 Task: Time Selection Snapping.
Action: Mouse moved to (69, 7)
Screenshot: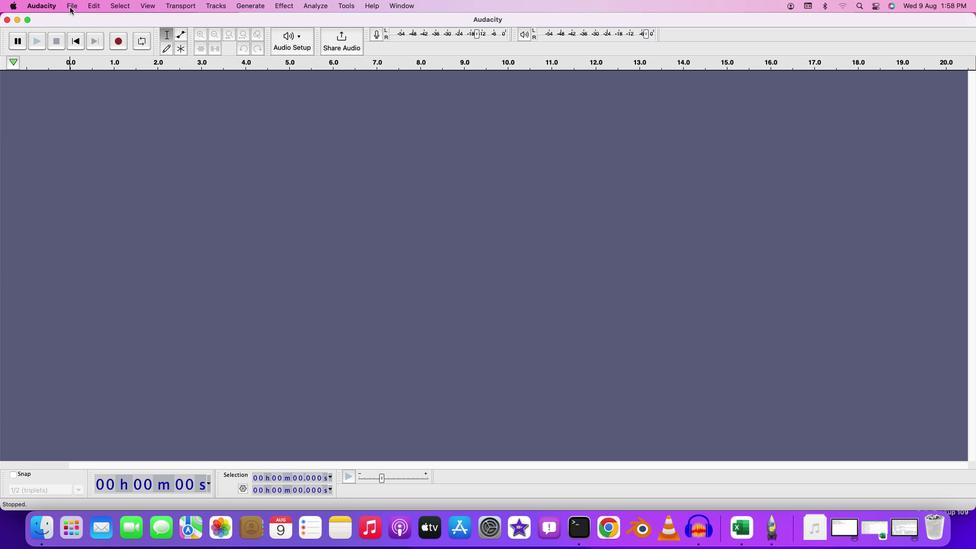 
Action: Mouse pressed left at (69, 7)
Screenshot: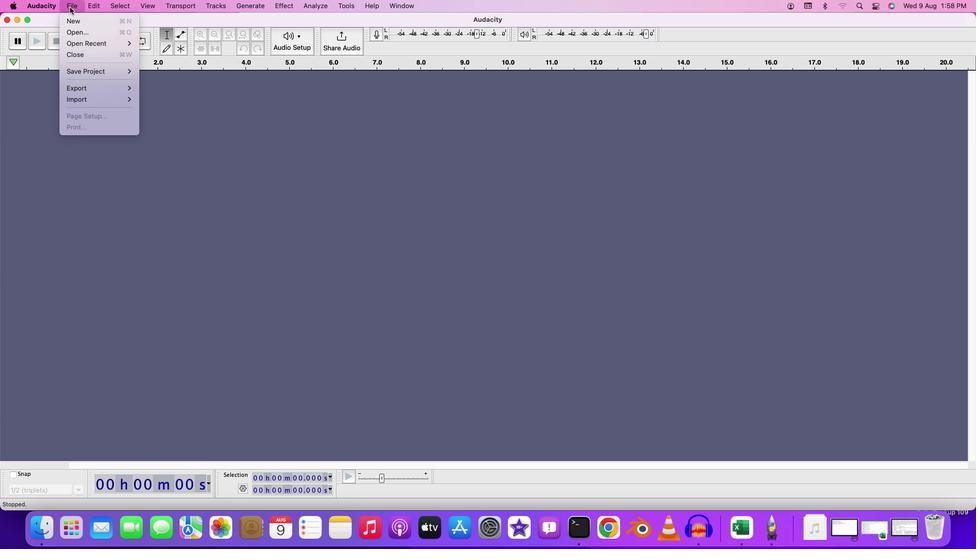 
Action: Mouse moved to (83, 35)
Screenshot: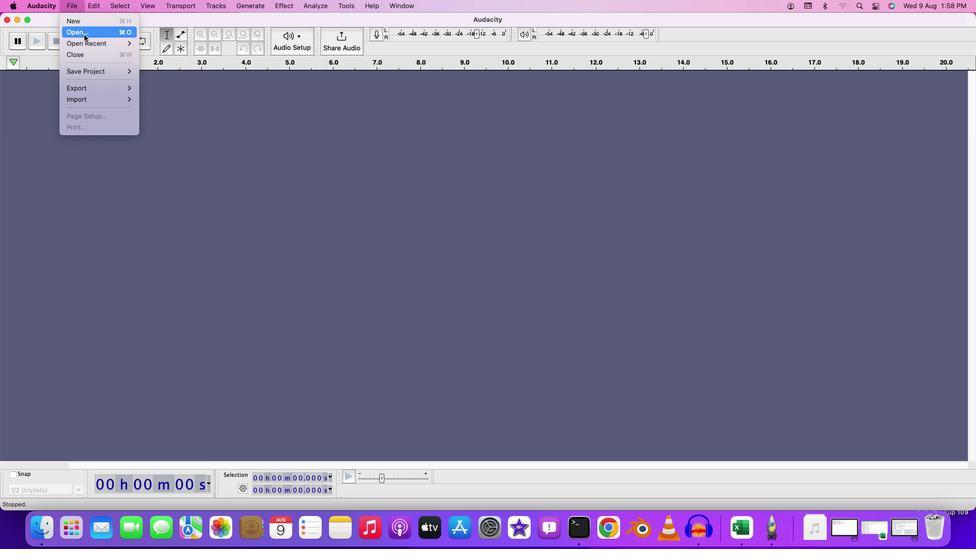 
Action: Mouse pressed left at (83, 35)
Screenshot: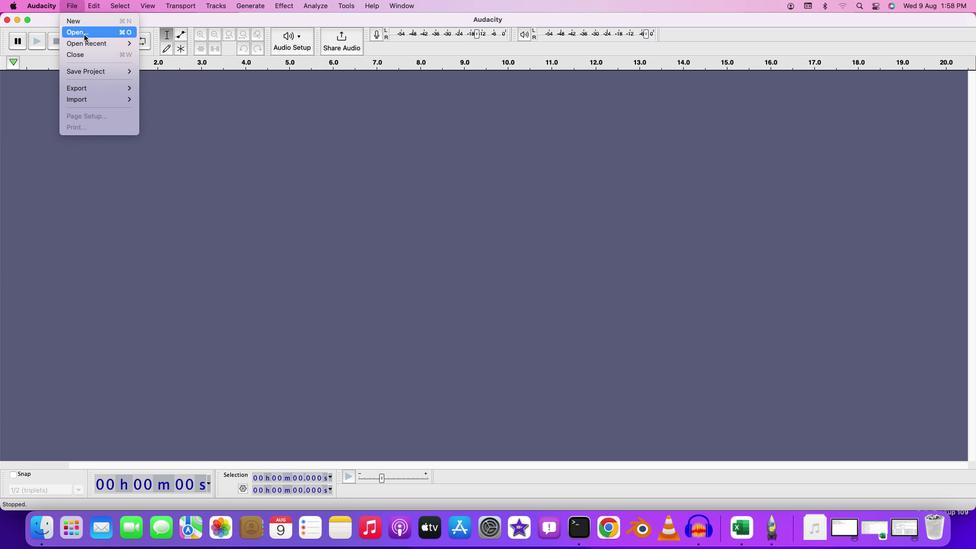 
Action: Mouse moved to (405, 184)
Screenshot: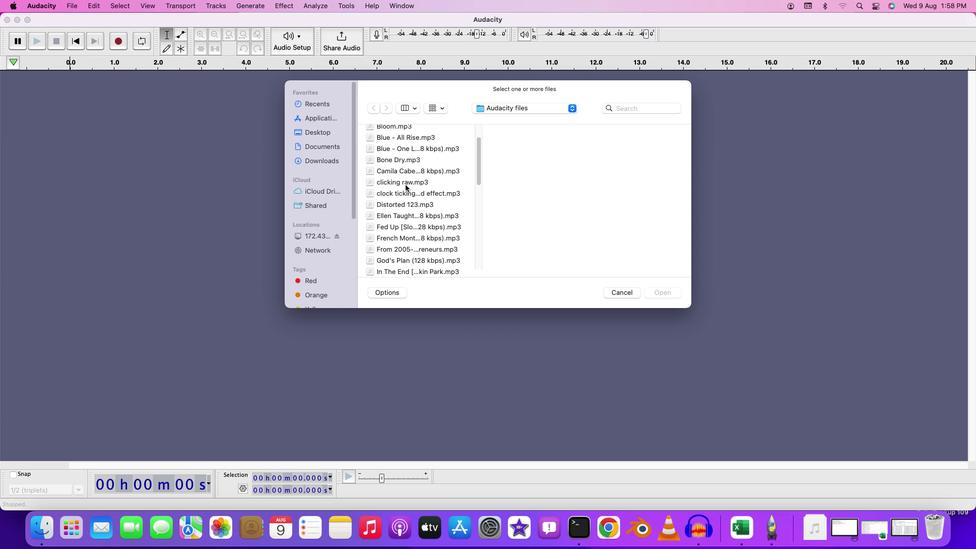 
Action: Mouse scrolled (405, 184) with delta (0, 0)
Screenshot: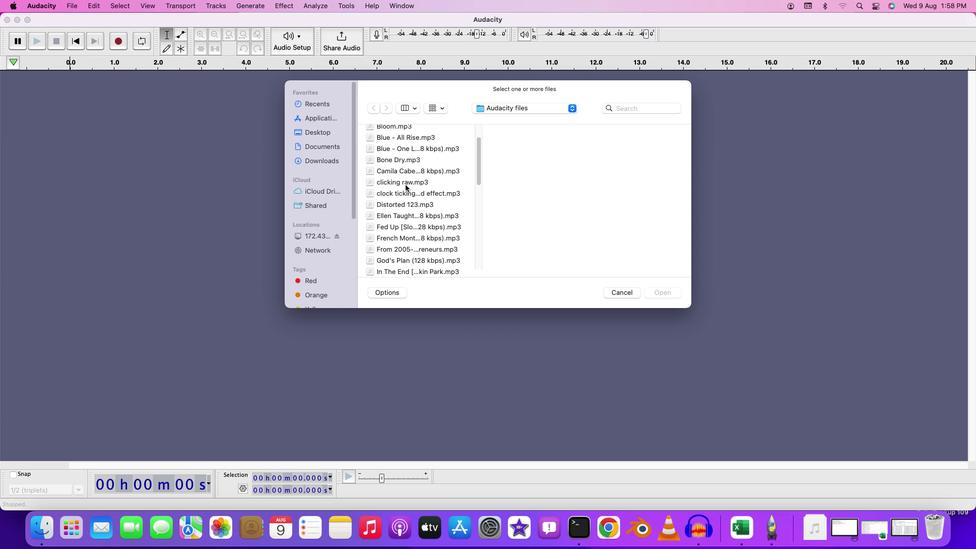 
Action: Mouse moved to (405, 184)
Screenshot: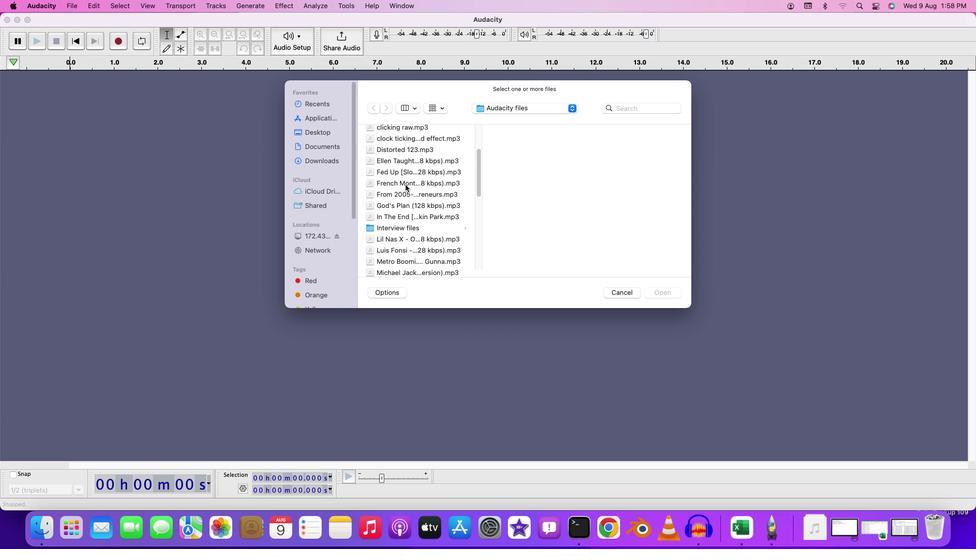 
Action: Mouse scrolled (405, 184) with delta (0, 0)
Screenshot: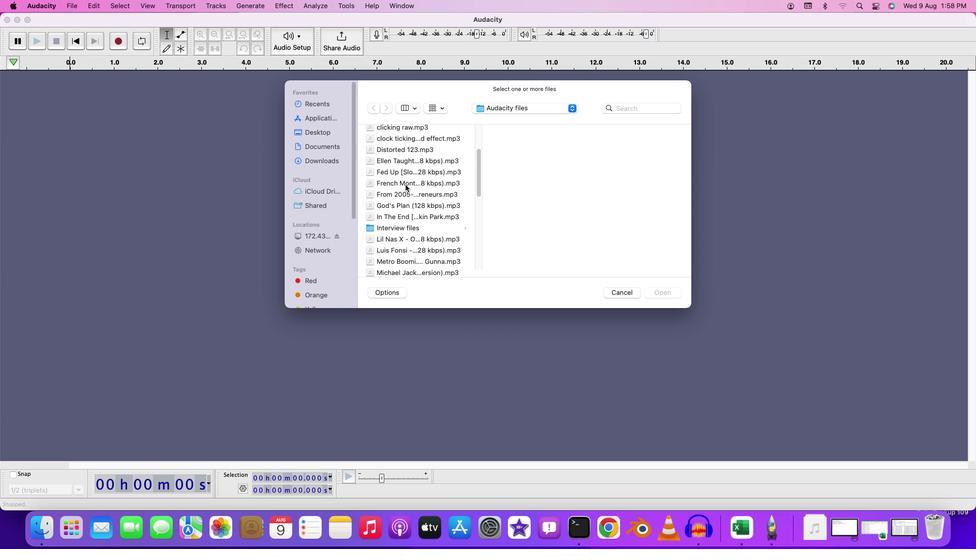 
Action: Mouse moved to (405, 184)
Screenshot: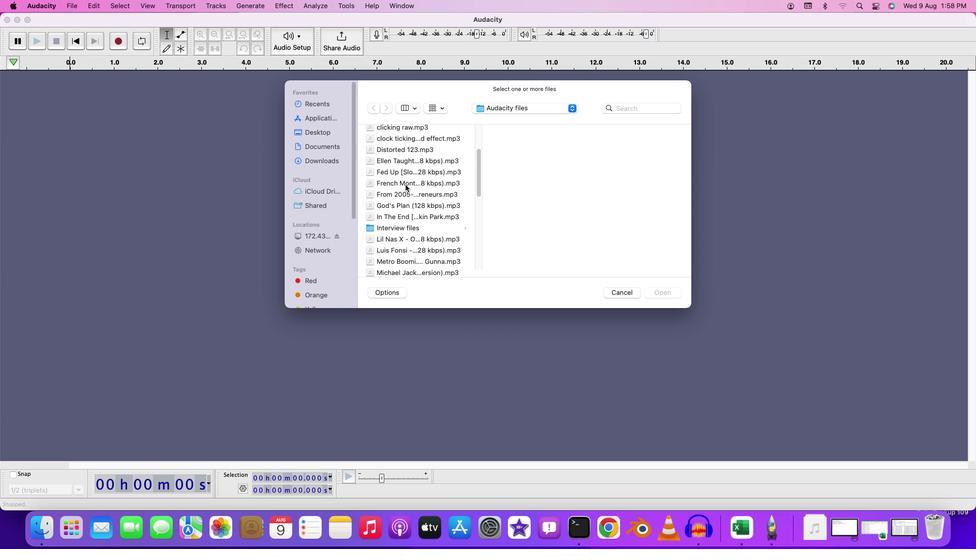 
Action: Mouse scrolled (405, 184) with delta (0, -1)
Screenshot: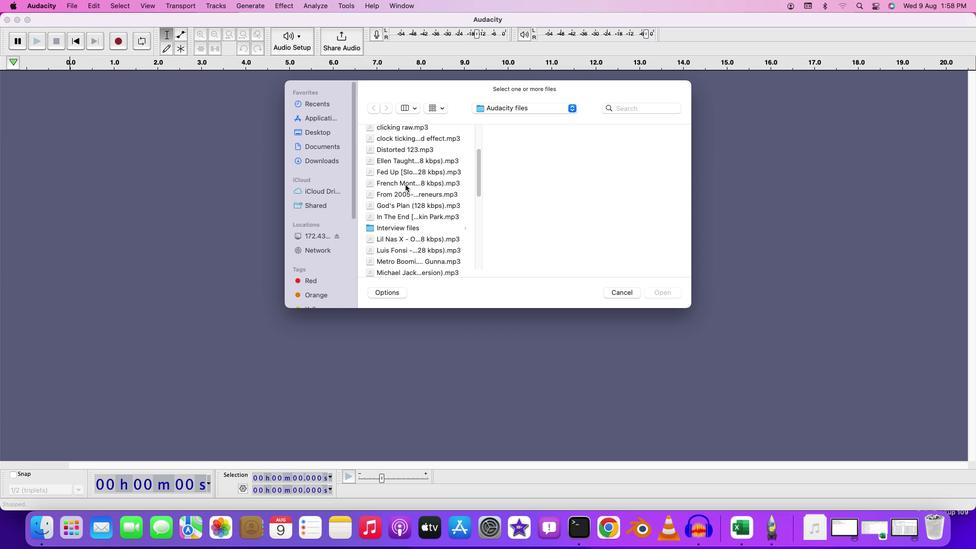 
Action: Mouse moved to (405, 184)
Screenshot: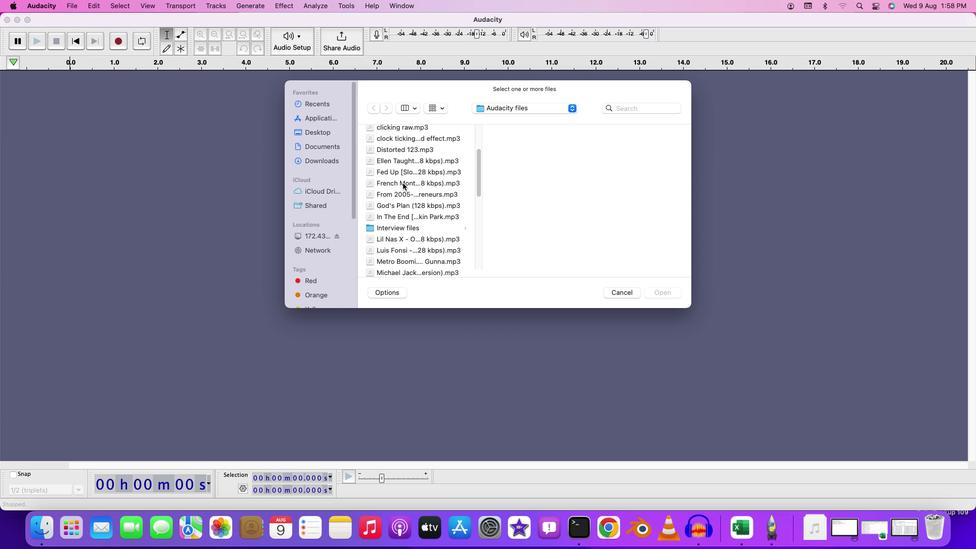 
Action: Mouse scrolled (405, 184) with delta (0, -2)
Screenshot: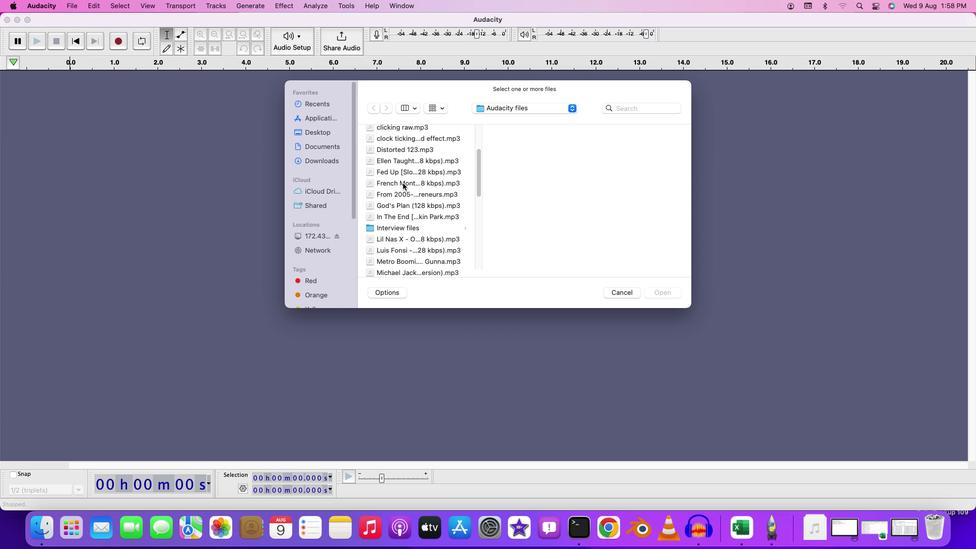 
Action: Mouse moved to (422, 195)
Screenshot: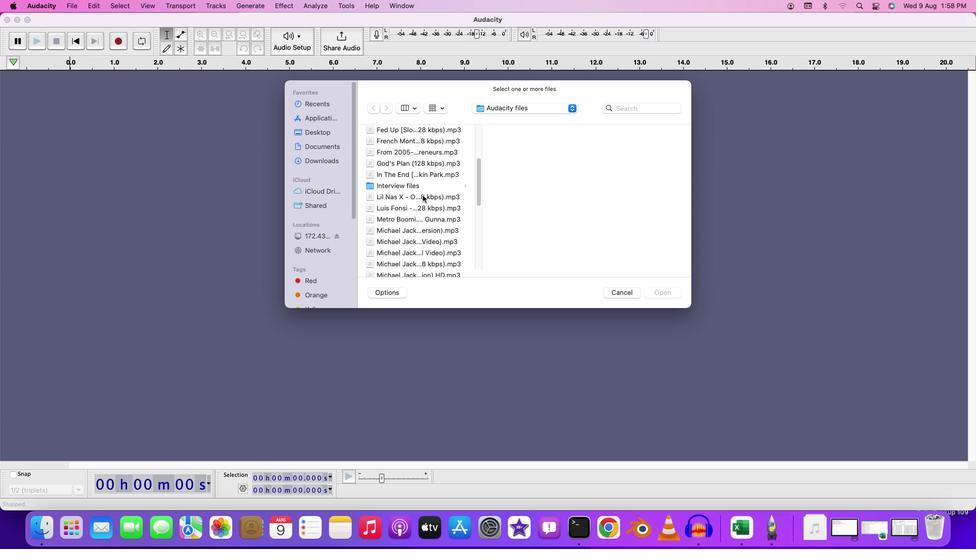 
Action: Mouse scrolled (422, 195) with delta (0, 0)
Screenshot: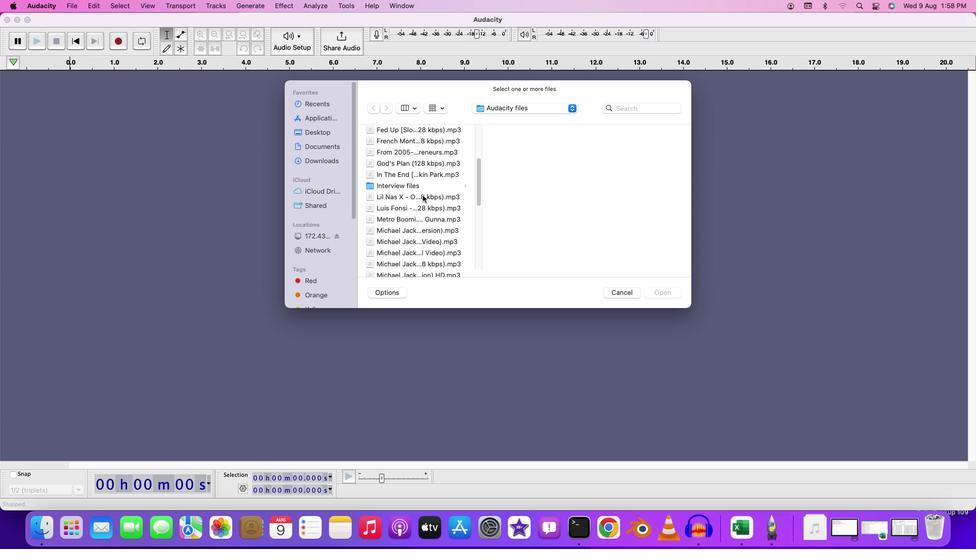 
Action: Mouse moved to (422, 195)
Screenshot: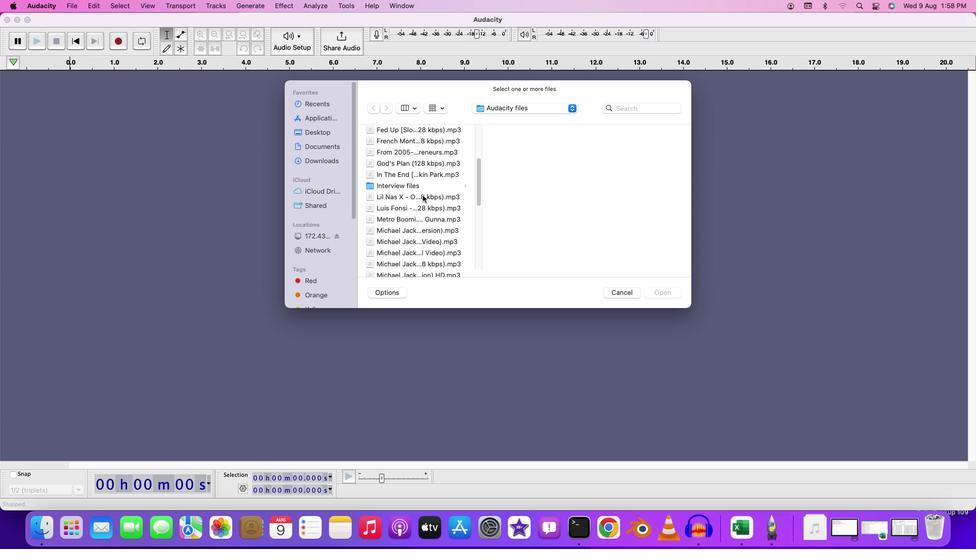 
Action: Mouse scrolled (422, 195) with delta (0, 0)
Screenshot: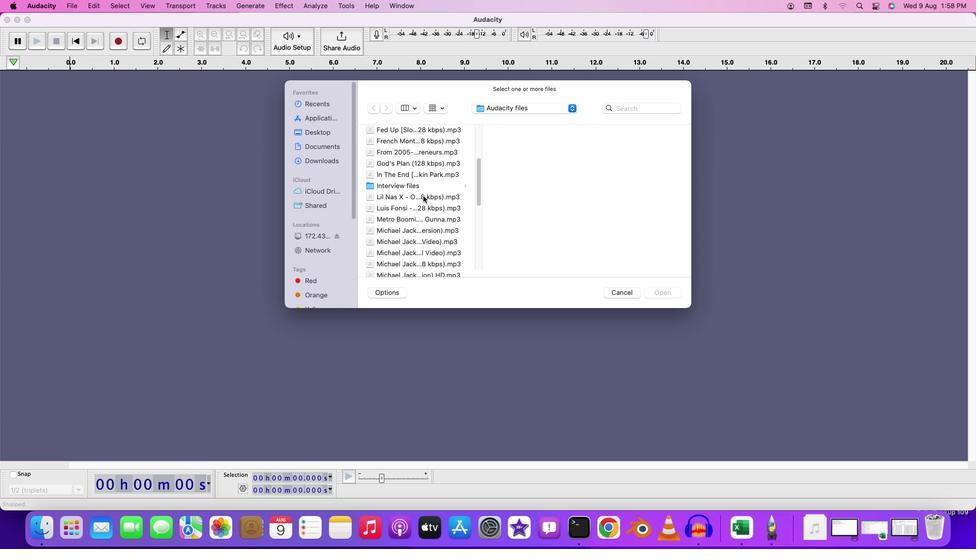 
Action: Mouse moved to (422, 195)
Screenshot: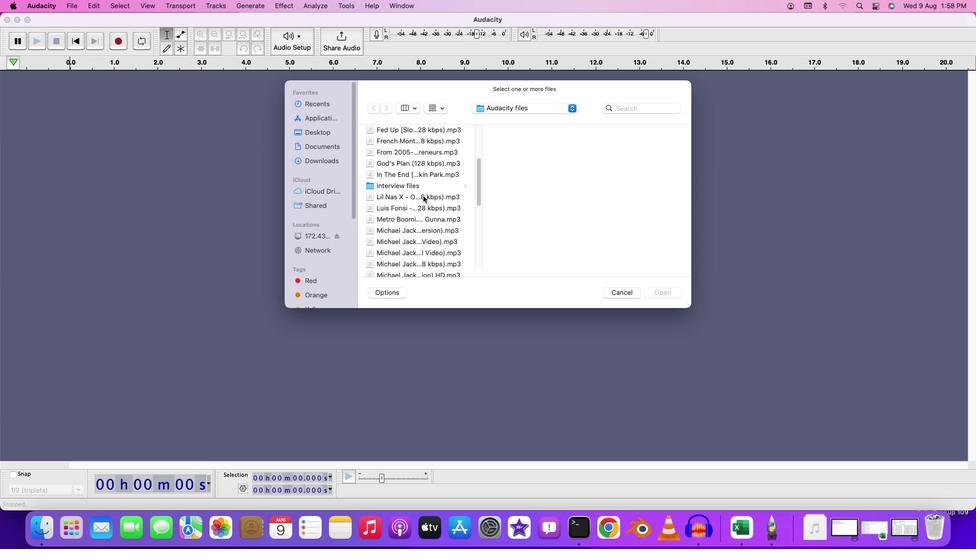 
Action: Mouse scrolled (422, 195) with delta (0, -1)
Screenshot: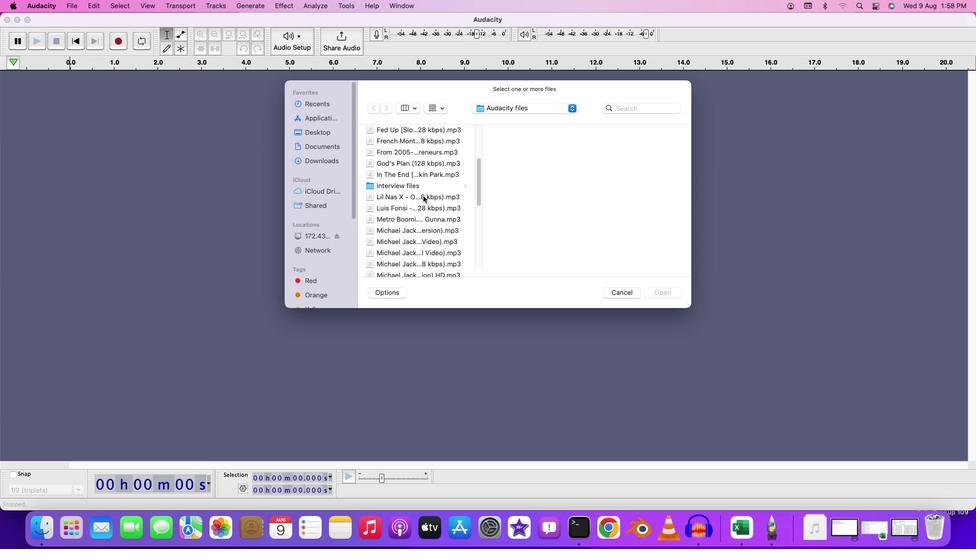 
Action: Mouse moved to (430, 209)
Screenshot: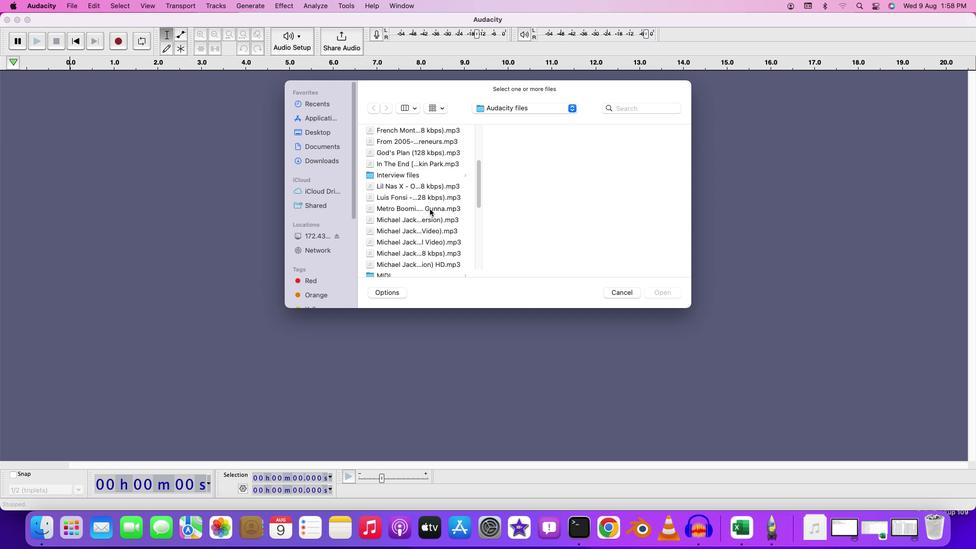 
Action: Mouse scrolled (430, 209) with delta (0, 0)
Screenshot: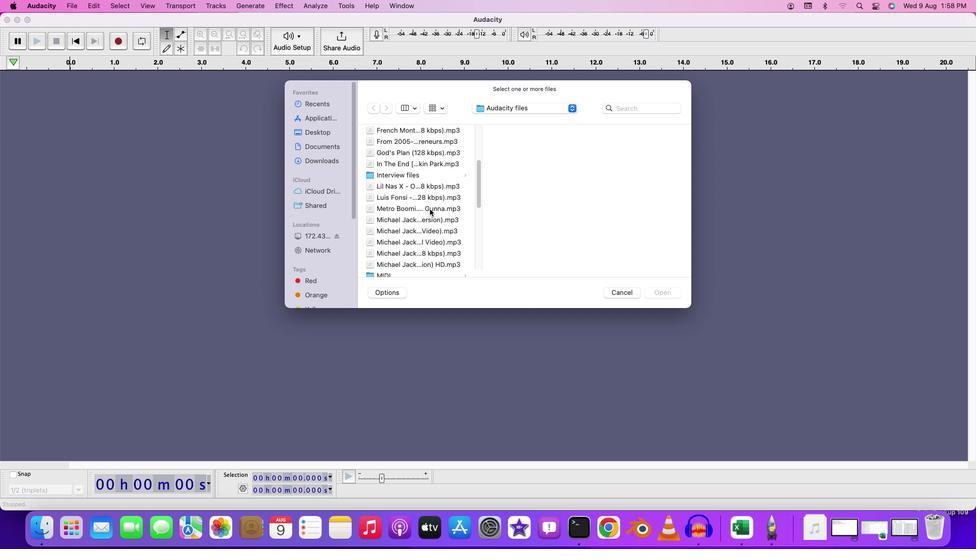
Action: Mouse moved to (430, 209)
Screenshot: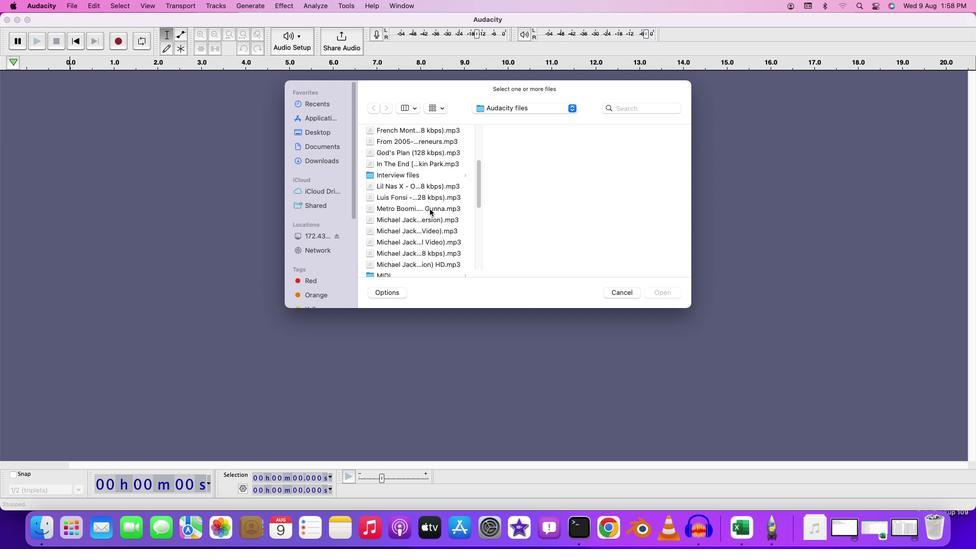 
Action: Mouse scrolled (430, 209) with delta (0, 0)
Screenshot: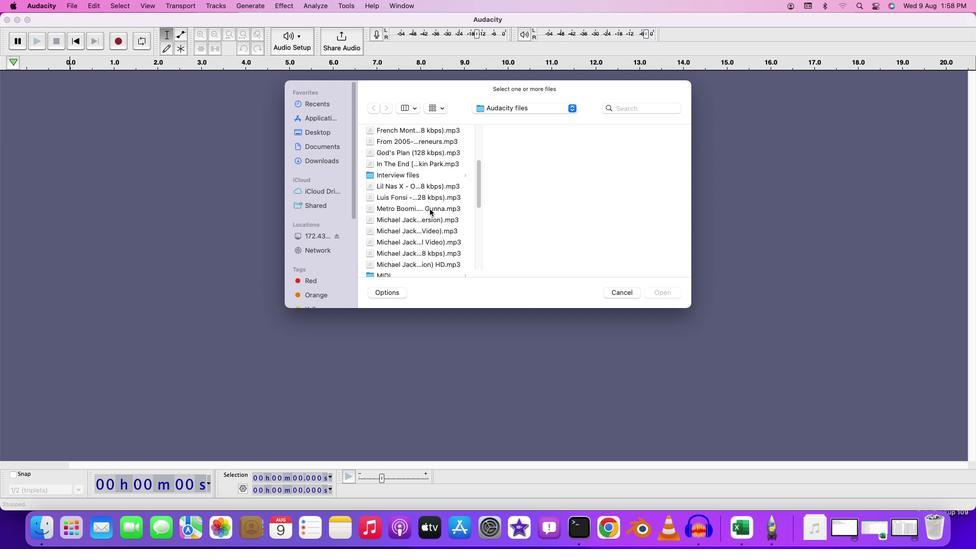 
Action: Mouse scrolled (430, 209) with delta (0, -1)
Screenshot: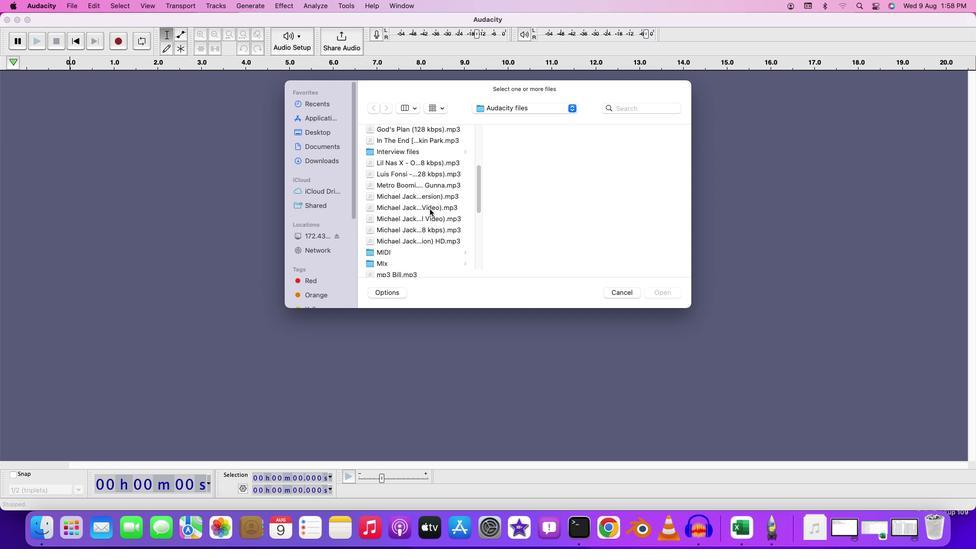 
Action: Mouse moved to (430, 209)
Screenshot: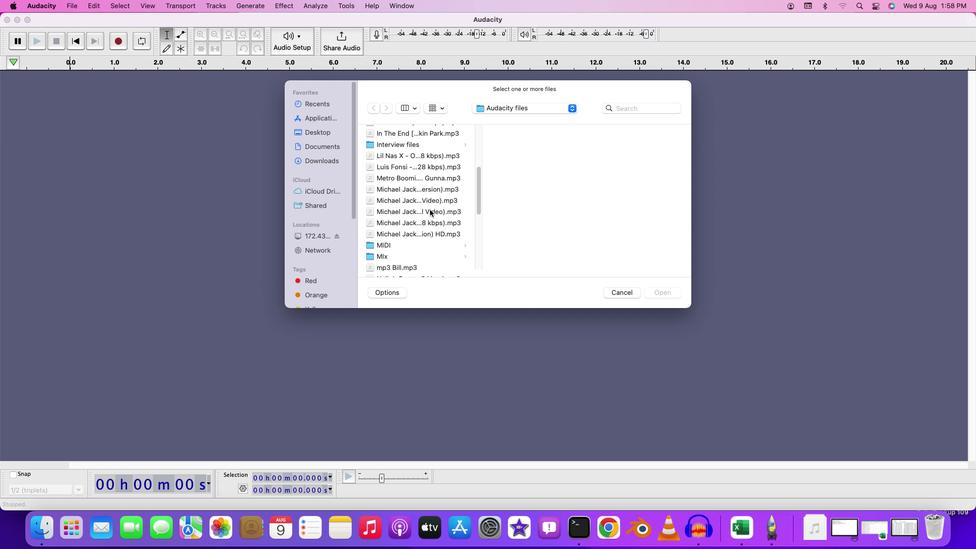 
Action: Mouse scrolled (430, 209) with delta (0, 0)
Screenshot: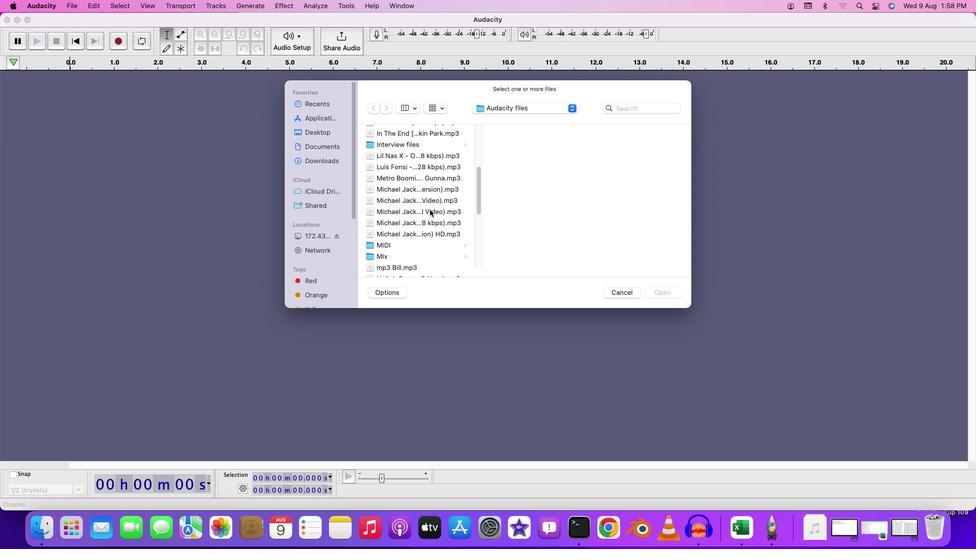 
Action: Mouse scrolled (430, 209) with delta (0, 0)
Screenshot: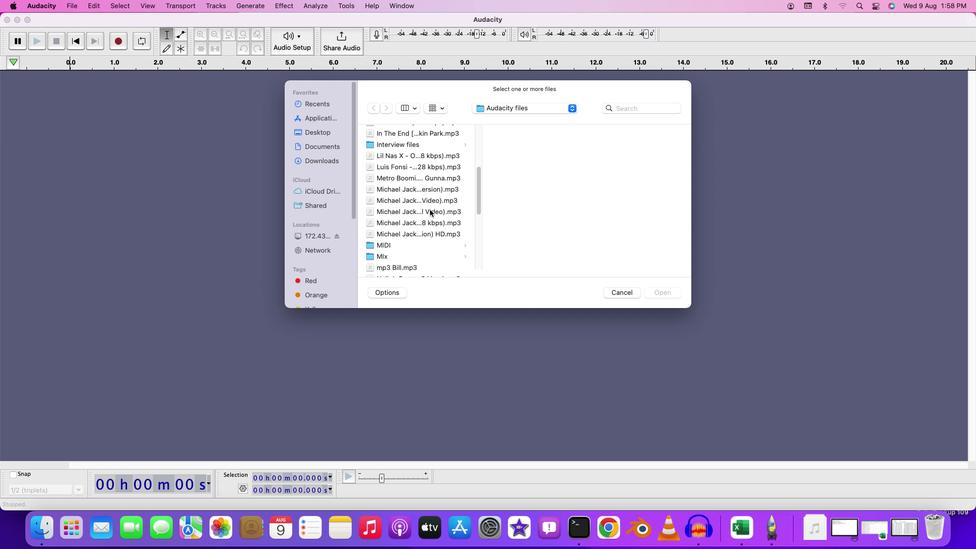 
Action: Mouse moved to (428, 210)
Screenshot: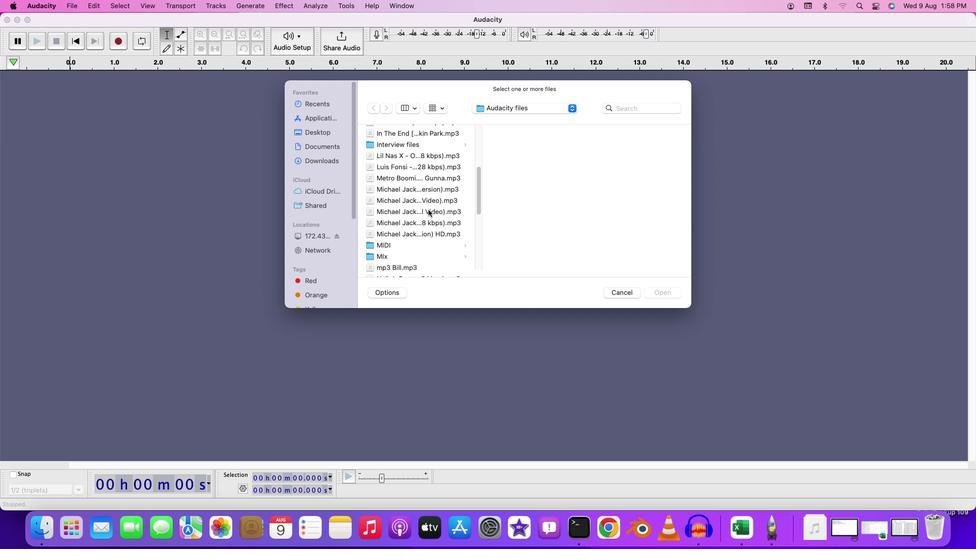 
Action: Mouse scrolled (428, 210) with delta (0, 0)
Screenshot: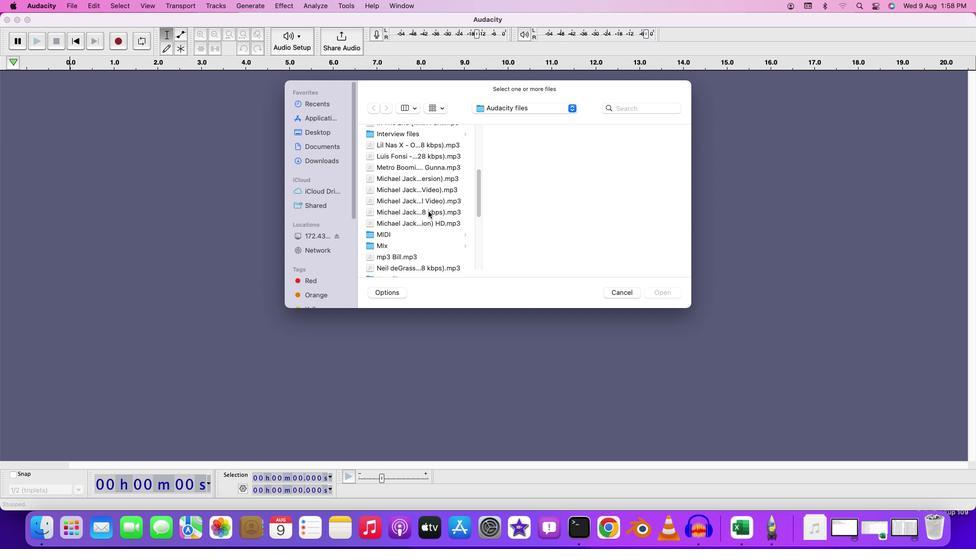 
Action: Mouse moved to (428, 210)
Screenshot: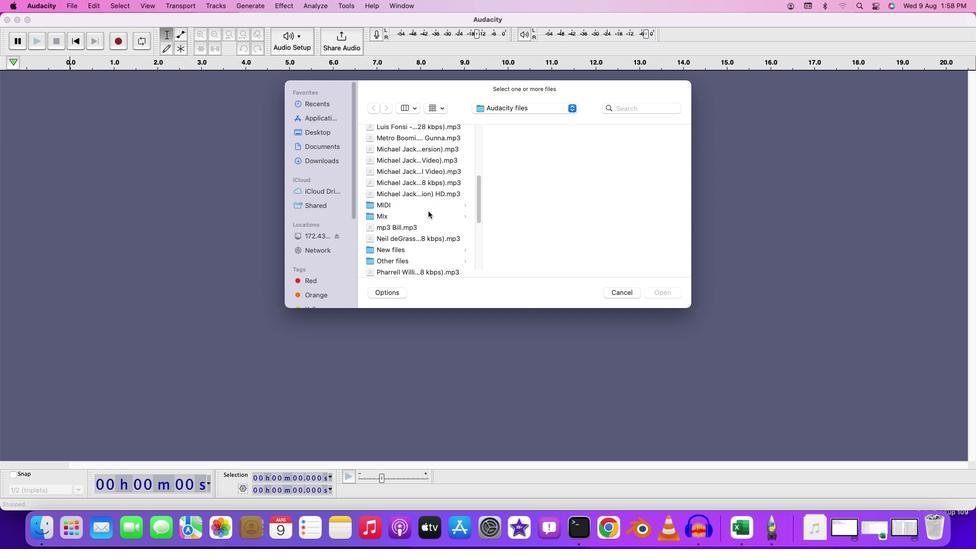 
Action: Mouse scrolled (428, 210) with delta (0, 0)
Screenshot: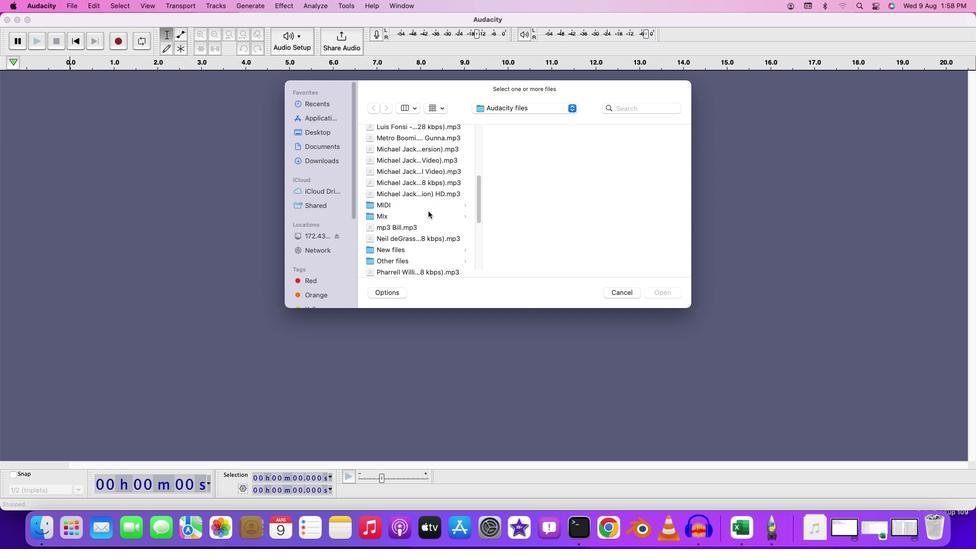 
Action: Mouse moved to (428, 211)
Screenshot: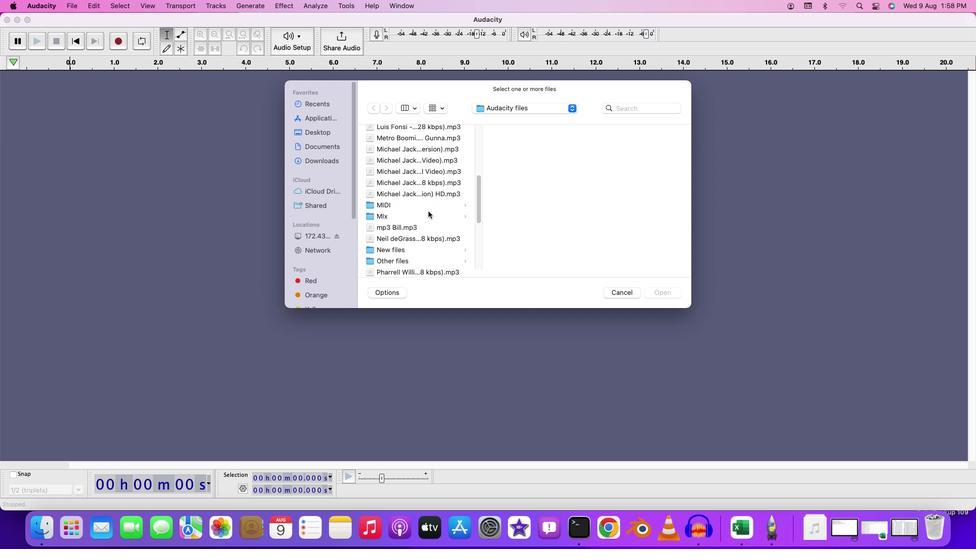 
Action: Mouse scrolled (428, 211) with delta (0, -1)
Screenshot: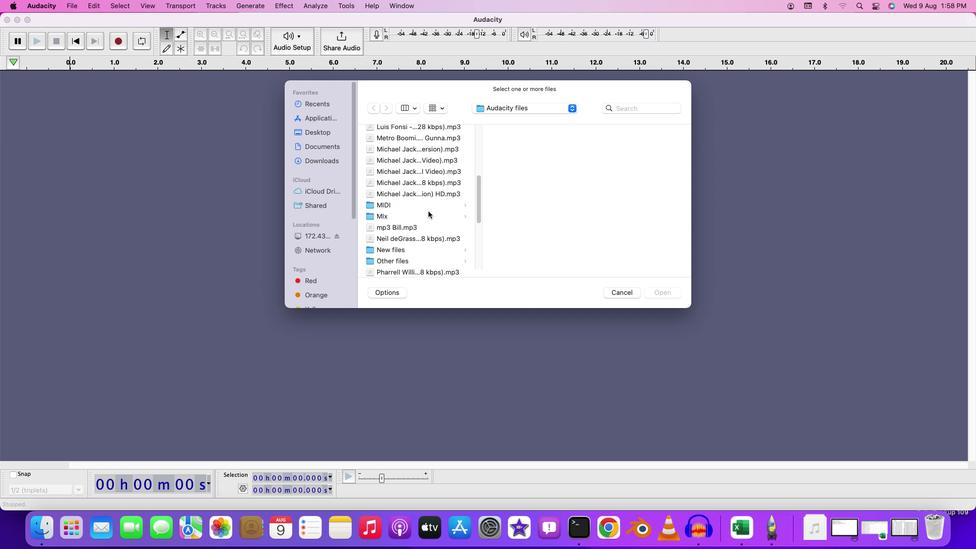 
Action: Mouse moved to (429, 213)
Screenshot: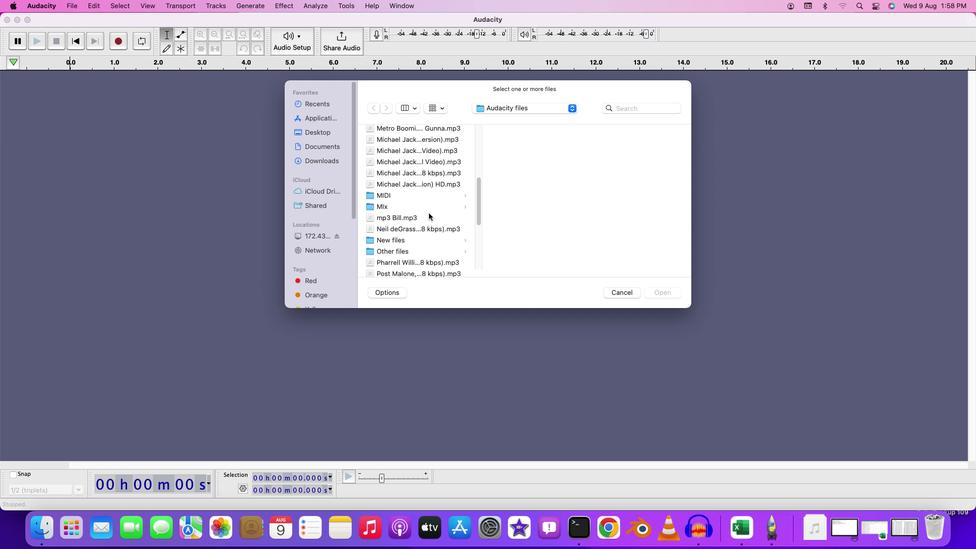 
Action: Mouse scrolled (429, 213) with delta (0, 0)
Screenshot: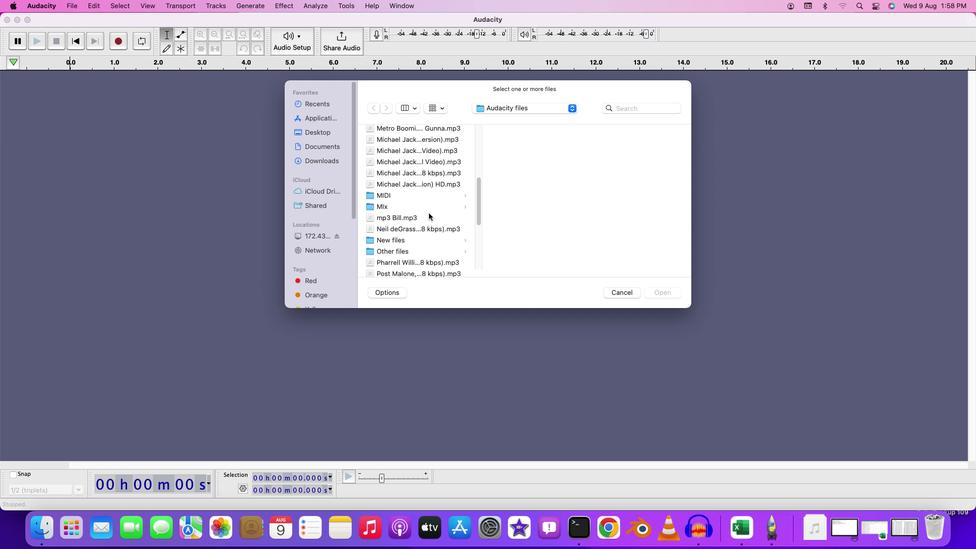 
Action: Mouse moved to (429, 213)
Screenshot: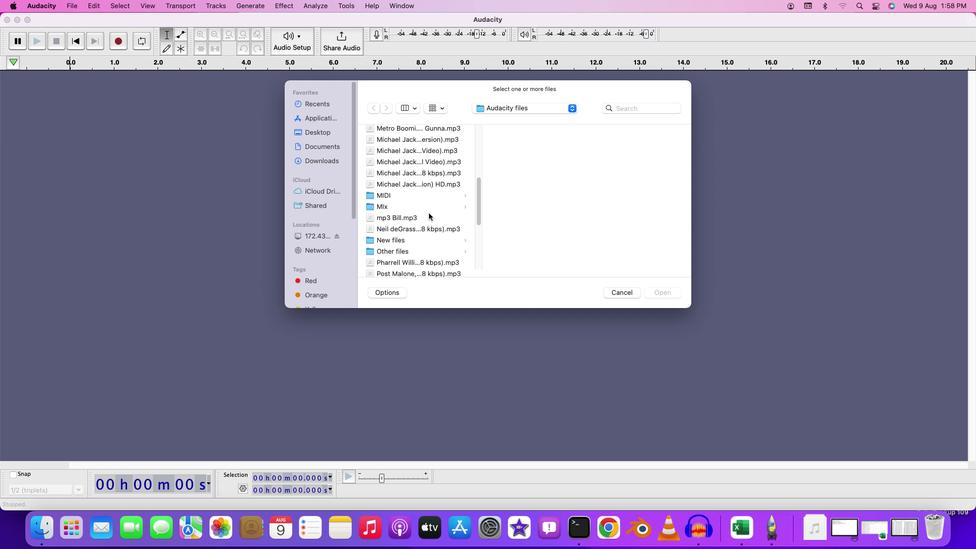 
Action: Mouse scrolled (429, 213) with delta (0, 0)
Screenshot: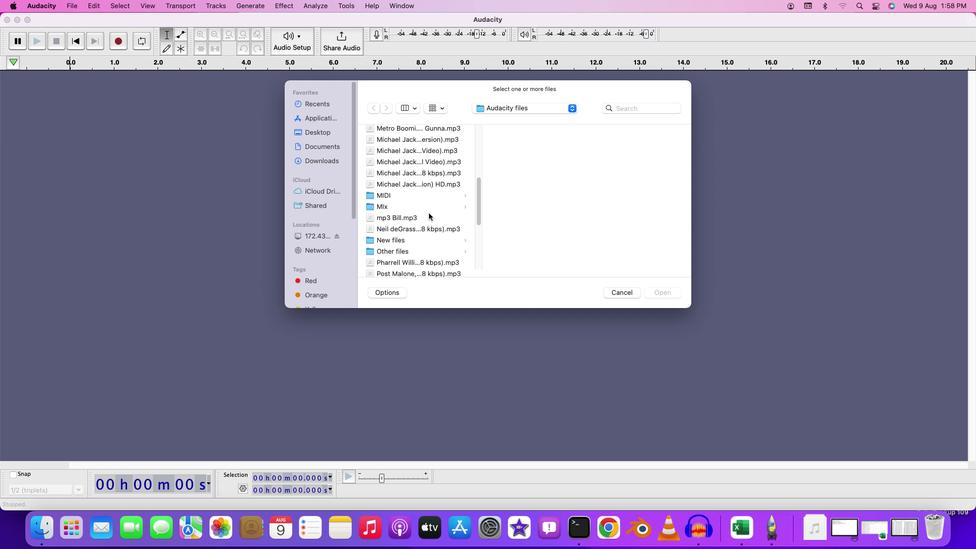 
Action: Mouse moved to (429, 214)
Screenshot: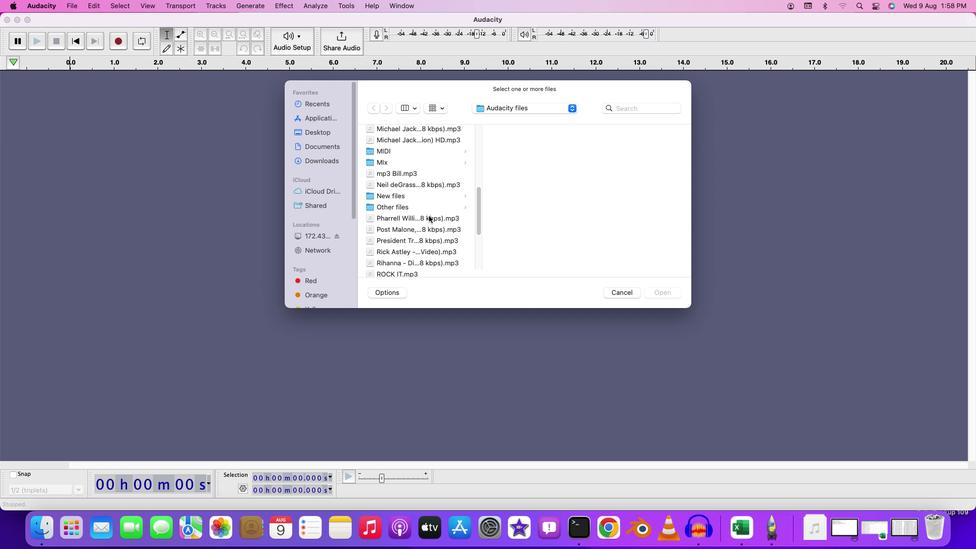 
Action: Mouse scrolled (429, 214) with delta (0, 0)
Screenshot: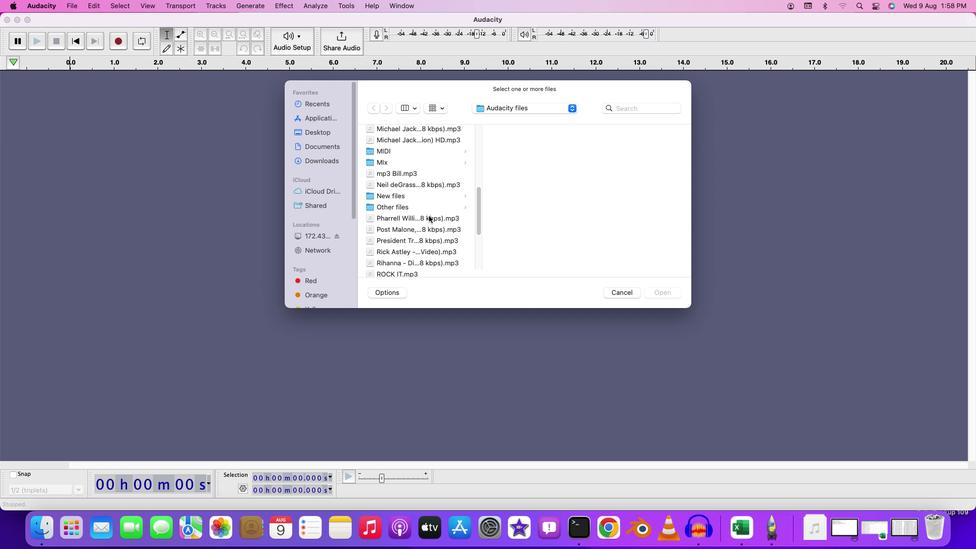 
Action: Mouse moved to (429, 215)
Screenshot: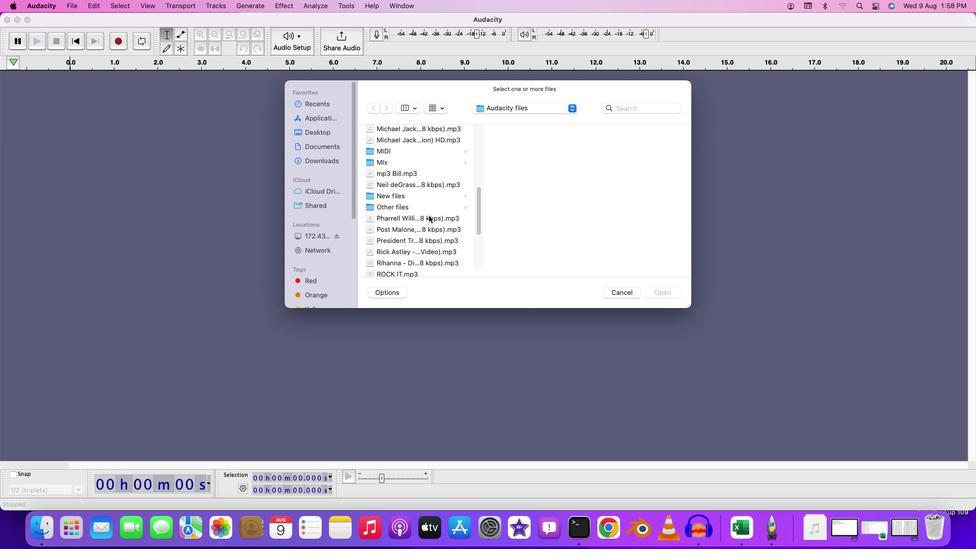 
Action: Mouse scrolled (429, 215) with delta (0, 0)
Screenshot: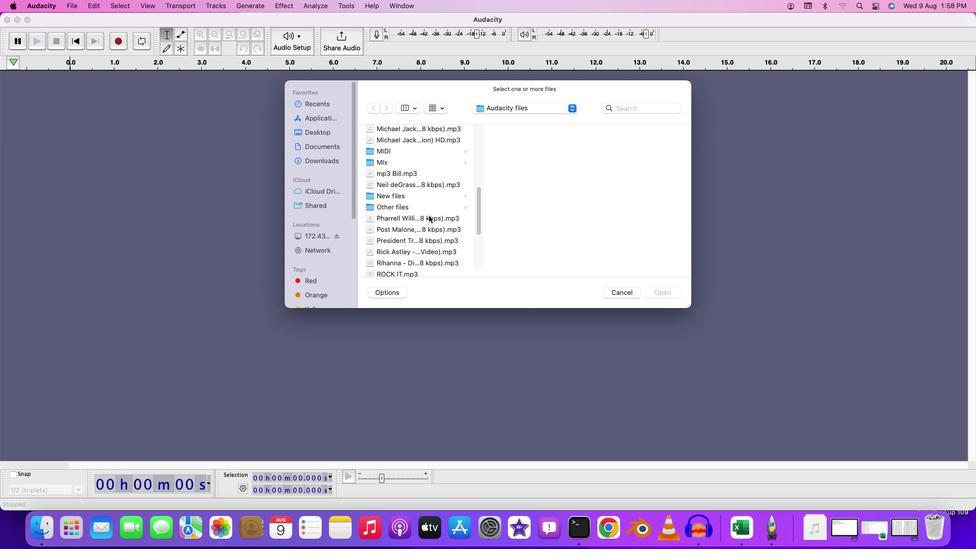 
Action: Mouse moved to (429, 215)
Screenshot: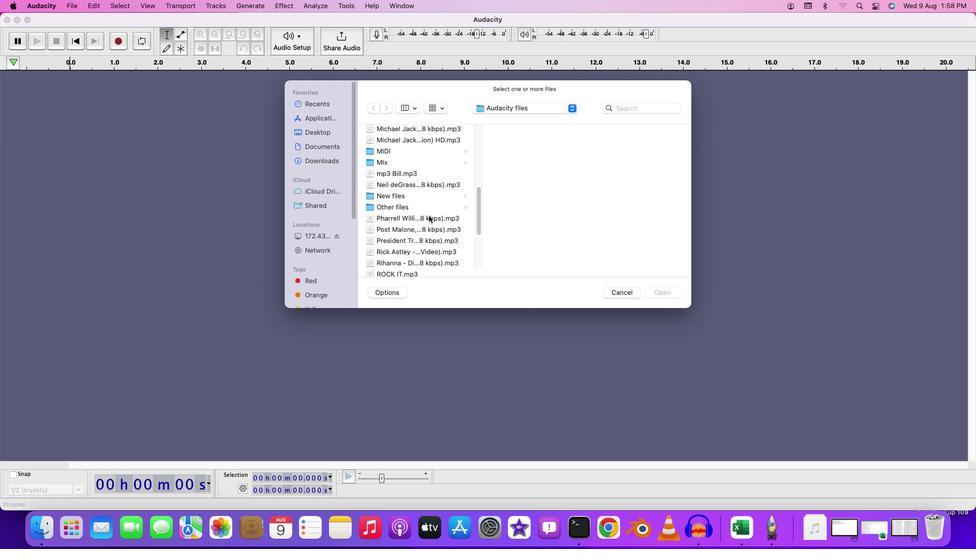
Action: Mouse scrolled (429, 215) with delta (0, -1)
Screenshot: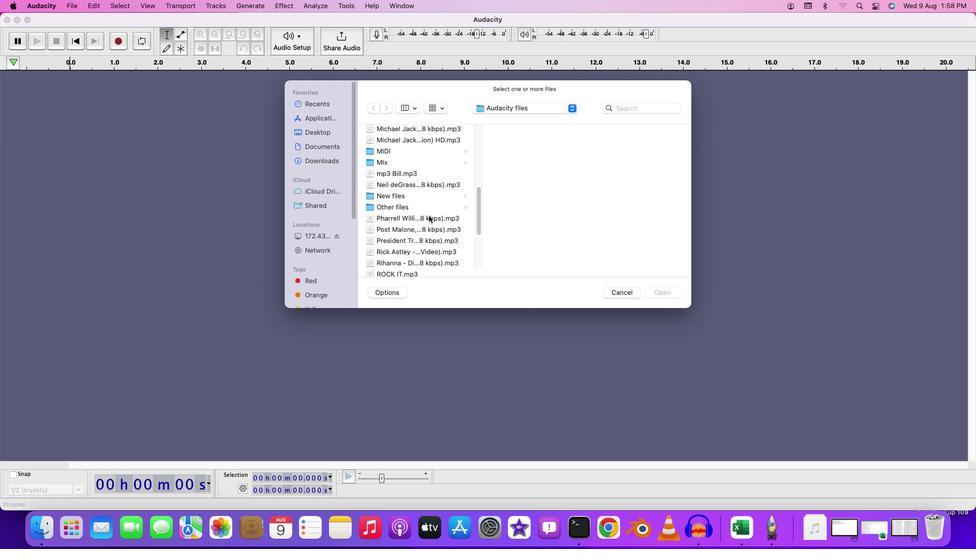 
Action: Mouse moved to (400, 196)
Screenshot: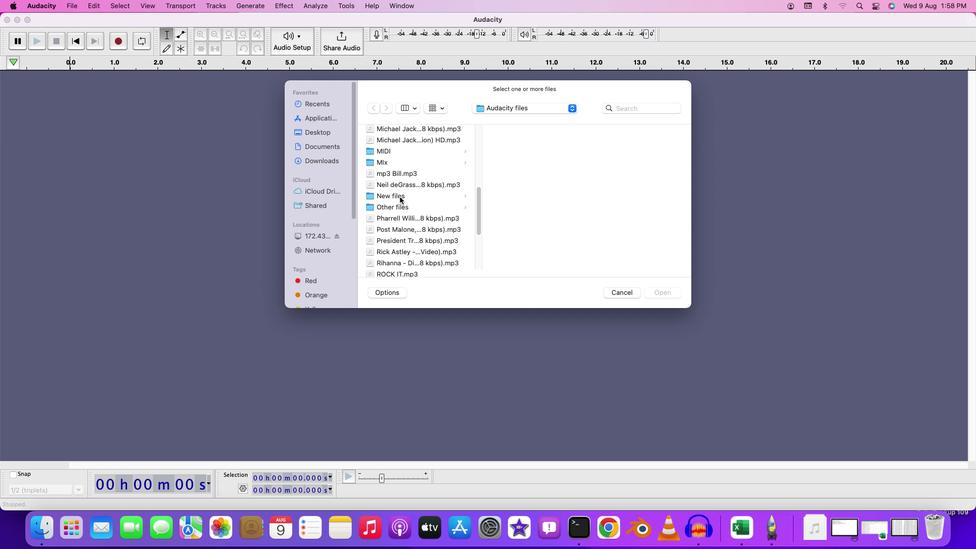 
Action: Mouse pressed left at (400, 196)
Screenshot: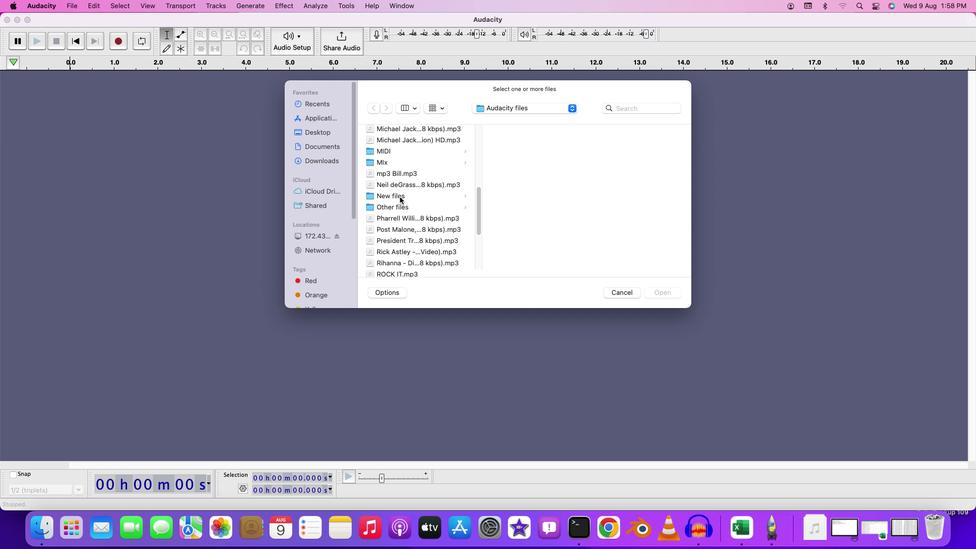 
Action: Mouse pressed left at (400, 196)
Screenshot: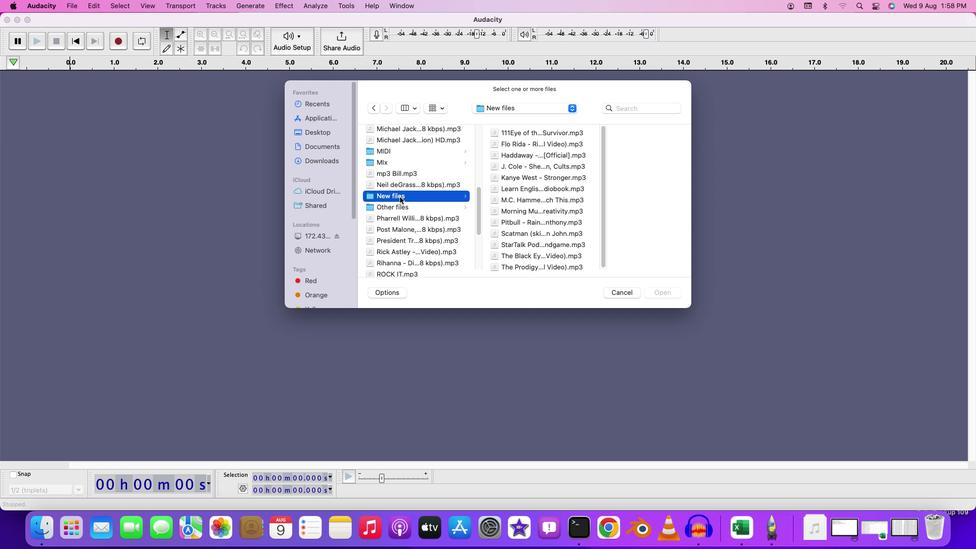 
Action: Mouse moved to (546, 201)
Screenshot: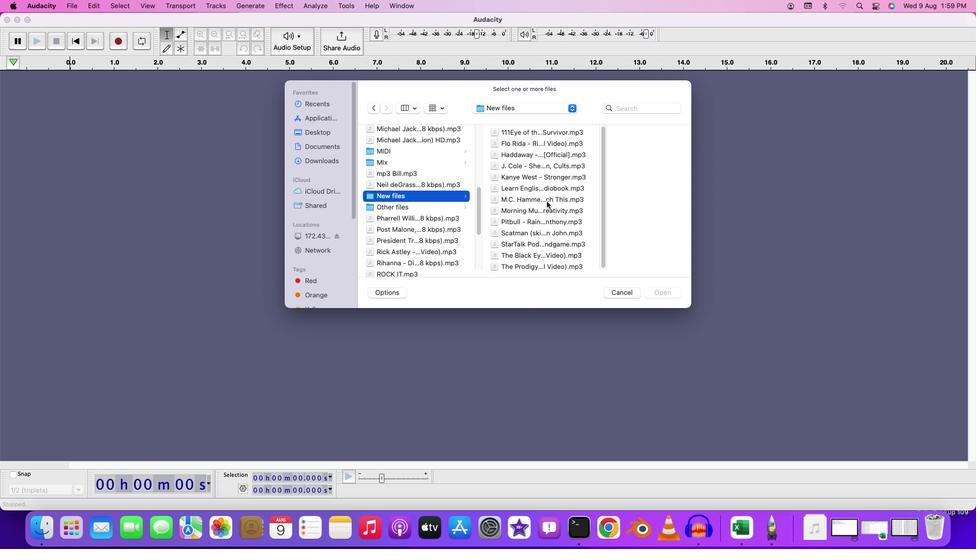 
Action: Mouse scrolled (546, 201) with delta (0, 0)
Screenshot: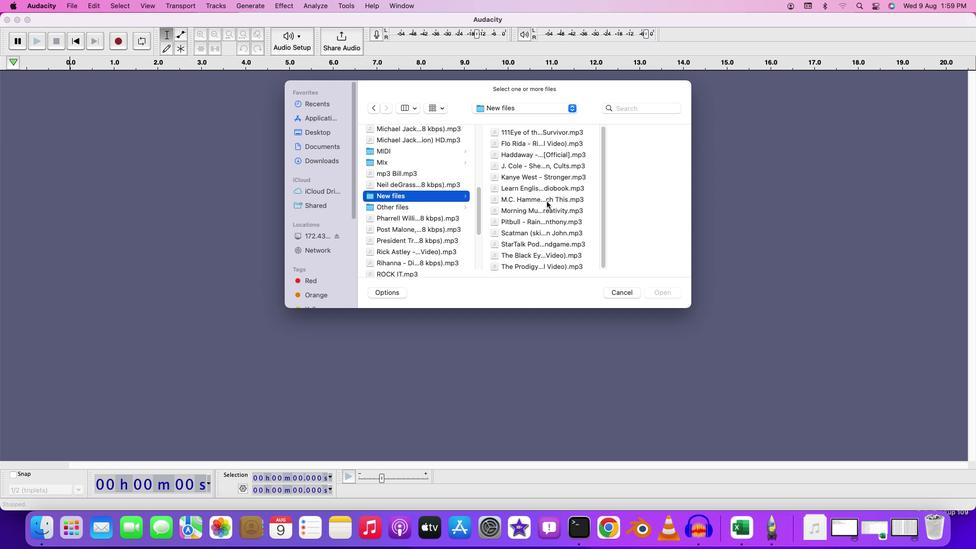 
Action: Mouse moved to (546, 201)
Screenshot: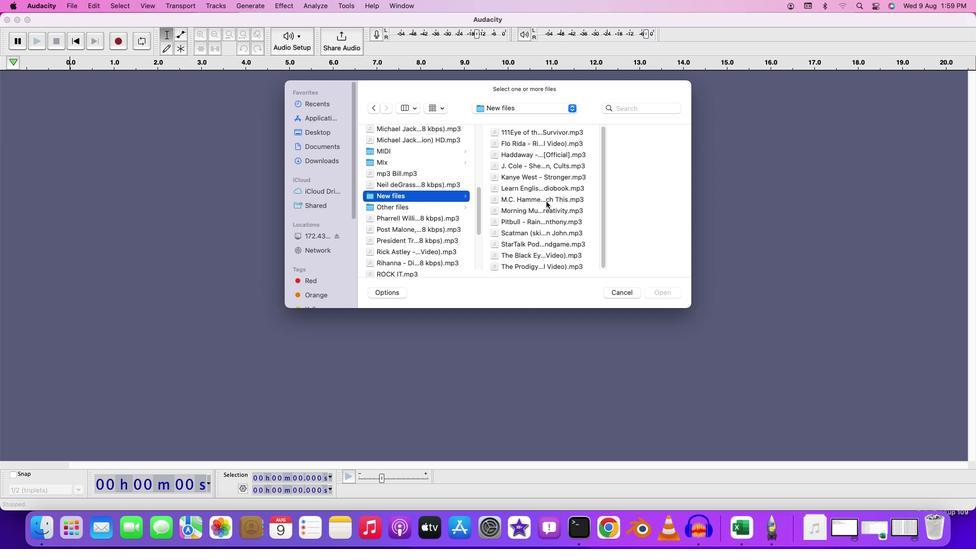 
Action: Mouse scrolled (546, 201) with delta (0, 0)
Screenshot: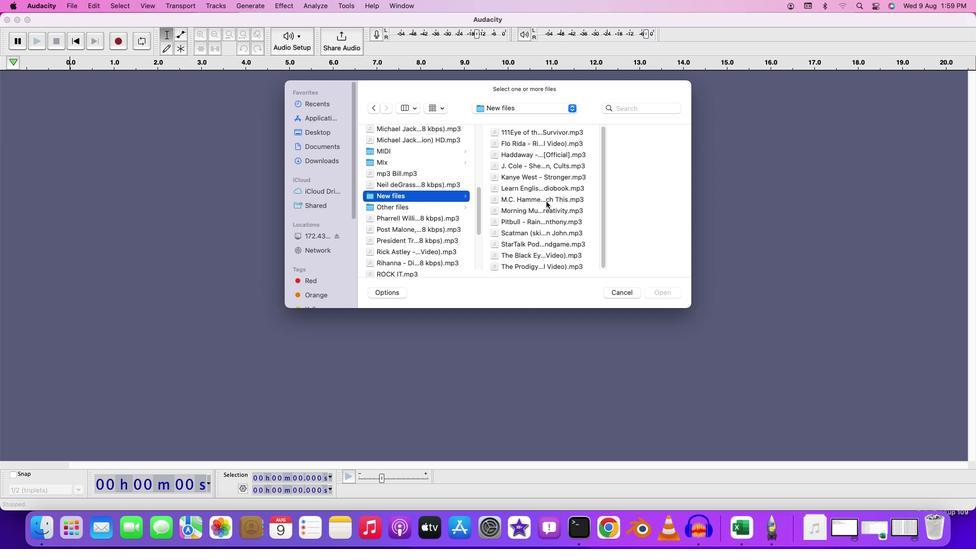 
Action: Mouse moved to (546, 206)
Screenshot: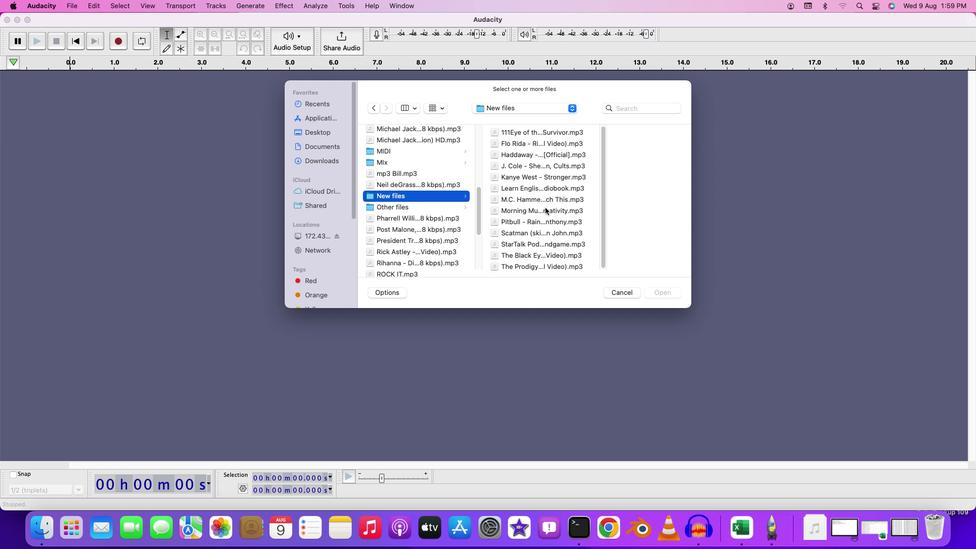 
Action: Mouse scrolled (546, 206) with delta (0, 0)
Screenshot: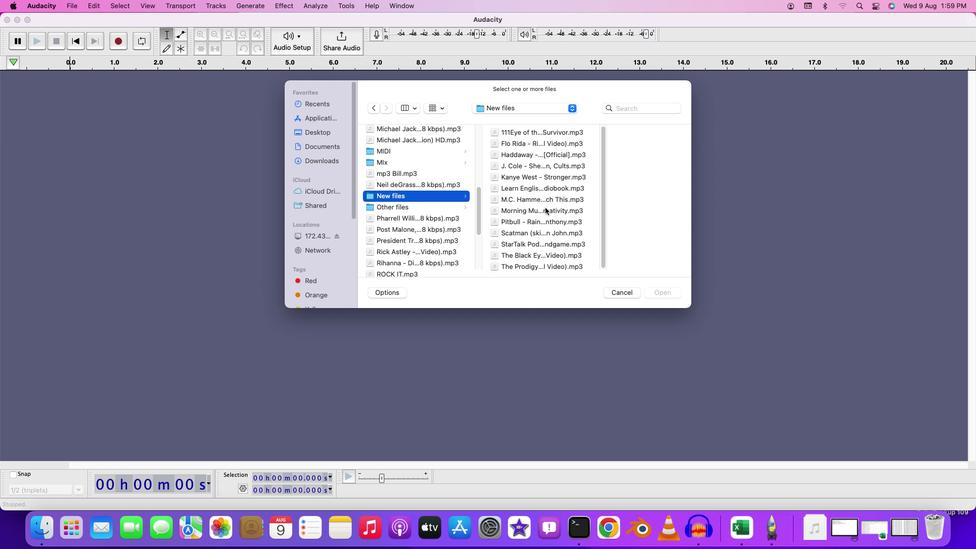 
Action: Mouse moved to (542, 223)
Screenshot: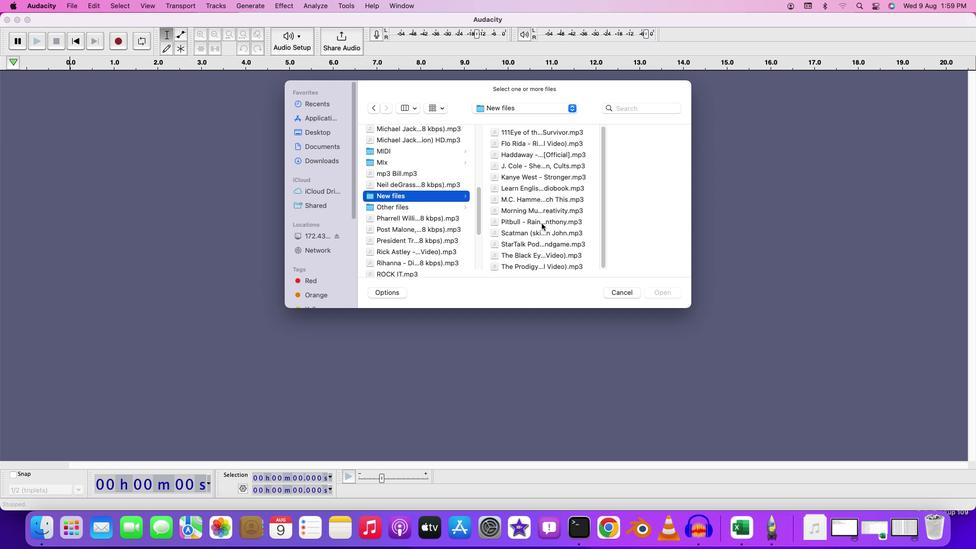 
Action: Mouse pressed left at (542, 223)
Screenshot: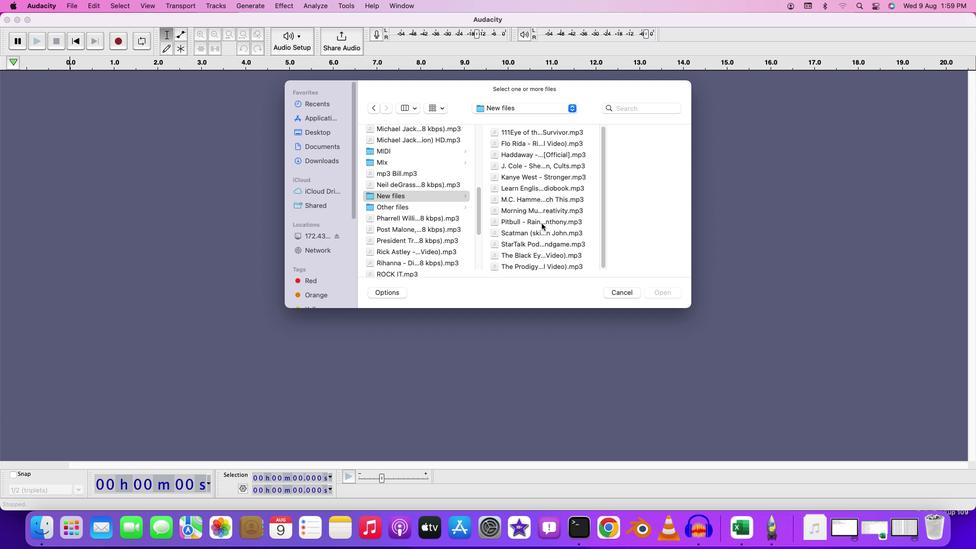 
Action: Mouse pressed left at (542, 223)
Screenshot: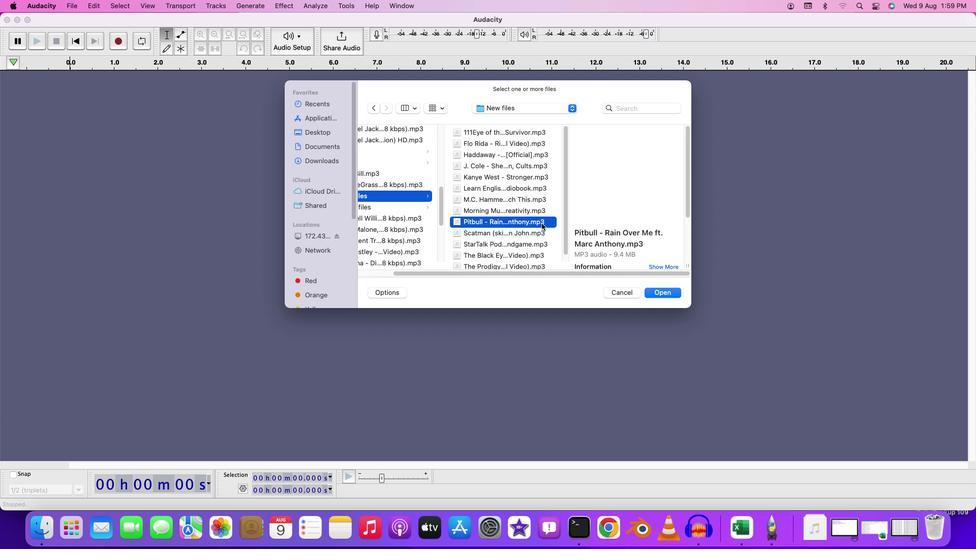 
Action: Mouse moved to (78, 92)
Screenshot: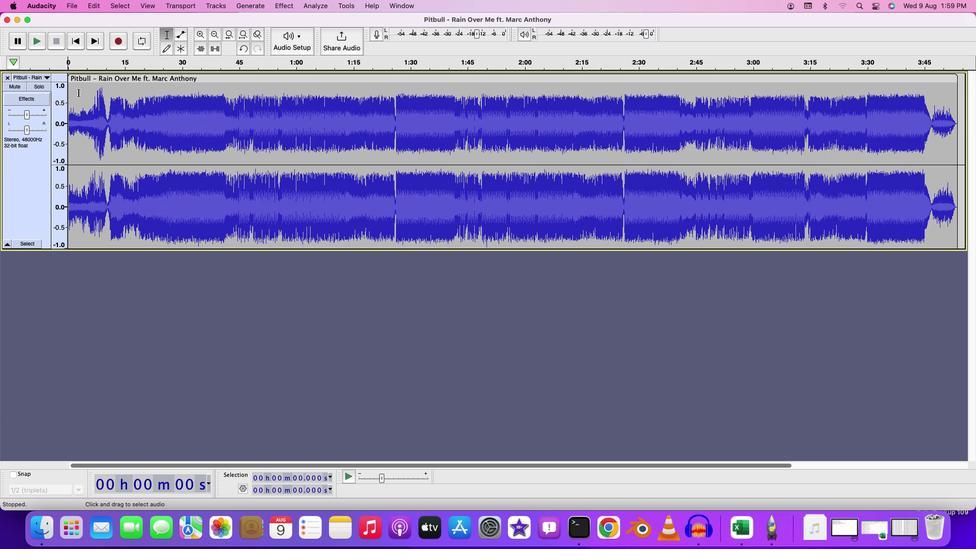 
Action: Mouse pressed left at (78, 92)
Screenshot: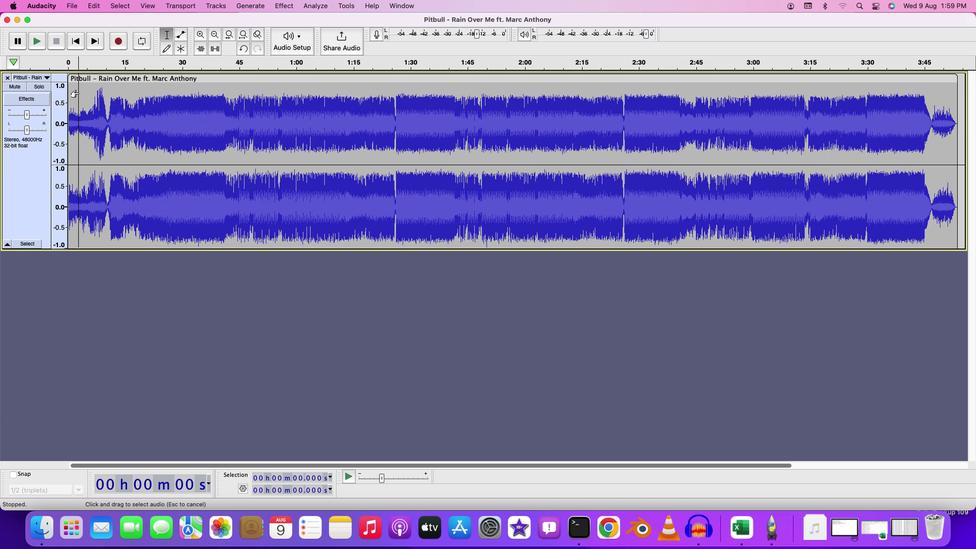 
Action: Key pressed Key.space
Screenshot: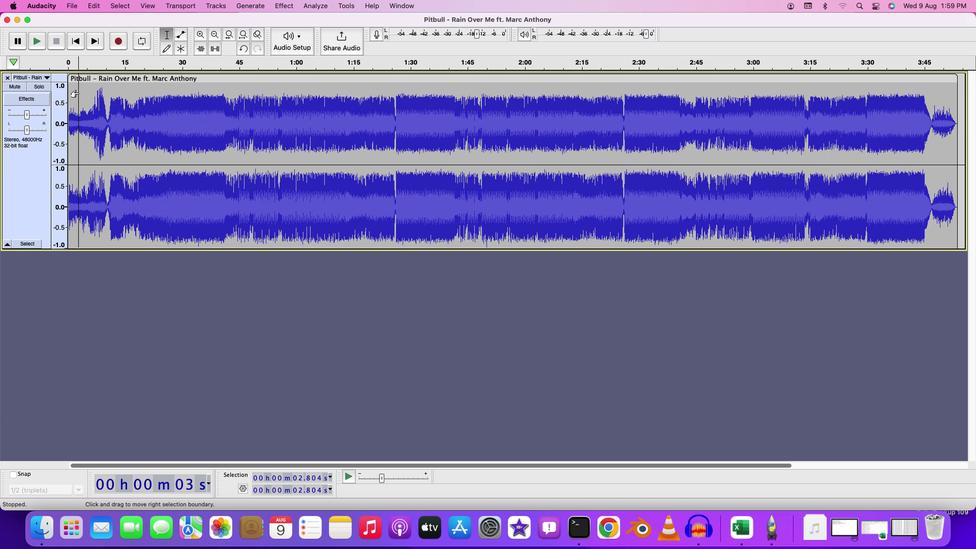 
Action: Mouse moved to (107, 104)
Screenshot: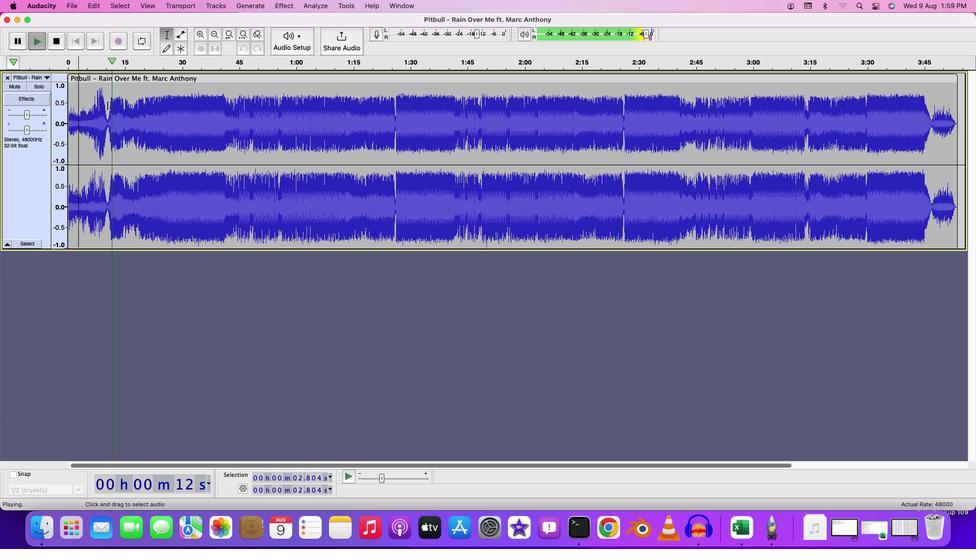 
Action: Key pressed Key.space
Screenshot: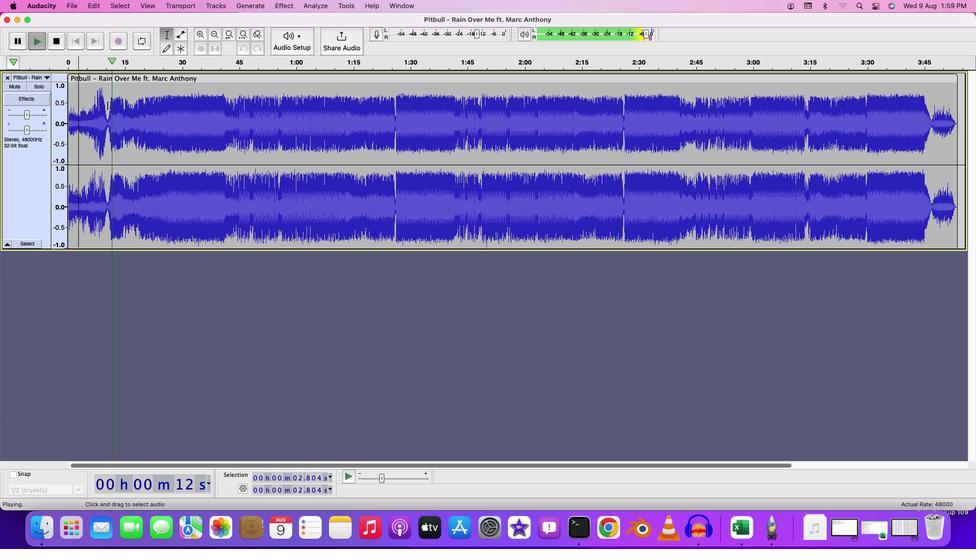 
Action: Mouse moved to (107, 105)
Screenshot: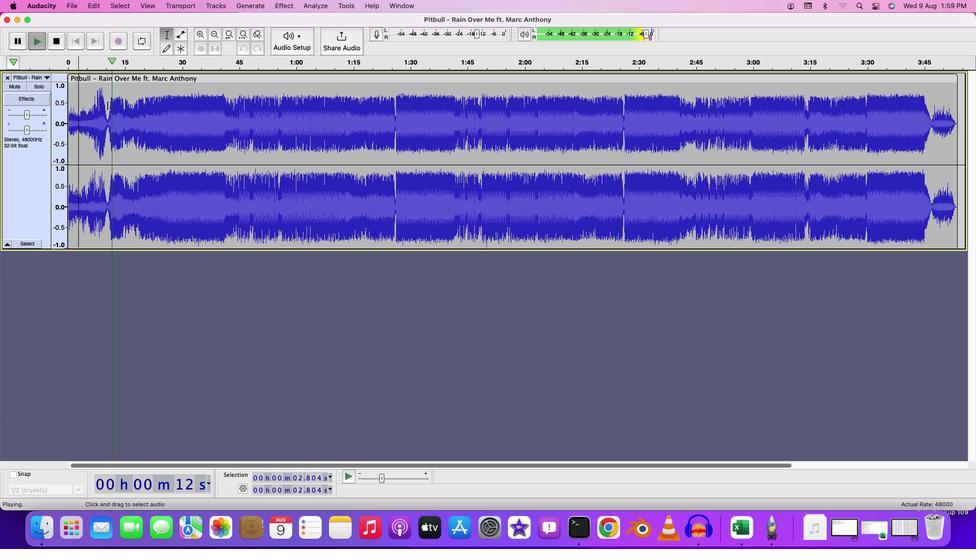 
Action: Mouse pressed left at (107, 105)
Screenshot: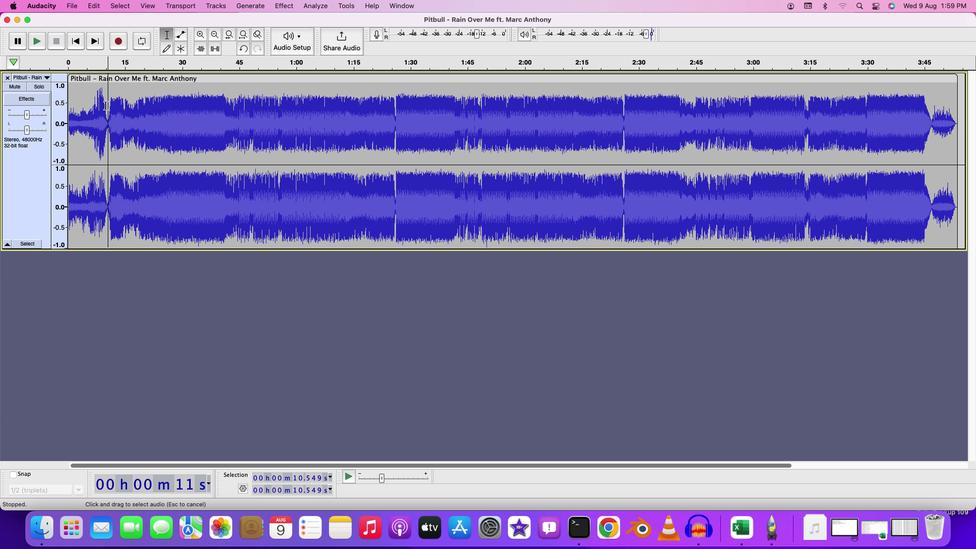 
Action: Mouse moved to (67, 107)
Screenshot: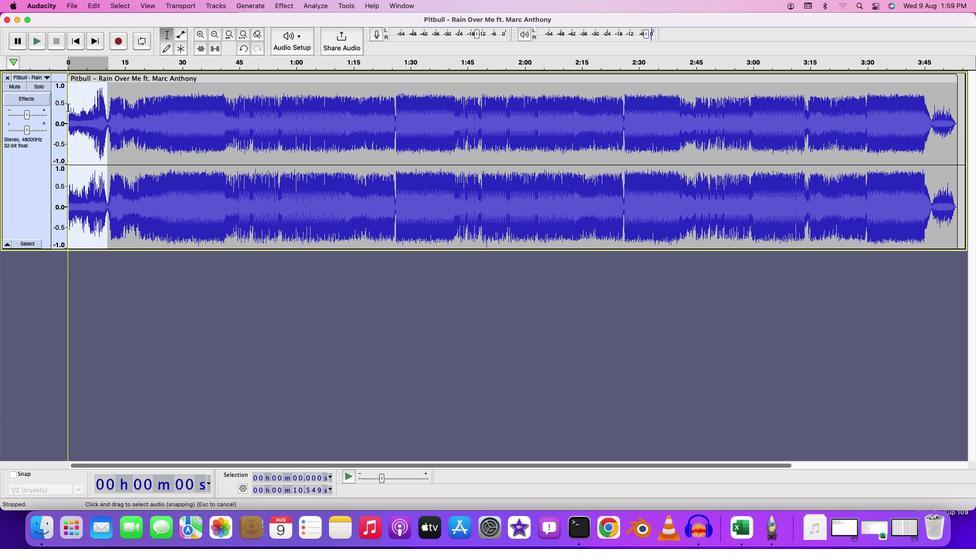 
Action: Key pressed Key.delete
Screenshot: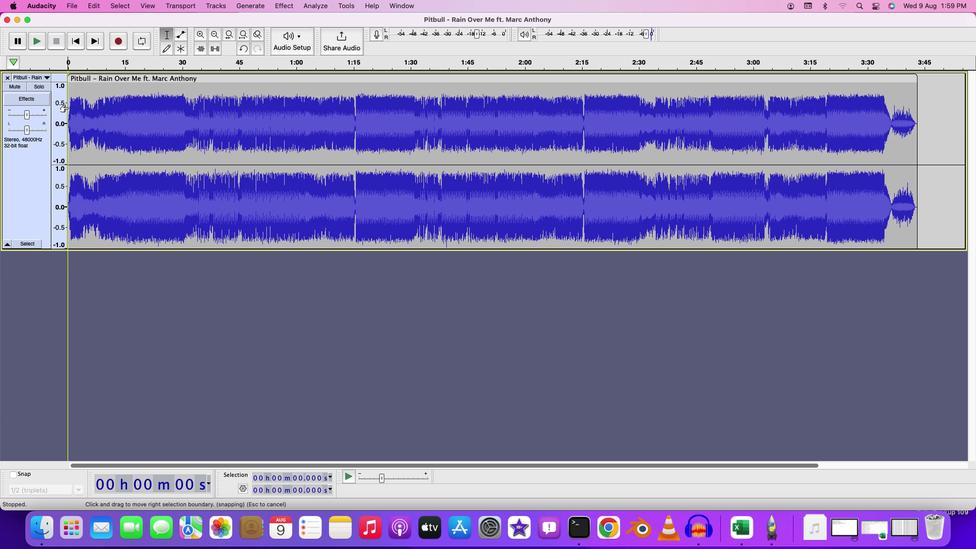 
Action: Mouse moved to (74, 91)
Screenshot: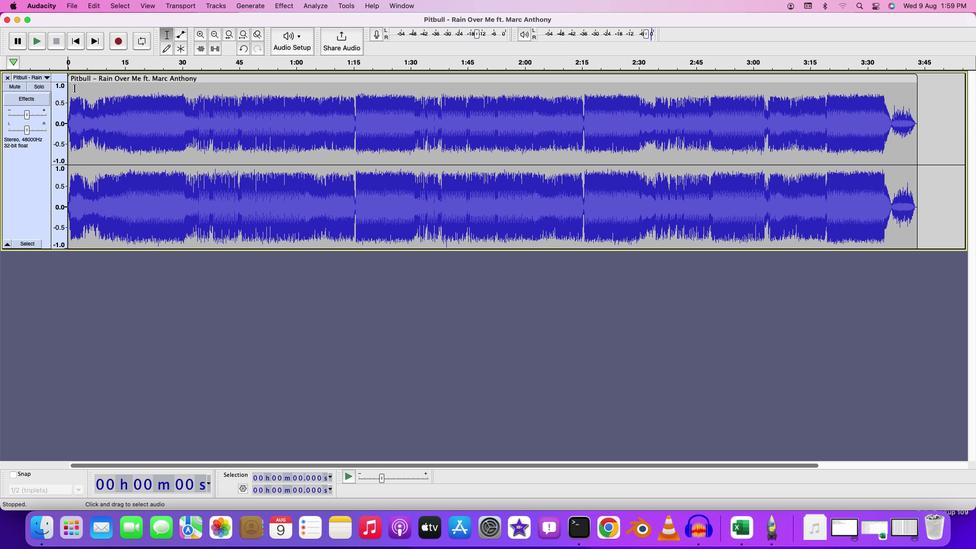 
Action: Key pressed Key.space
Screenshot: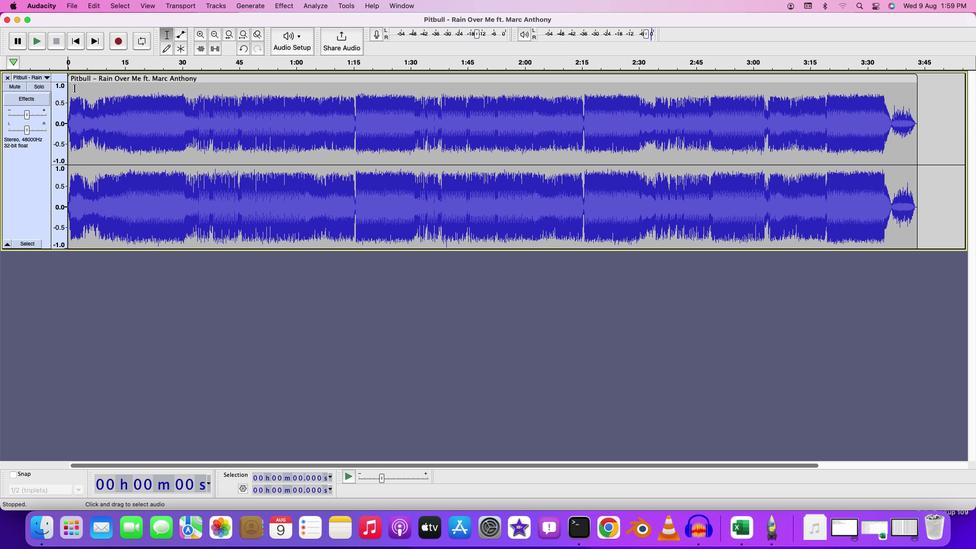 
Action: Mouse moved to (187, 61)
Screenshot: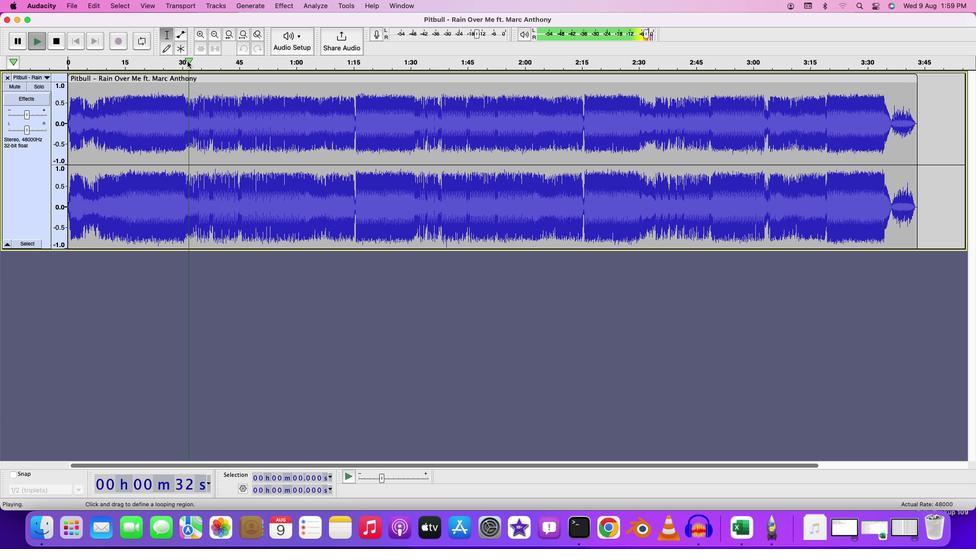 
Action: Mouse pressed left at (187, 61)
Screenshot: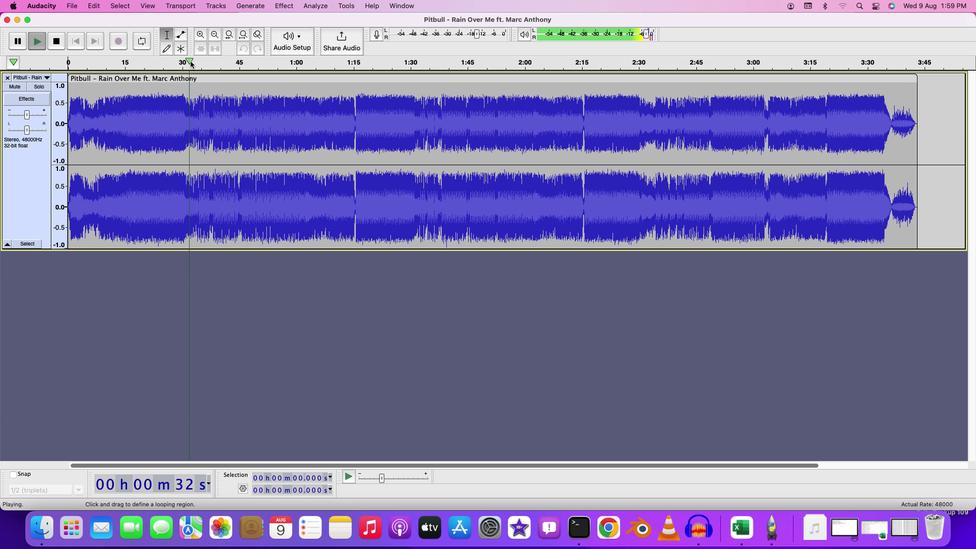 
Action: Mouse moved to (230, 67)
Screenshot: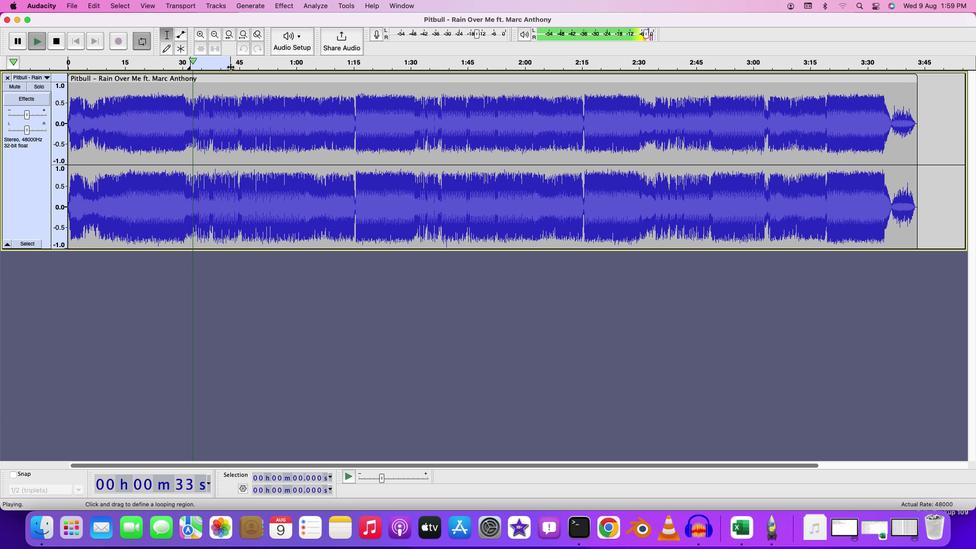 
Action: Mouse pressed left at (230, 67)
Screenshot: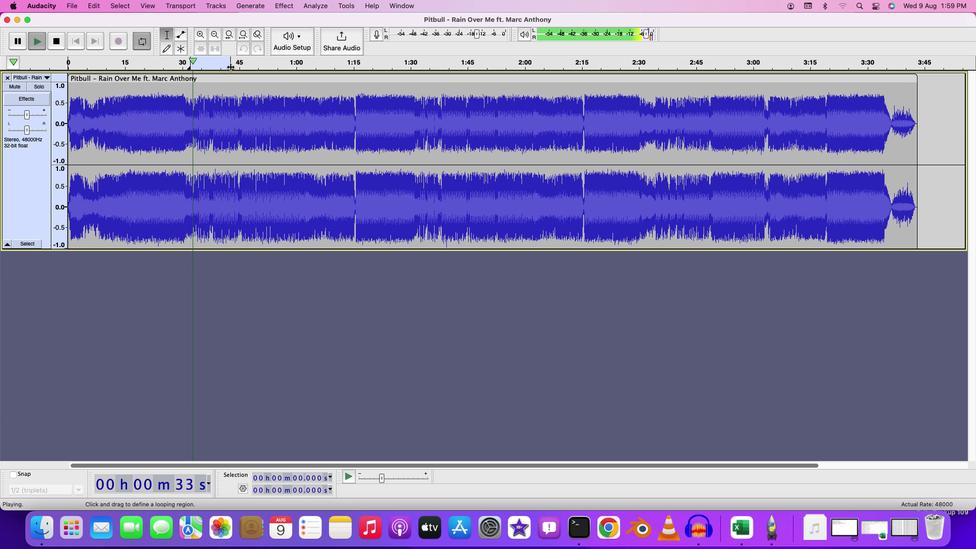 
Action: Mouse moved to (223, 63)
Screenshot: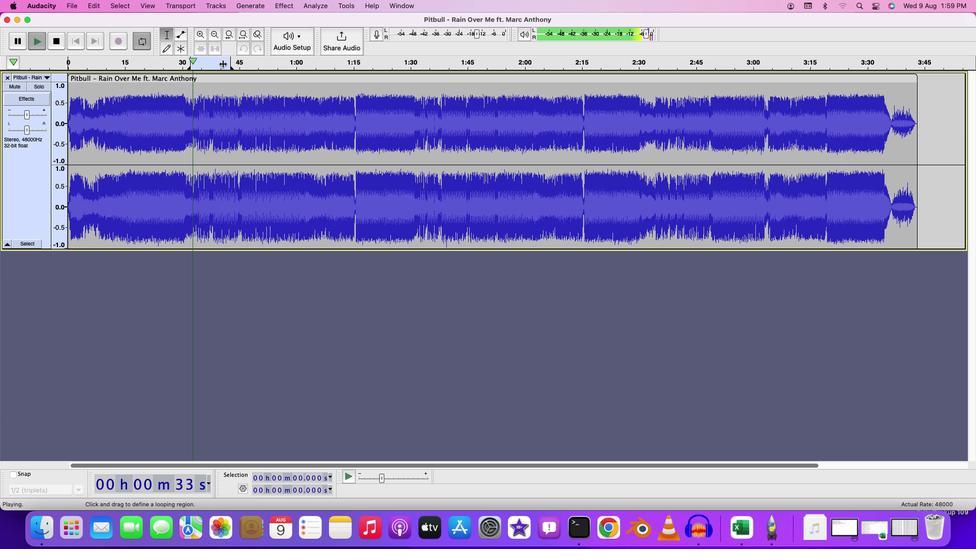 
Action: Mouse pressed left at (223, 63)
Screenshot: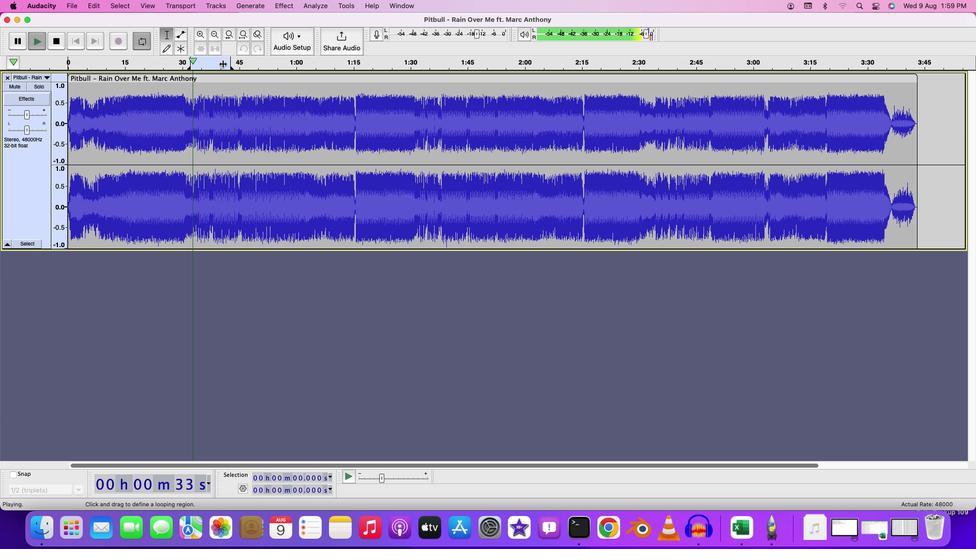 
Action: Mouse moved to (306, 72)
Screenshot: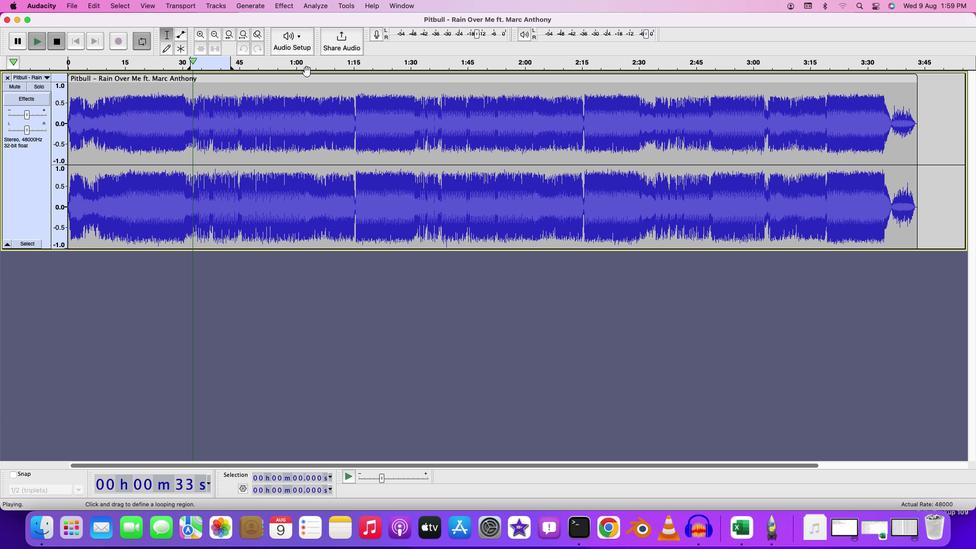 
Action: Mouse pressed left at (306, 72)
Screenshot: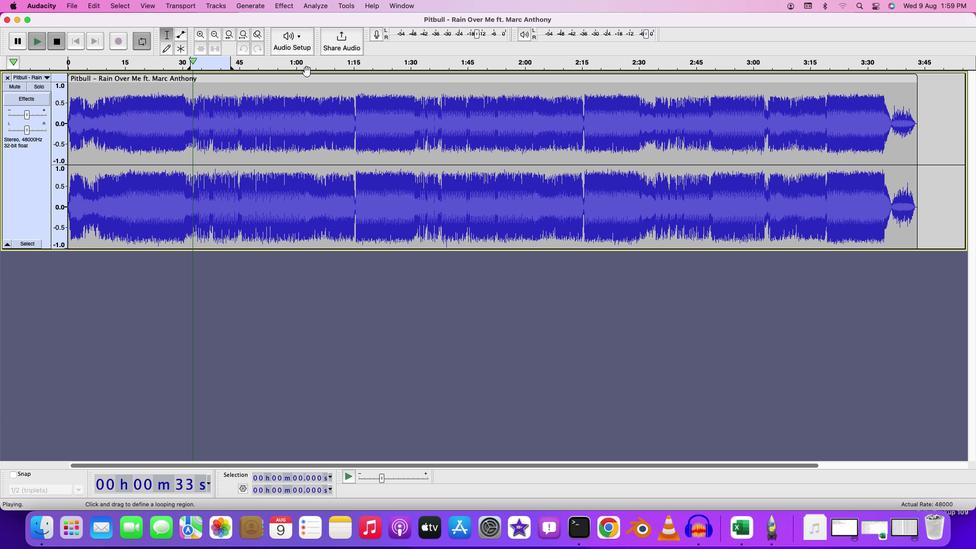 
Action: Mouse moved to (230, 69)
Screenshot: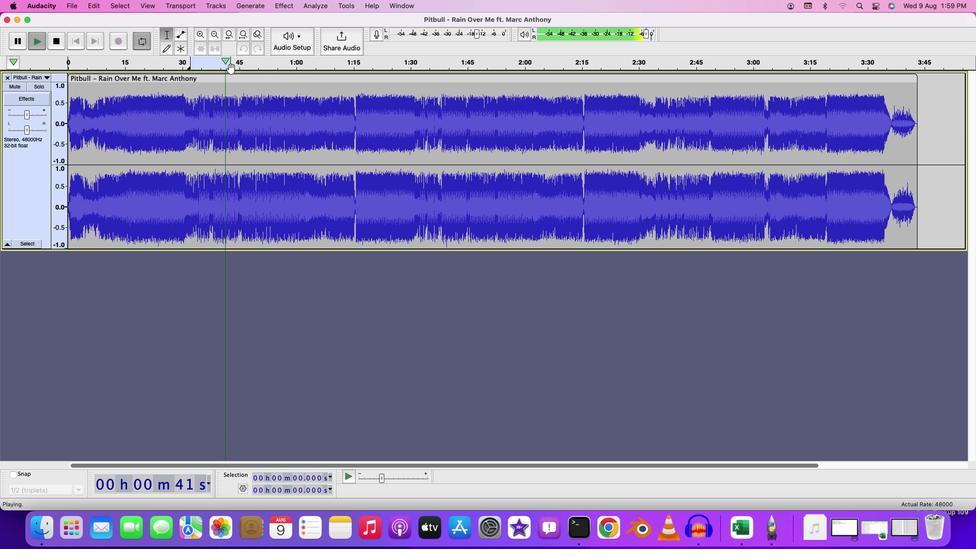 
Action: Key pressed Key.space
Screenshot: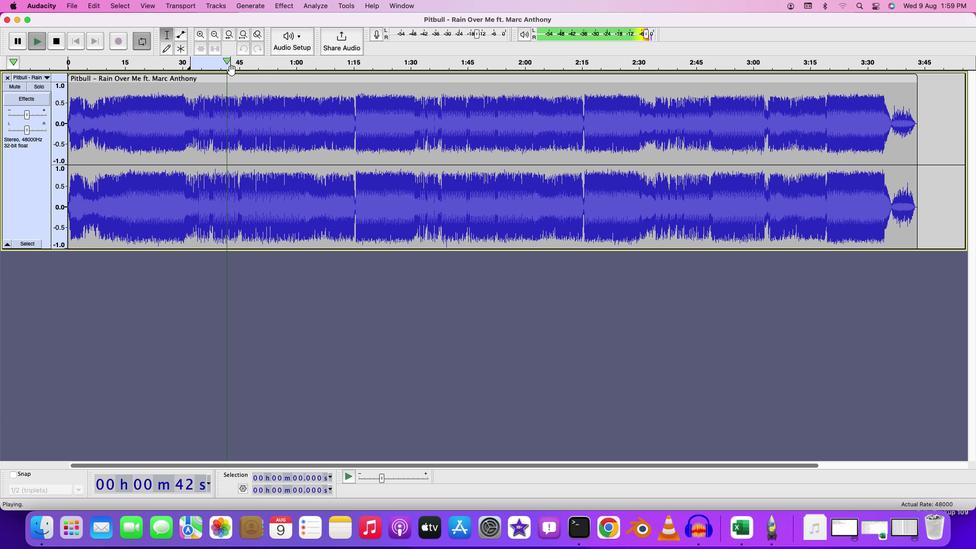 
Action: Mouse moved to (230, 69)
Screenshot: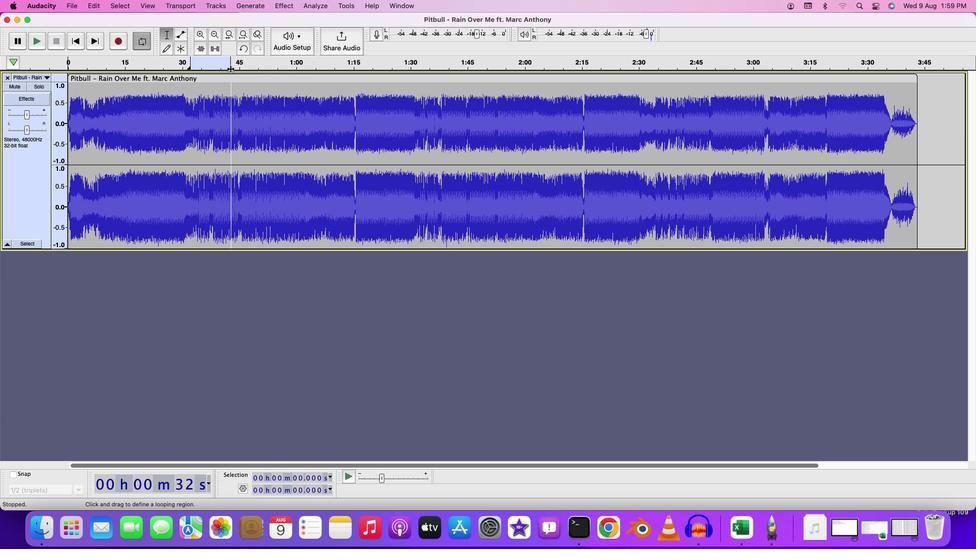 
Action: Mouse pressed left at (230, 69)
Screenshot: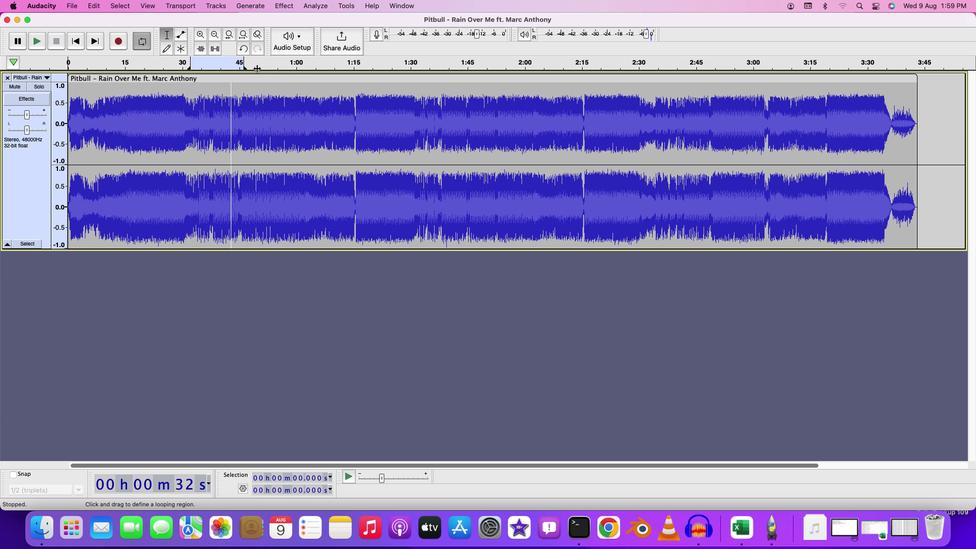 
Action: Mouse moved to (190, 65)
Screenshot: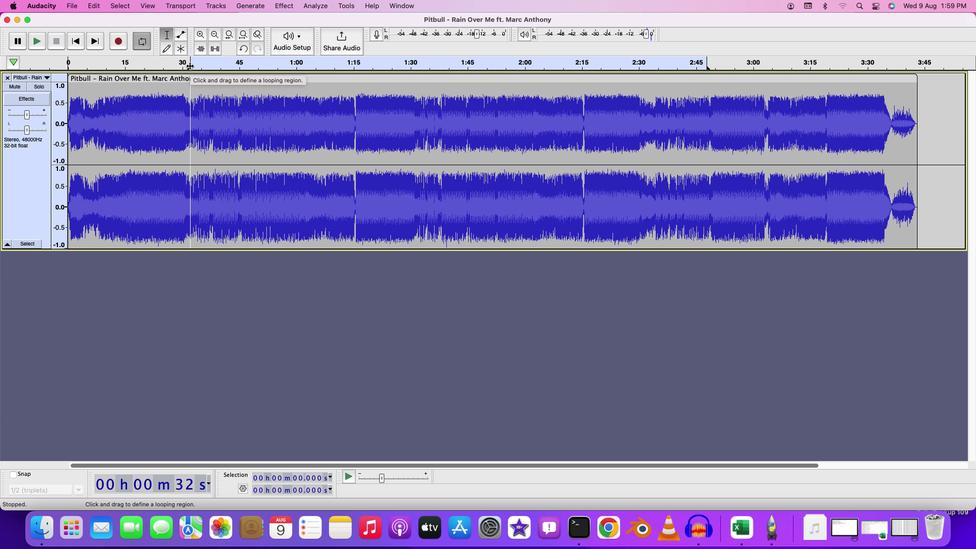 
Action: Mouse pressed left at (190, 65)
Screenshot: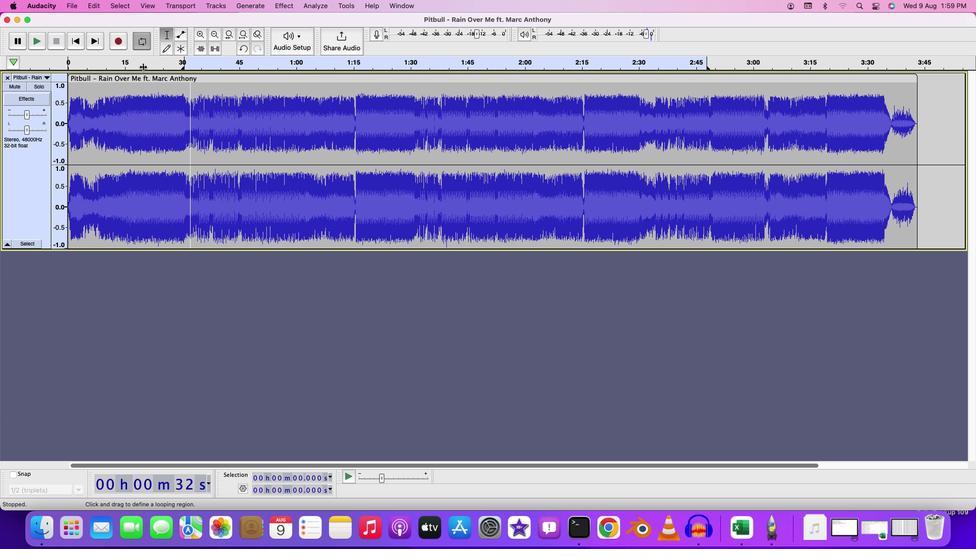 
Action: Mouse moved to (707, 68)
Screenshot: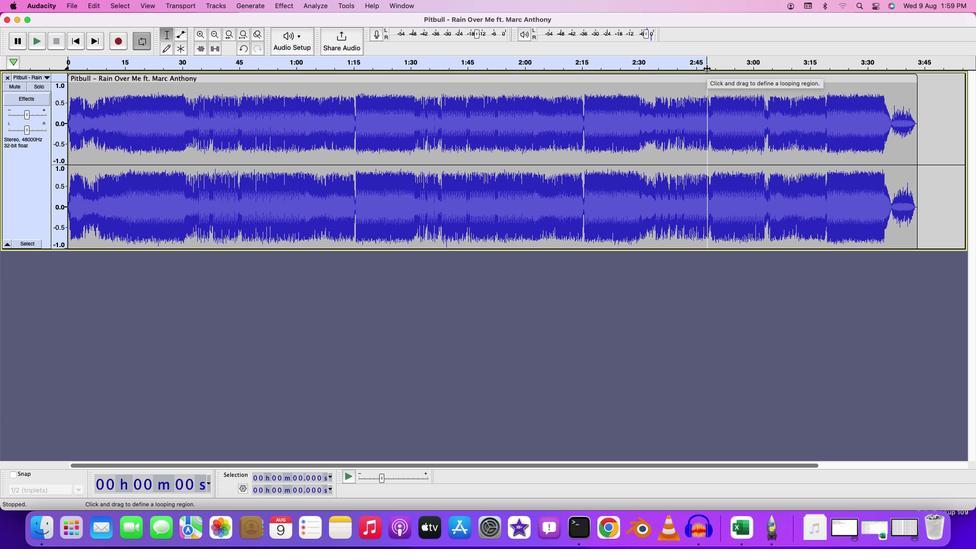 
Action: Mouse pressed left at (707, 68)
Screenshot: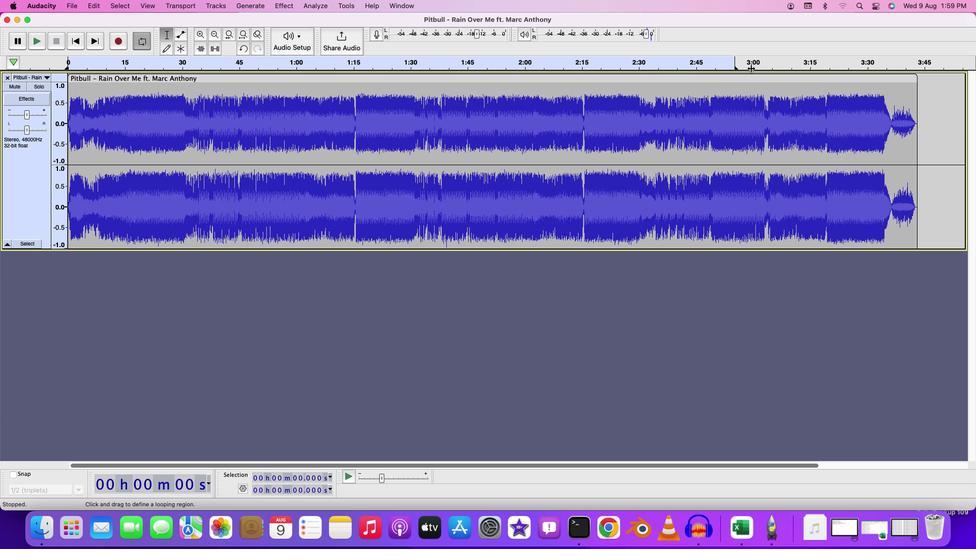 
Action: Mouse moved to (552, 101)
Screenshot: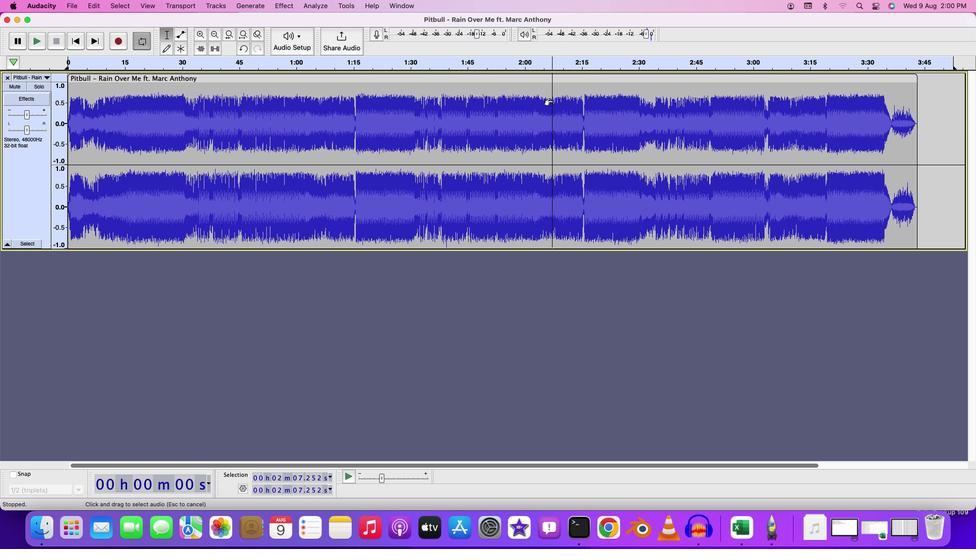 
Action: Mouse pressed left at (552, 101)
Screenshot: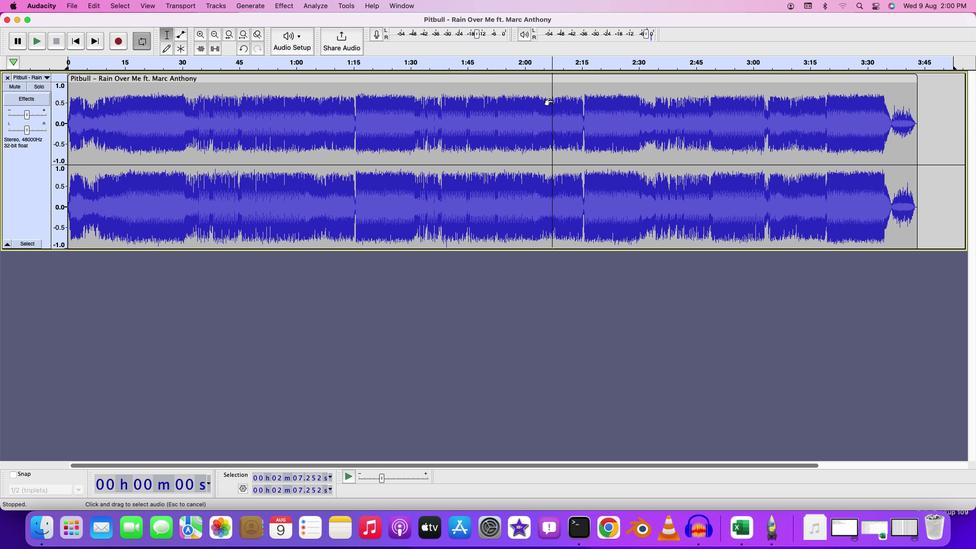 
Action: Key pressed Key.space
Screenshot: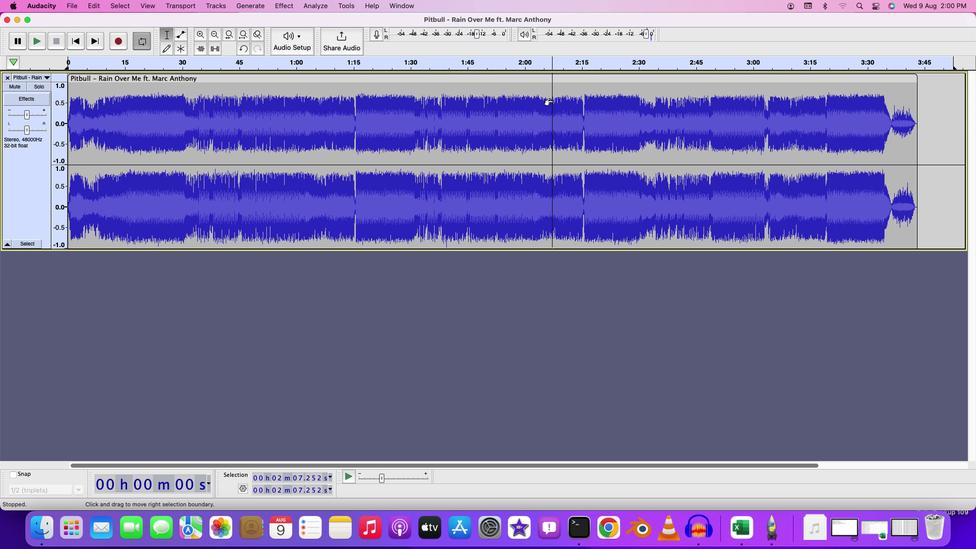 
Action: Mouse moved to (336, 88)
Screenshot: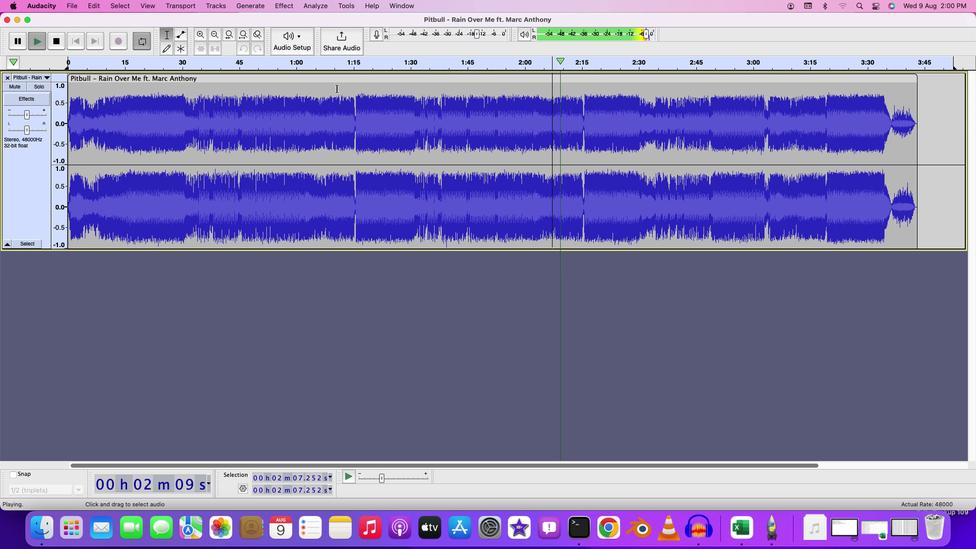 
Action: Mouse pressed left at (336, 88)
Screenshot: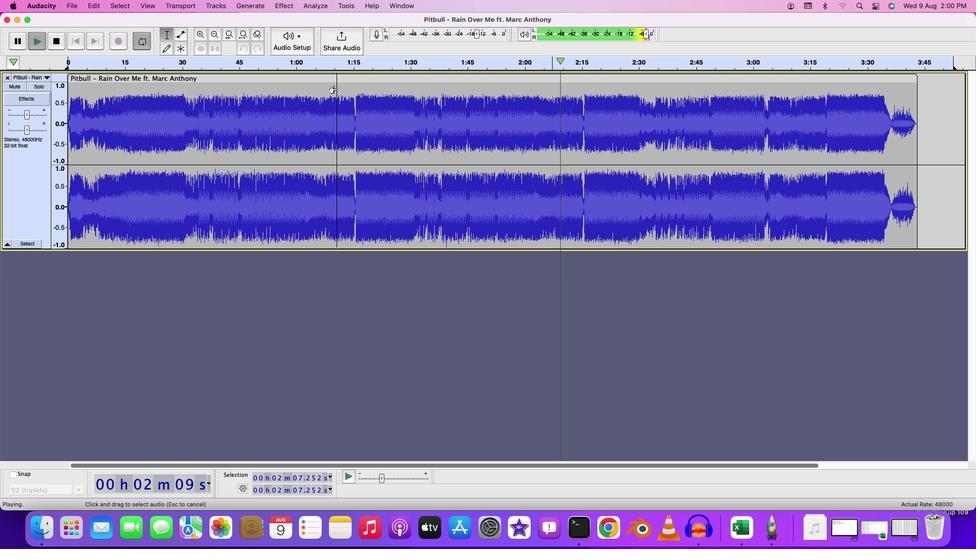 
Action: Key pressed Key.space
Screenshot: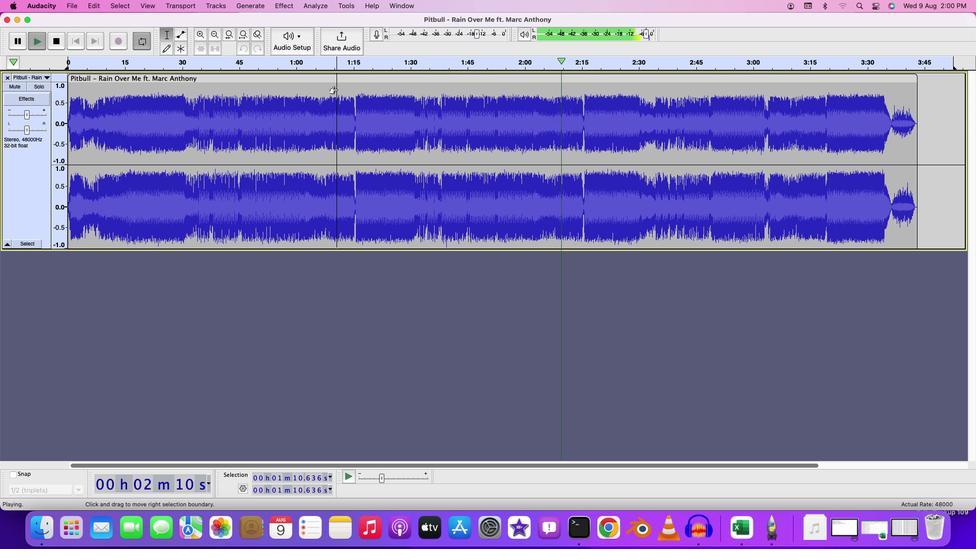
Action: Mouse moved to (337, 89)
Screenshot: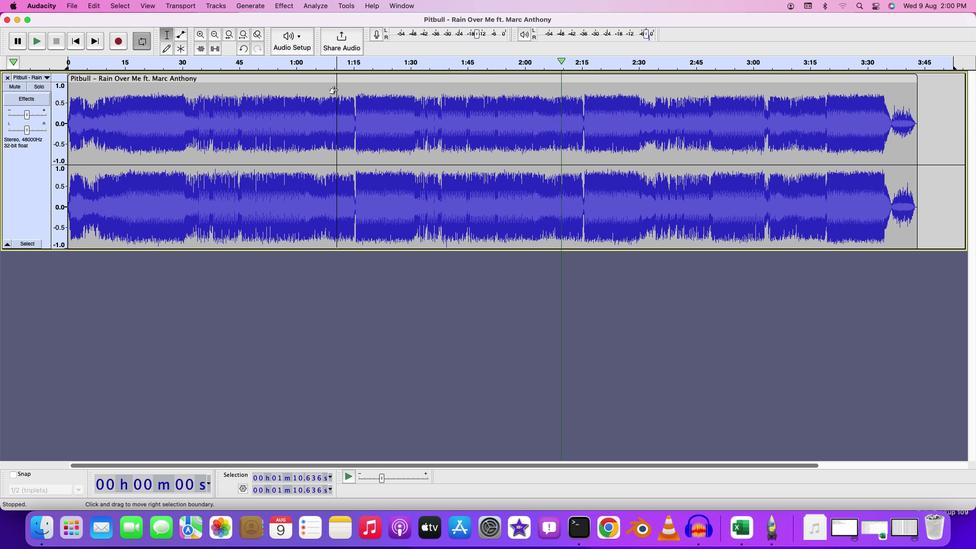 
Action: Key pressed Key.space
Screenshot: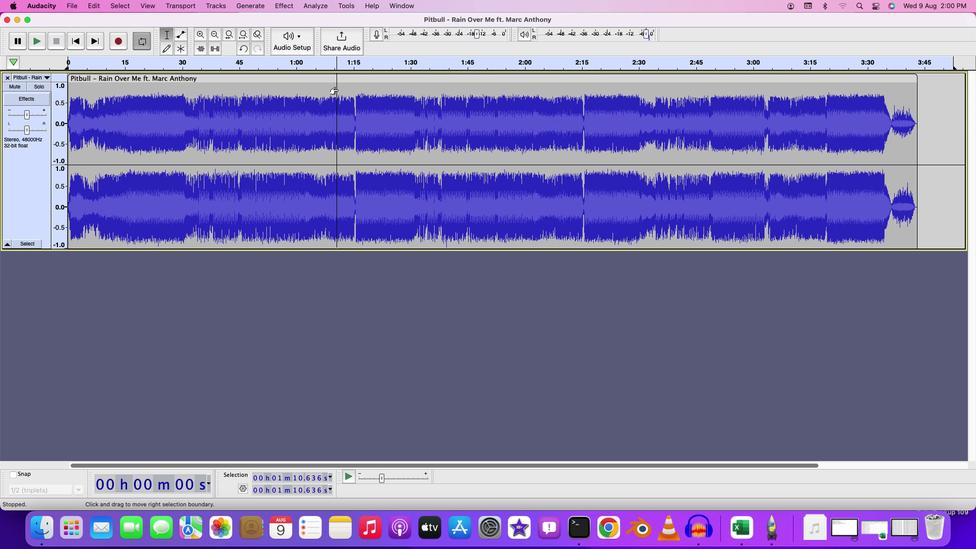 
Action: Mouse moved to (180, 86)
Screenshot: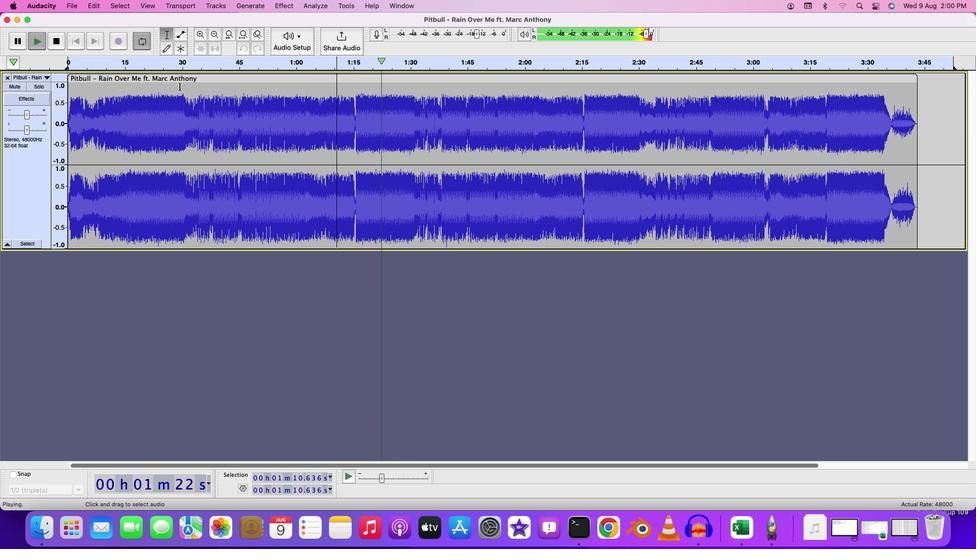 
Action: Mouse pressed left at (180, 86)
Screenshot: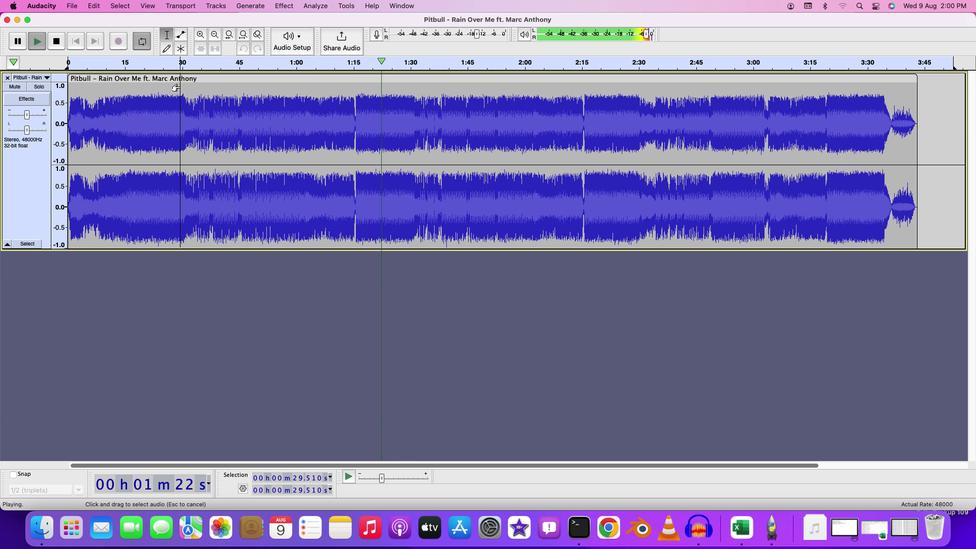 
Action: Mouse moved to (191, 92)
Screenshot: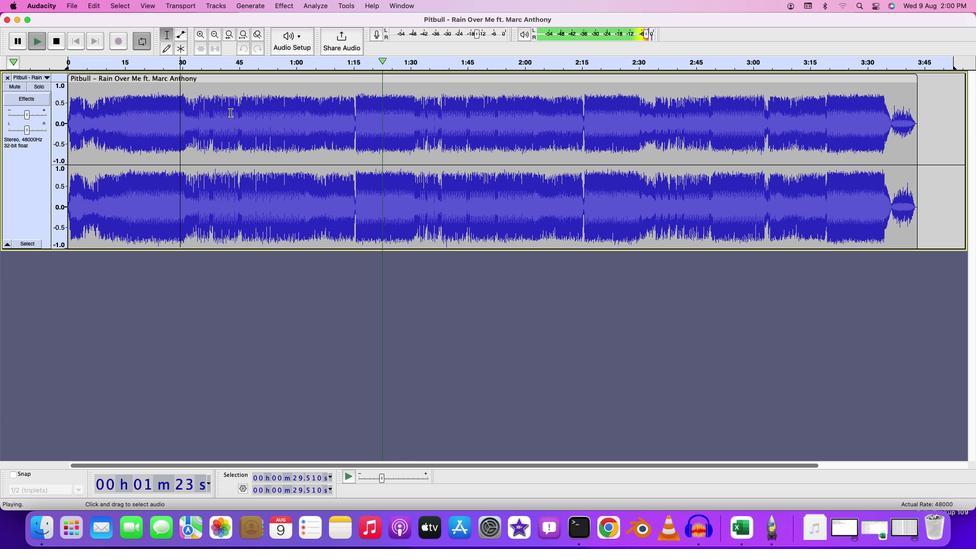 
Action: Key pressed Key.space
Screenshot: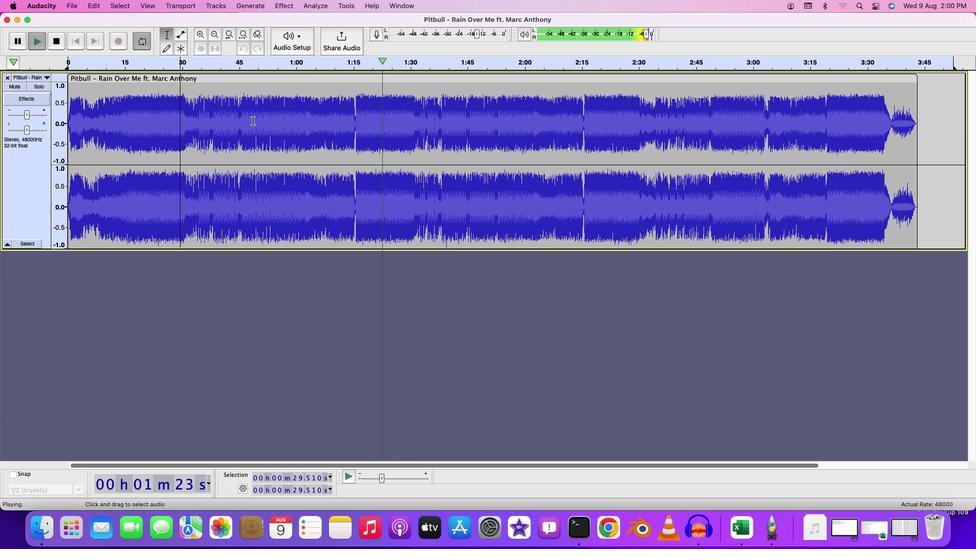
Action: Mouse moved to (305, 136)
Screenshot: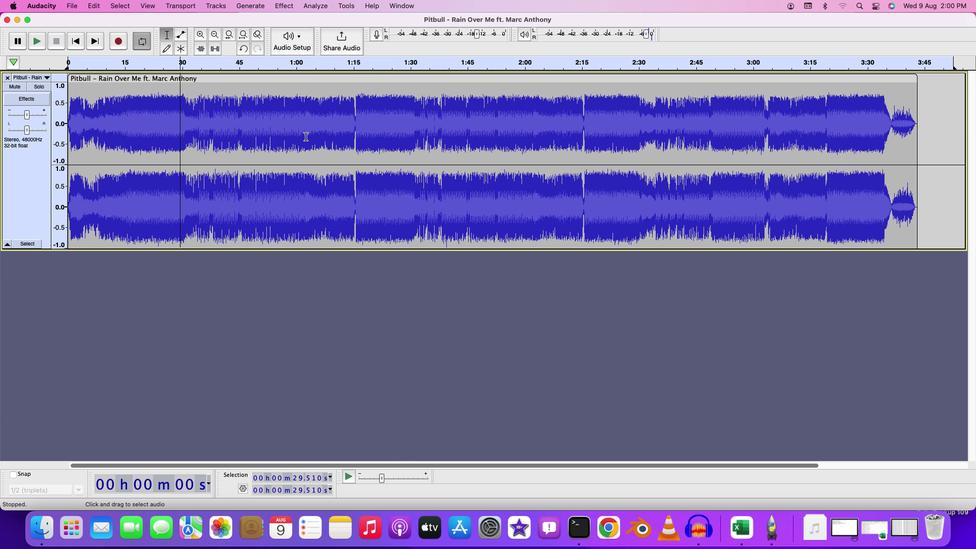 
Action: Key pressed Key.space
Screenshot: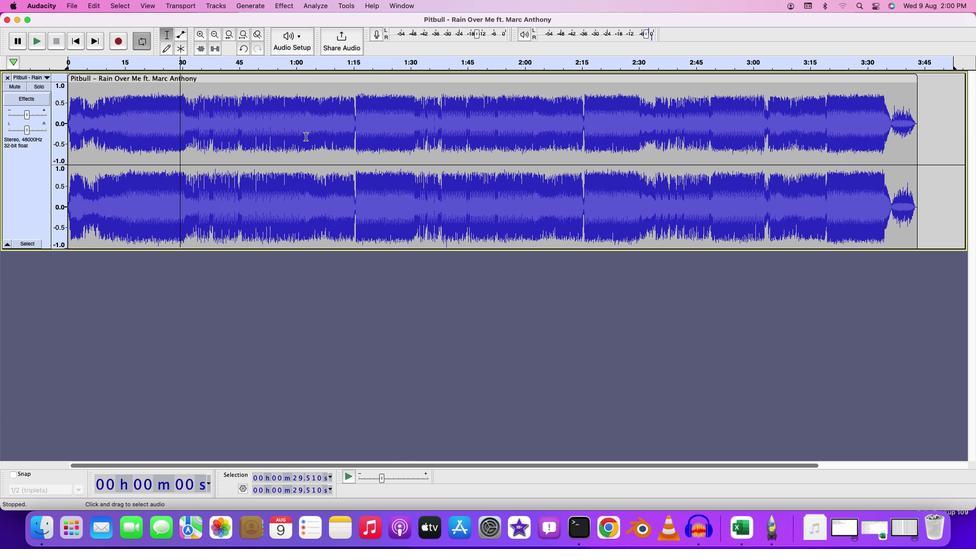 
Action: Mouse moved to (208, 95)
Screenshot: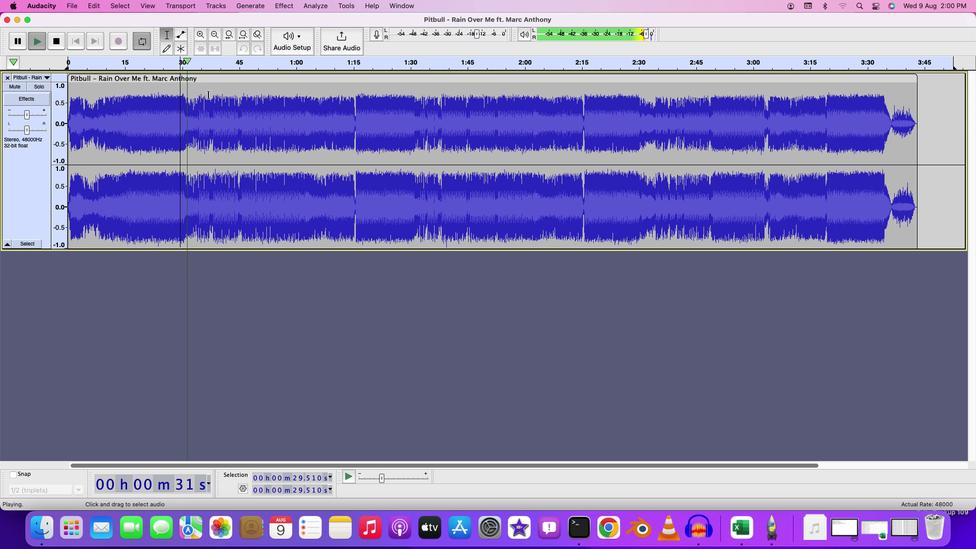 
Action: Mouse pressed left at (208, 95)
Screenshot: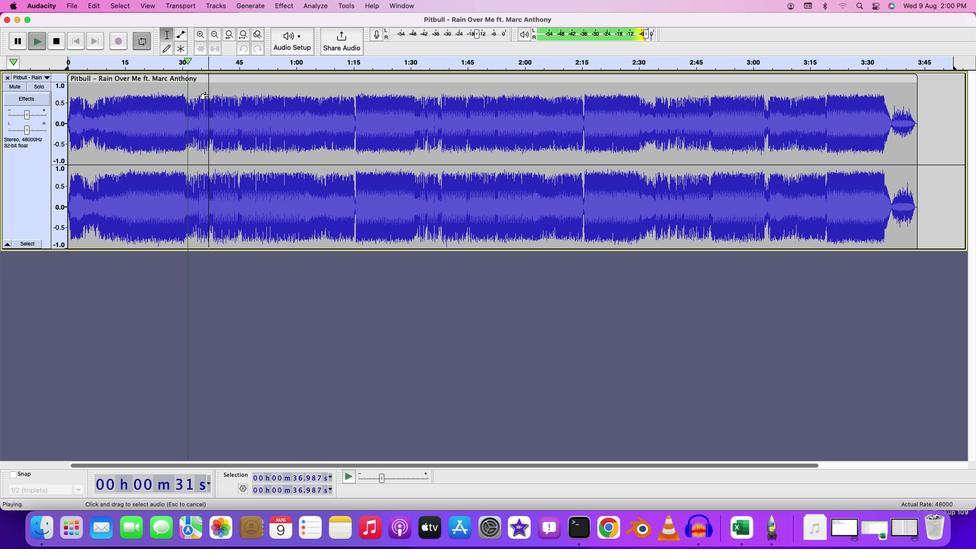 
Action: Key pressed Key.spaceKey.space
Screenshot: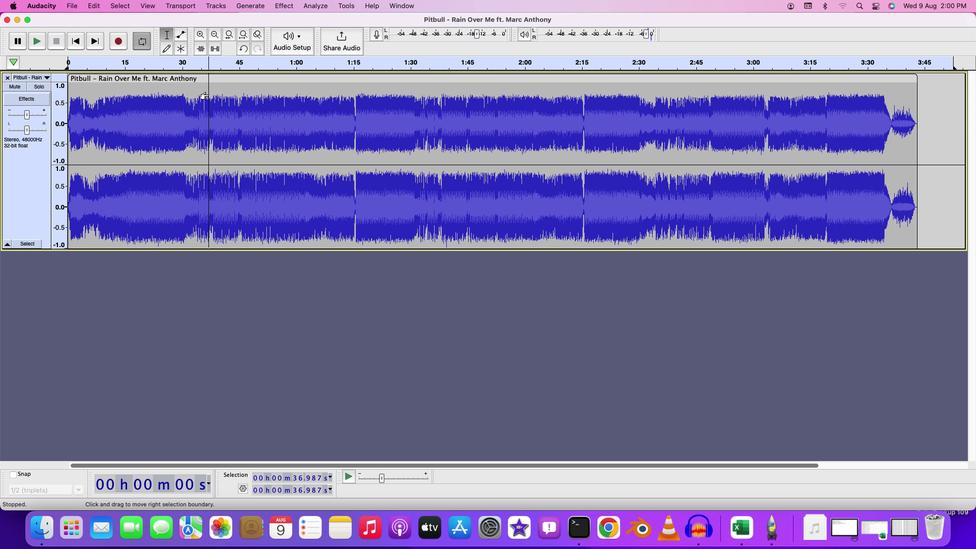 
Action: Mouse moved to (345, 98)
Screenshot: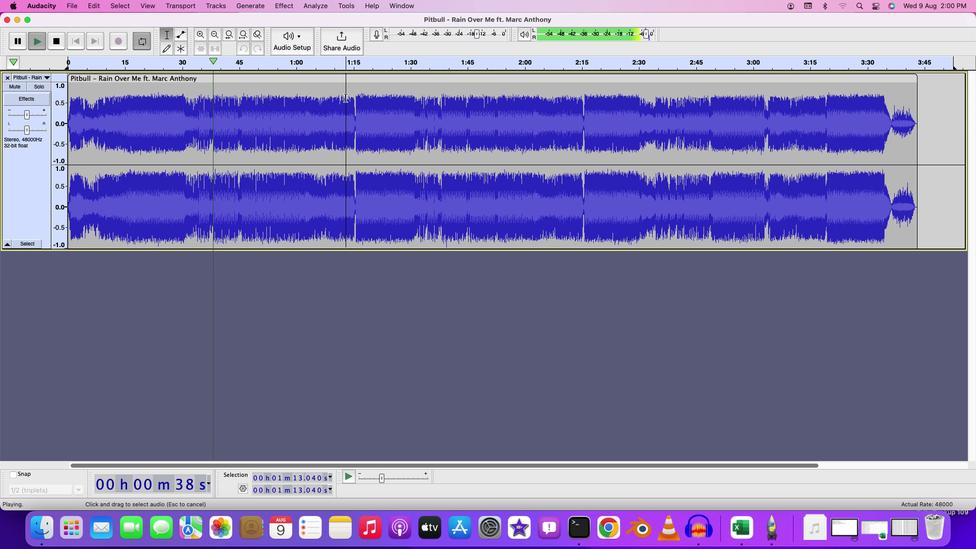 
Action: Mouse pressed left at (345, 98)
Screenshot: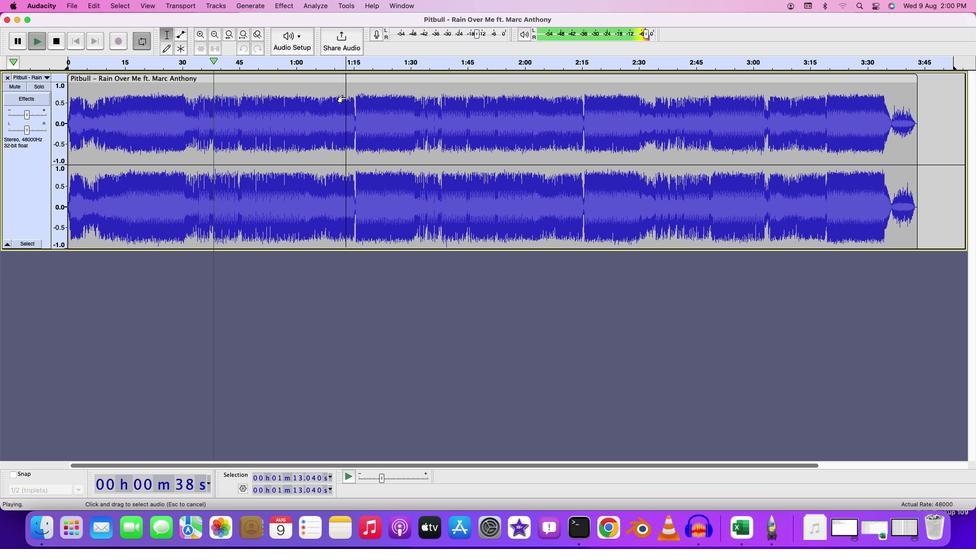 
Action: Key pressed Key.spaceKey.space
Screenshot: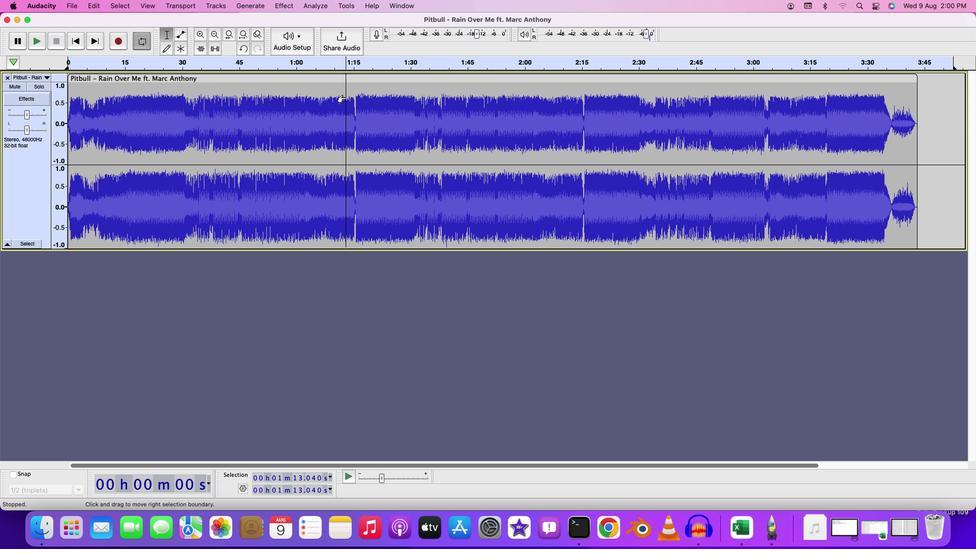 
Action: Mouse moved to (363, 115)
Screenshot: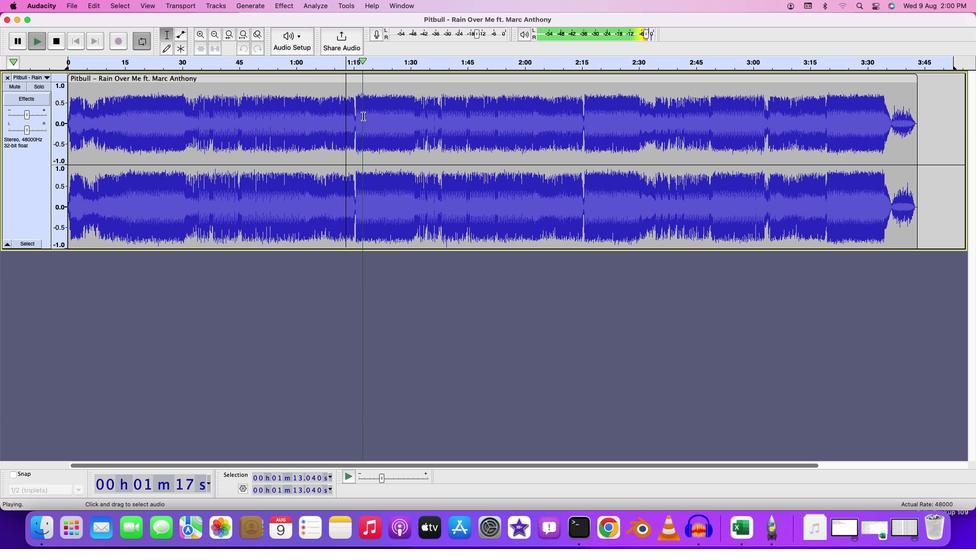 
Action: Key pressed Key.space
Screenshot: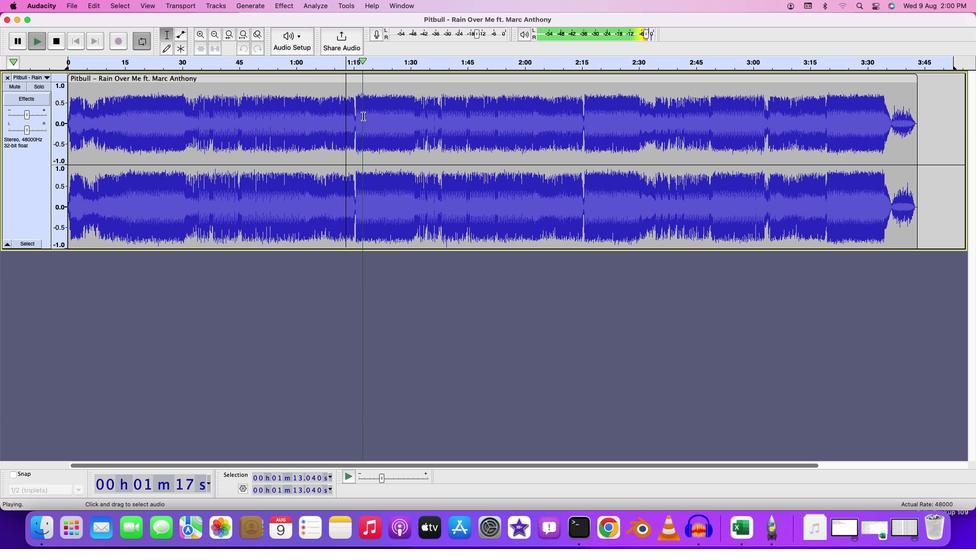 
Action: Mouse moved to (355, 108)
Screenshot: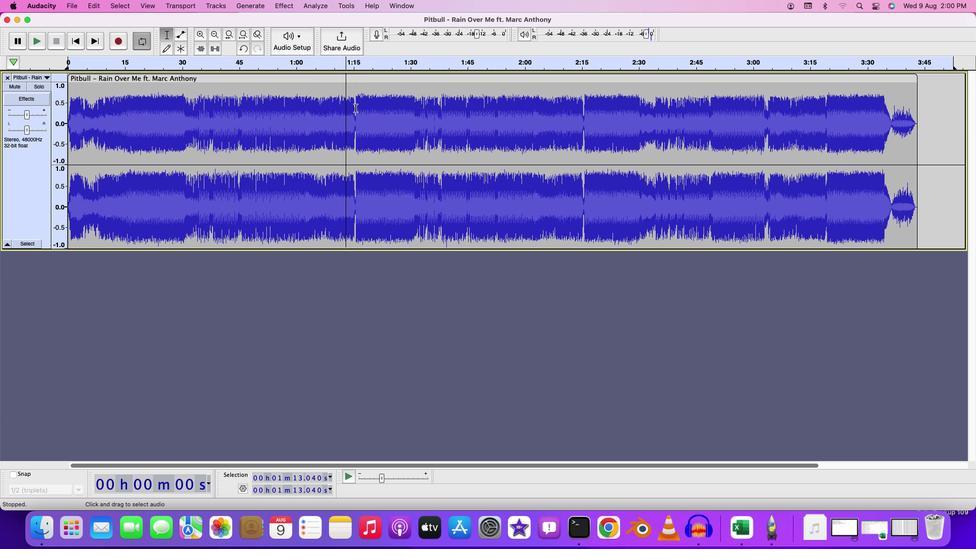 
Action: Mouse pressed left at (355, 108)
Screenshot: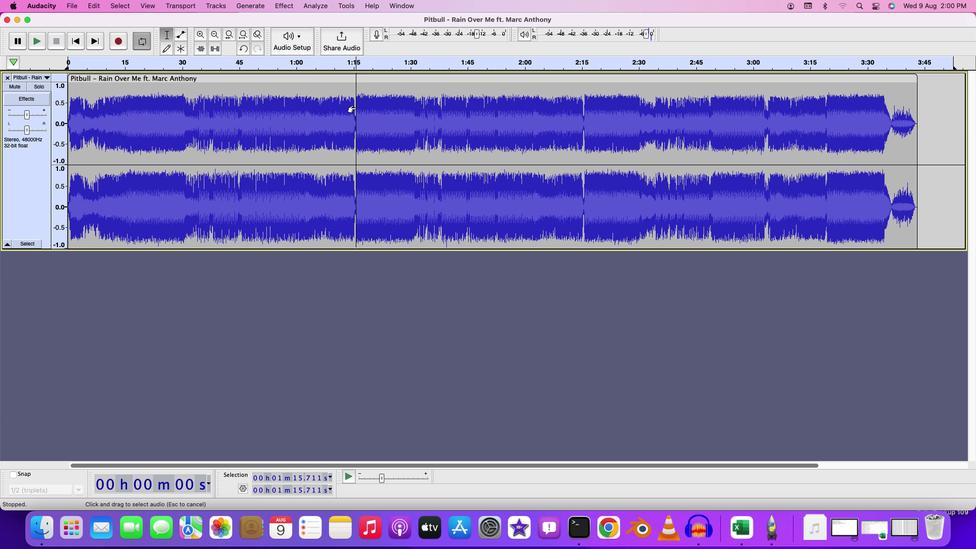 
Action: Mouse moved to (356, 109)
Screenshot: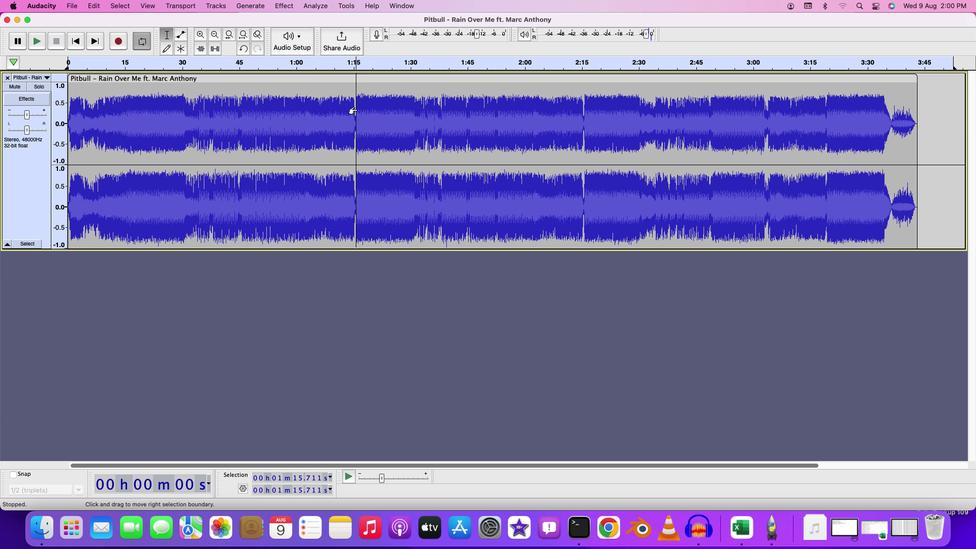 
Action: Key pressed Key.cmd
Screenshot: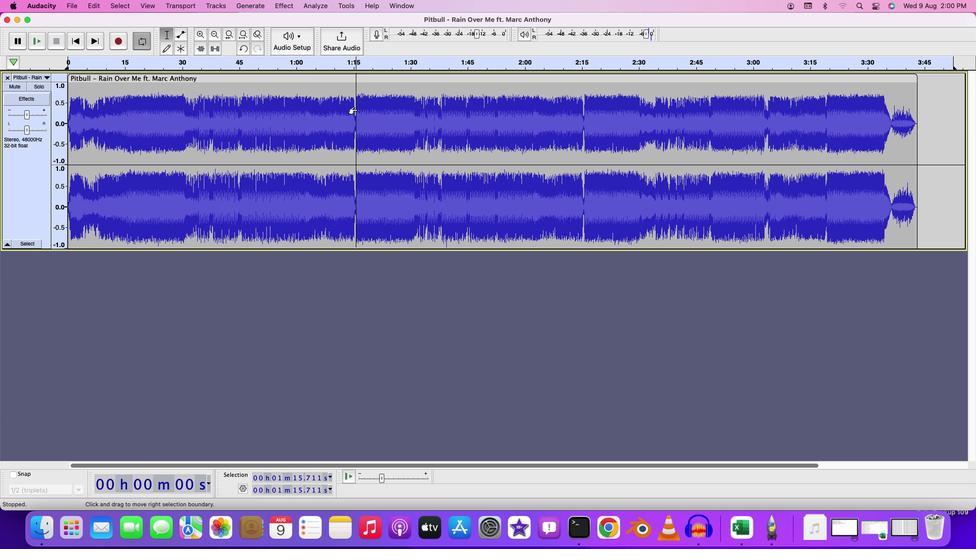 
Action: Mouse scrolled (356, 109) with delta (0, 0)
Screenshot: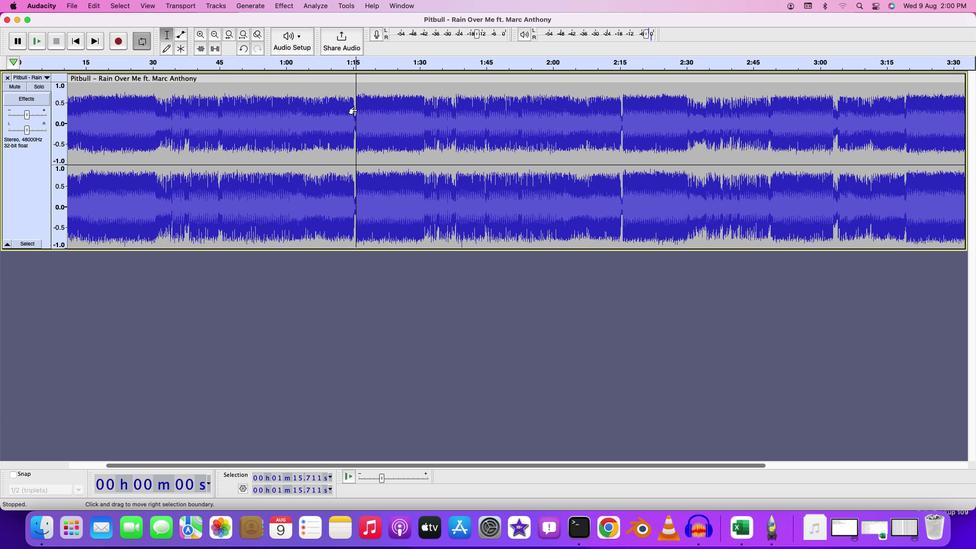 
Action: Mouse scrolled (356, 109) with delta (0, 0)
Screenshot: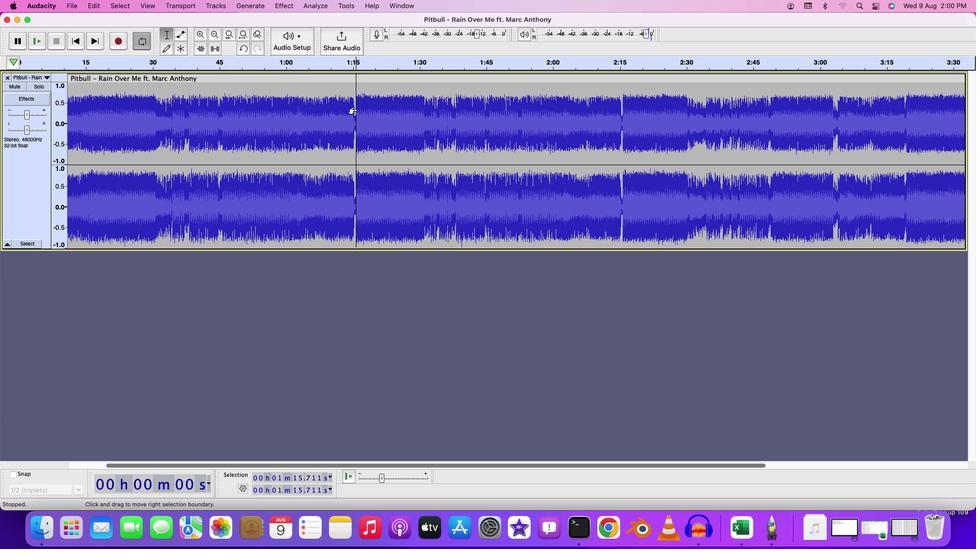 
Action: Mouse scrolled (356, 109) with delta (0, 1)
Screenshot: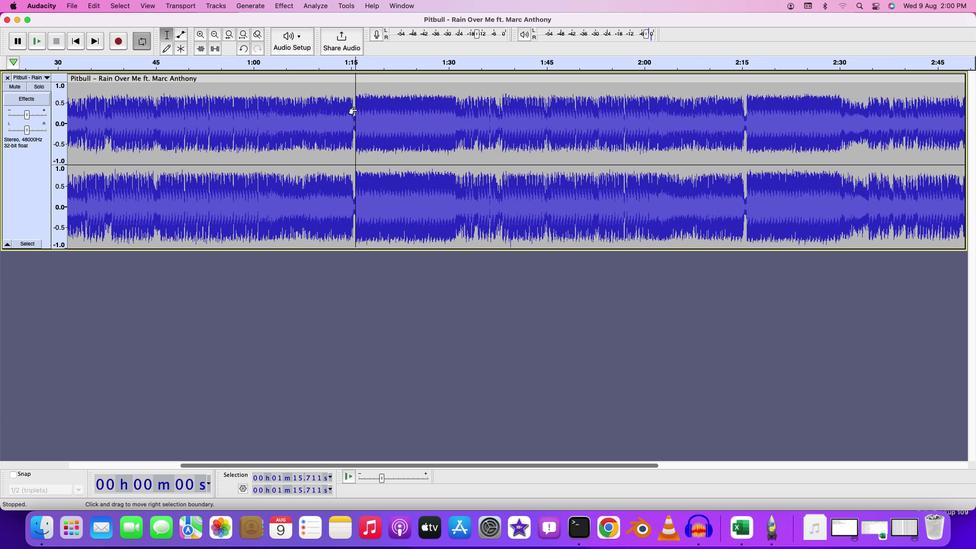 
Action: Mouse scrolled (356, 109) with delta (0, 0)
Screenshot: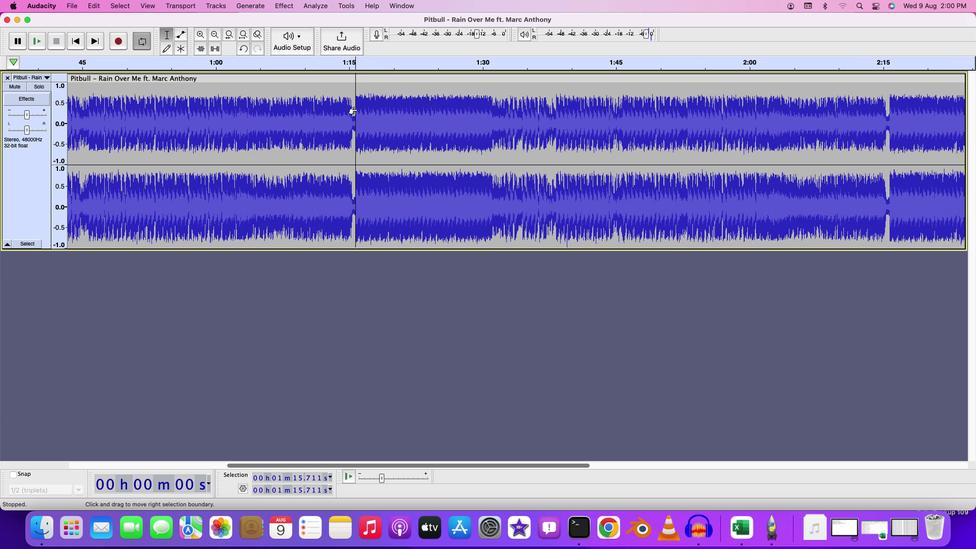 
Action: Mouse scrolled (356, 109) with delta (0, 0)
Screenshot: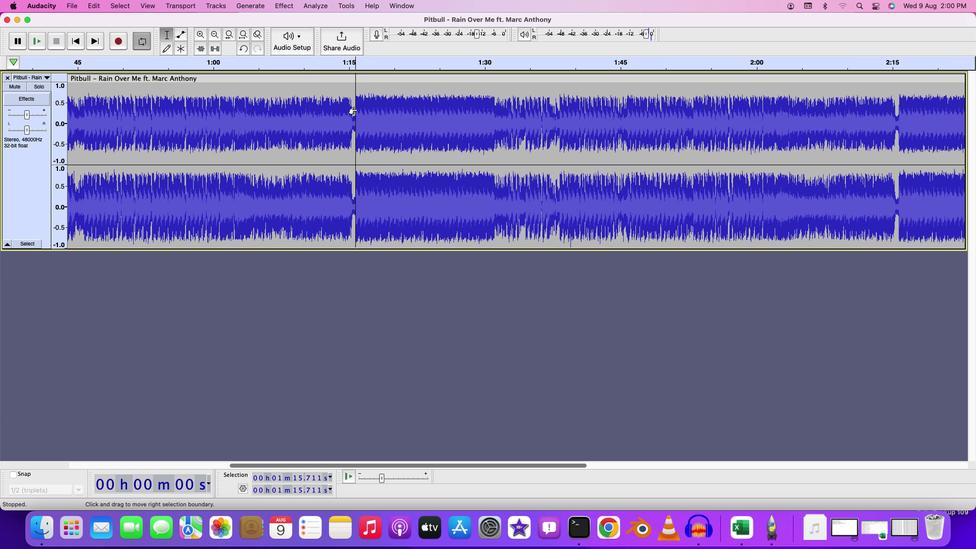 
Action: Mouse moved to (355, 101)
Screenshot: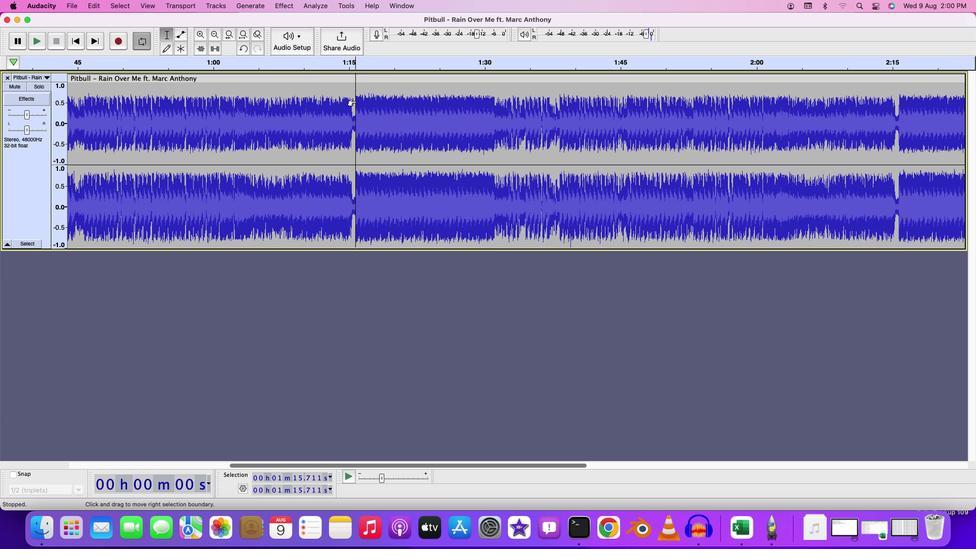 
Action: Mouse pressed left at (355, 101)
Screenshot: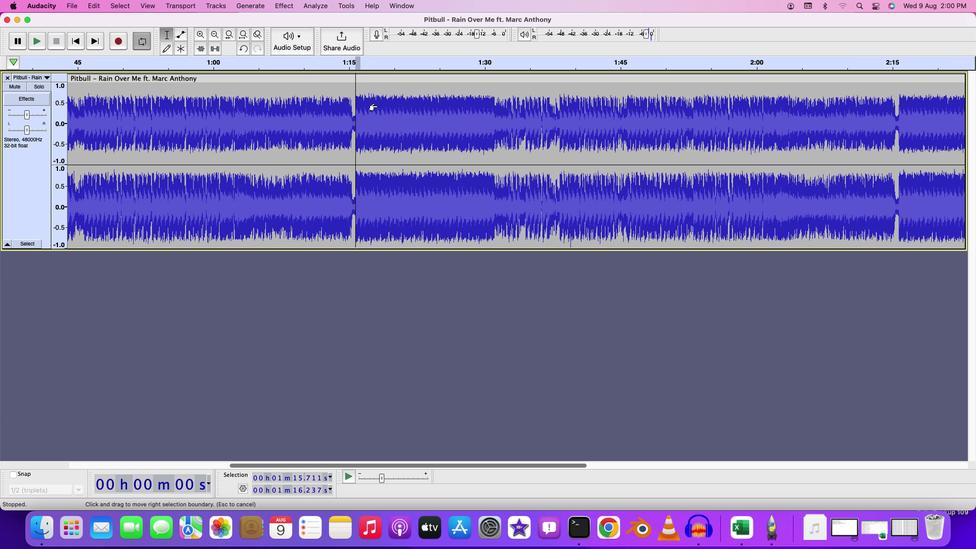 
Action: Mouse moved to (650, 127)
Screenshot: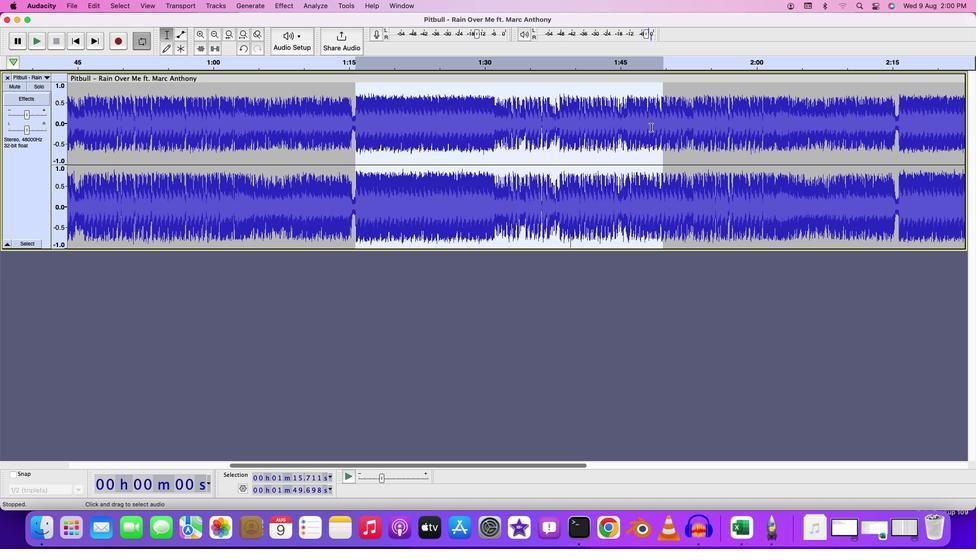 
Action: Key pressed Key.cmd
Screenshot: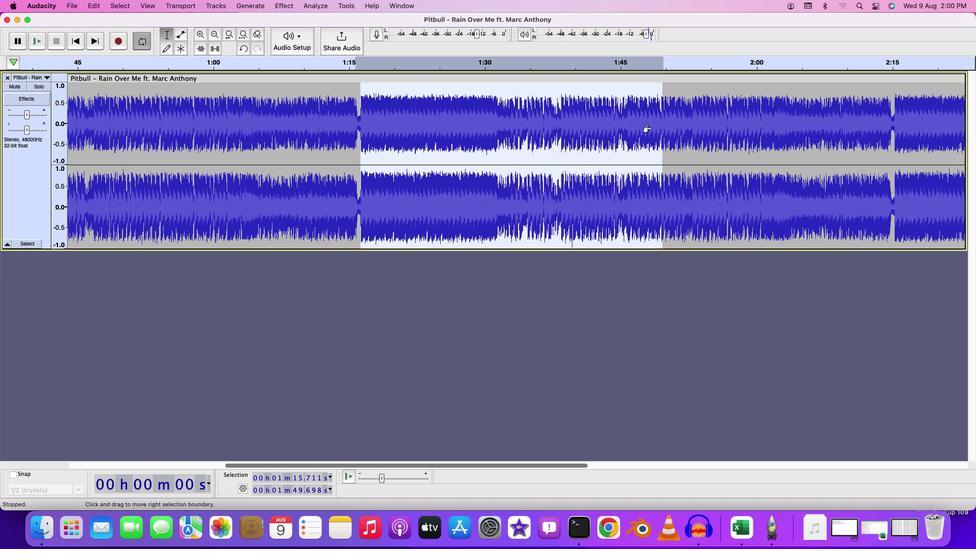 
Action: Mouse moved to (650, 127)
Screenshot: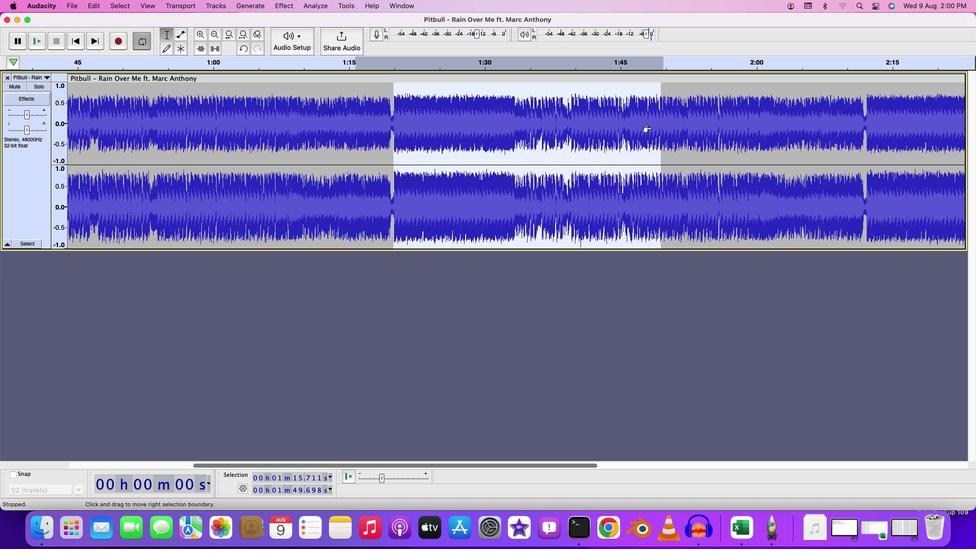 
Action: Mouse scrolled (650, 127) with delta (0, 0)
Screenshot: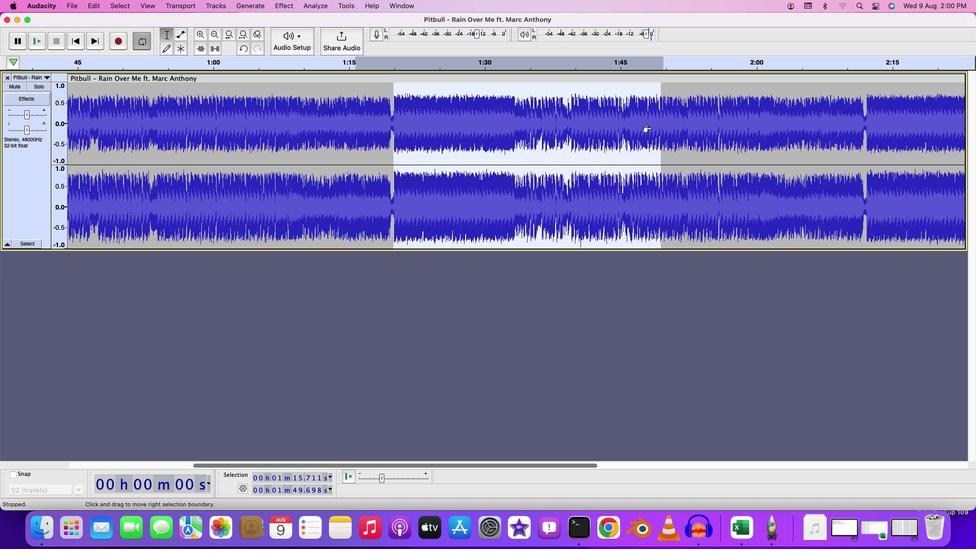 
Action: Mouse moved to (650, 128)
Screenshot: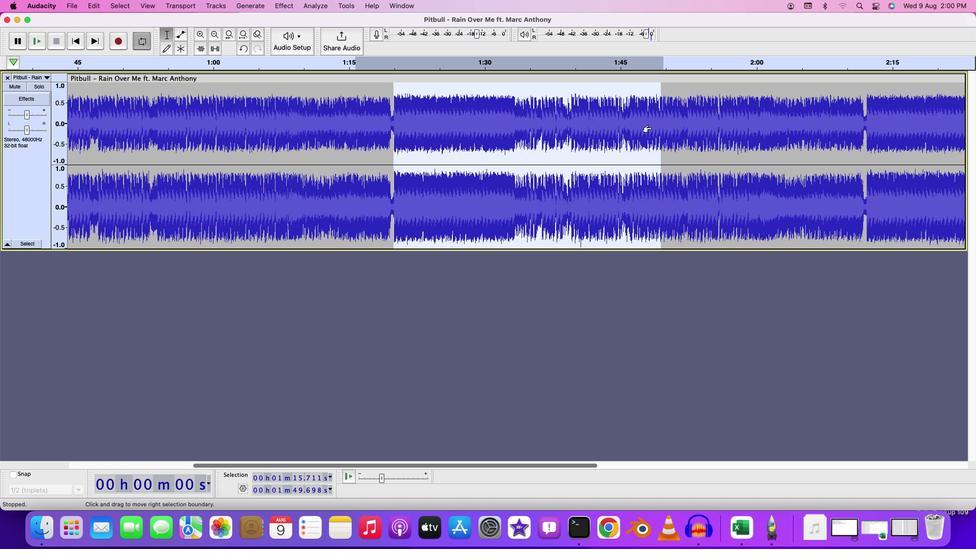 
Action: Mouse scrolled (650, 128) with delta (0, 0)
Screenshot: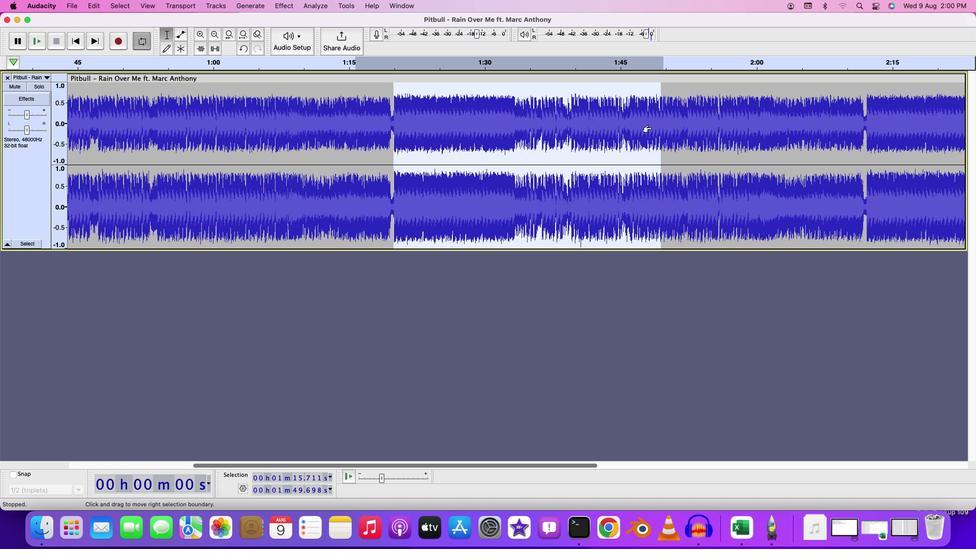 
Action: Mouse scrolled (650, 128) with delta (0, -1)
Screenshot: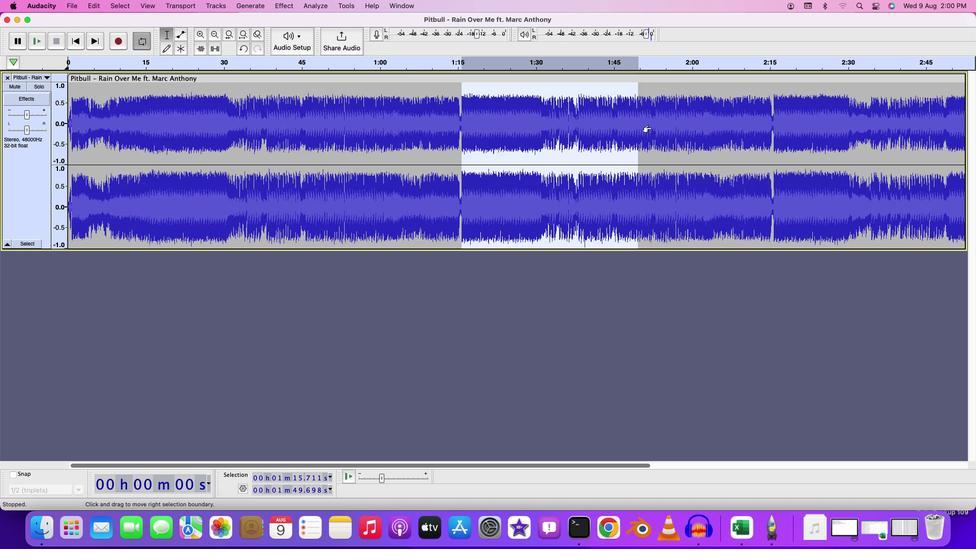 
Action: Mouse scrolled (650, 128) with delta (0, -1)
Screenshot: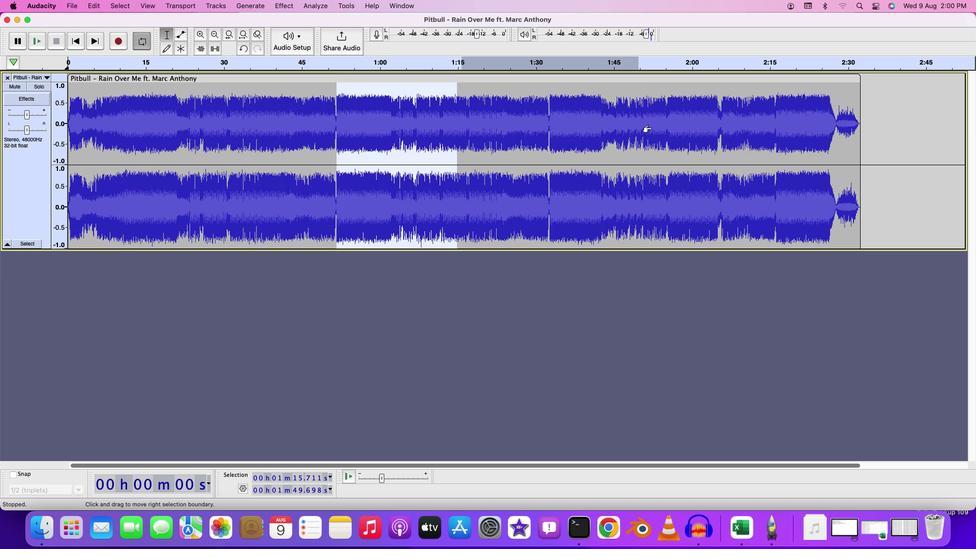 
Action: Mouse scrolled (650, 128) with delta (0, -1)
Screenshot: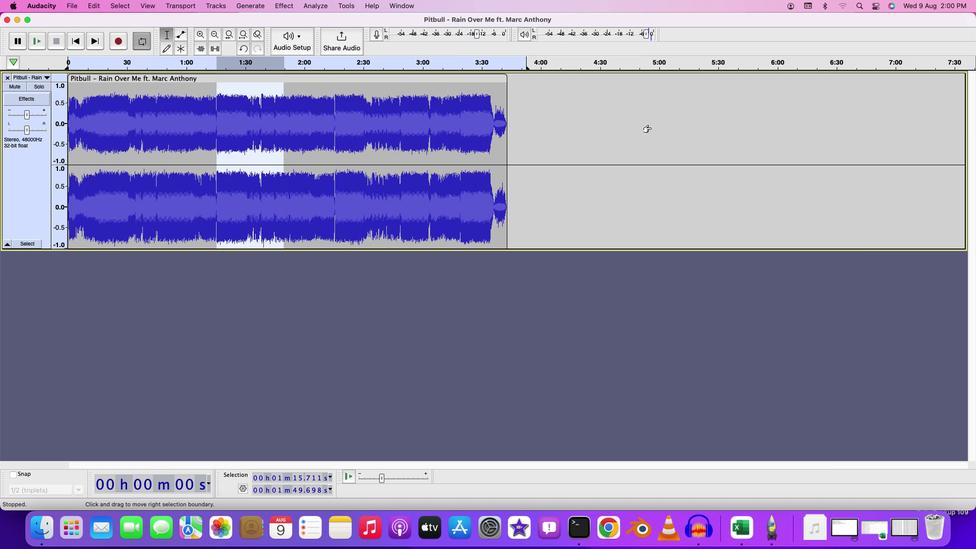 
Action: Mouse moved to (217, 100)
Screenshot: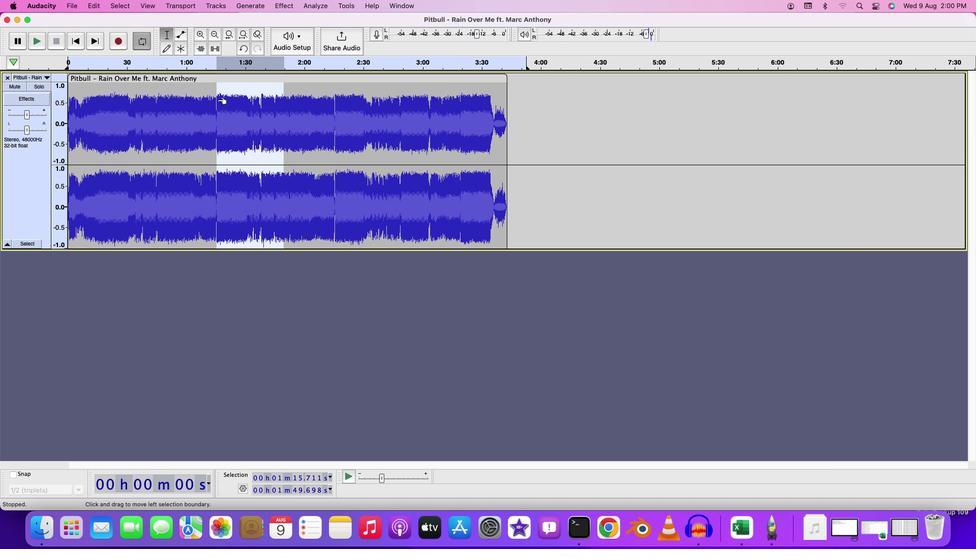 
Action: Mouse pressed left at (217, 100)
Screenshot: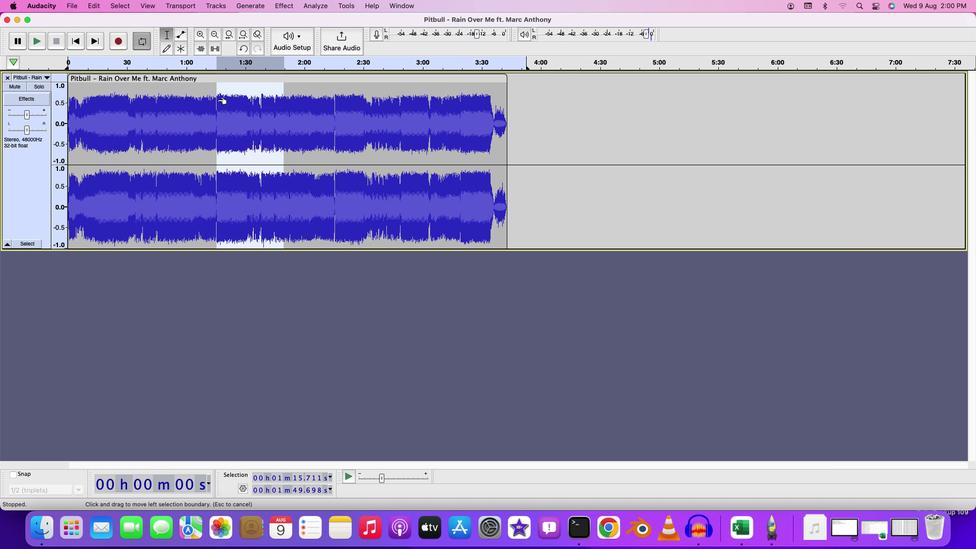 
Action: Mouse moved to (216, 94)
Screenshot: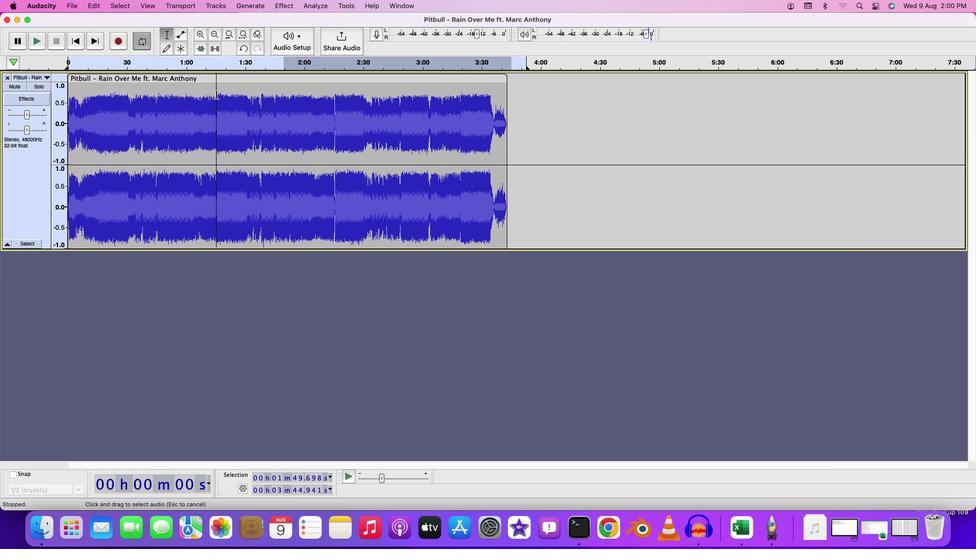 
Action: Mouse pressed left at (216, 94)
Screenshot: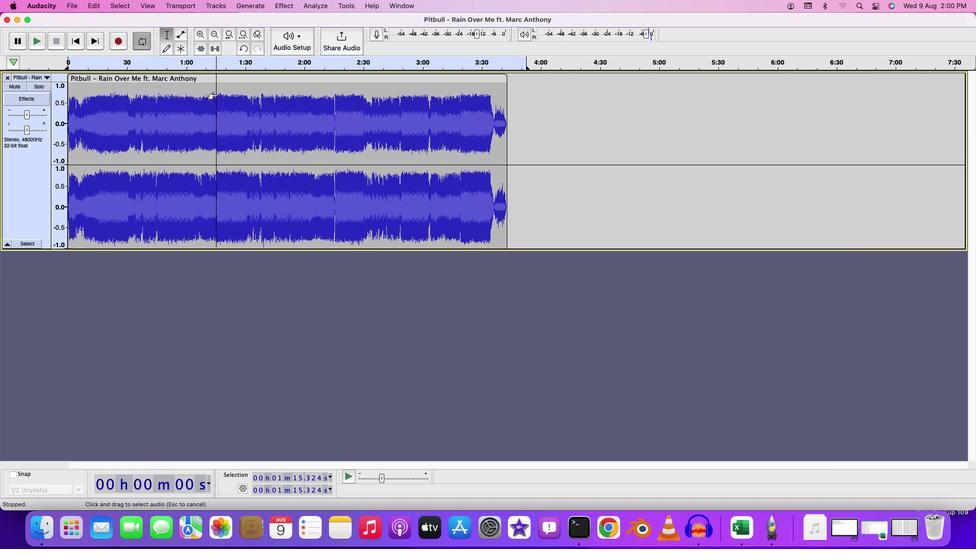 
Action: Mouse moved to (217, 98)
Screenshot: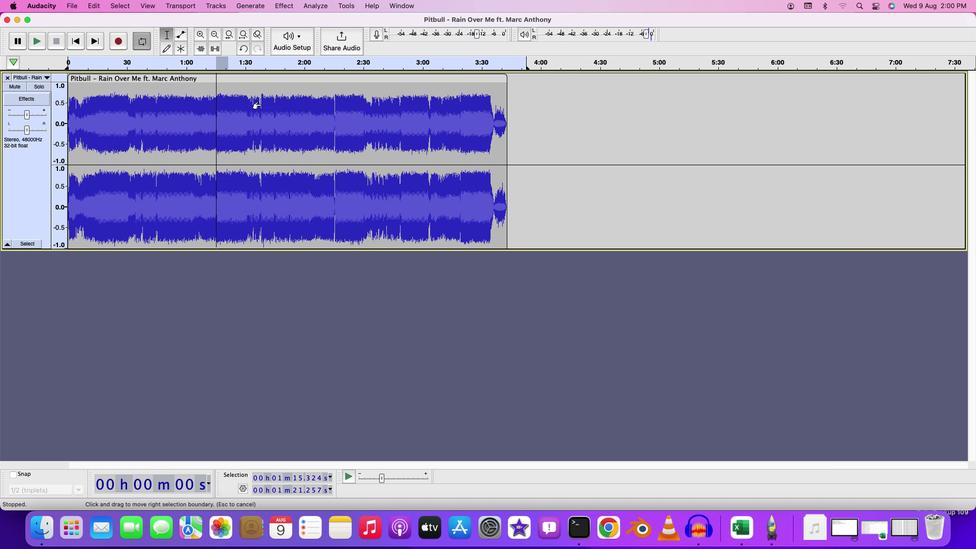 
Action: Mouse pressed left at (217, 98)
Screenshot: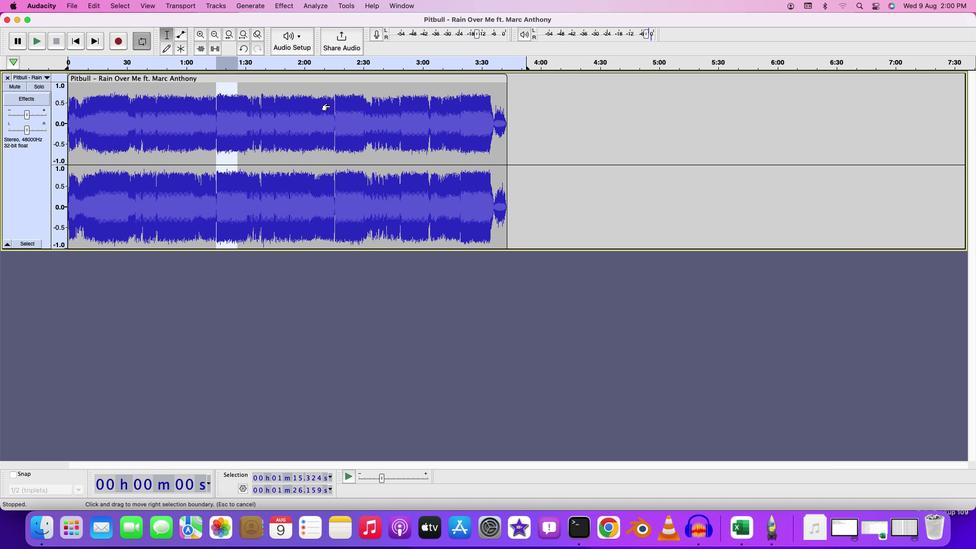 
Action: Mouse moved to (244, 113)
Screenshot: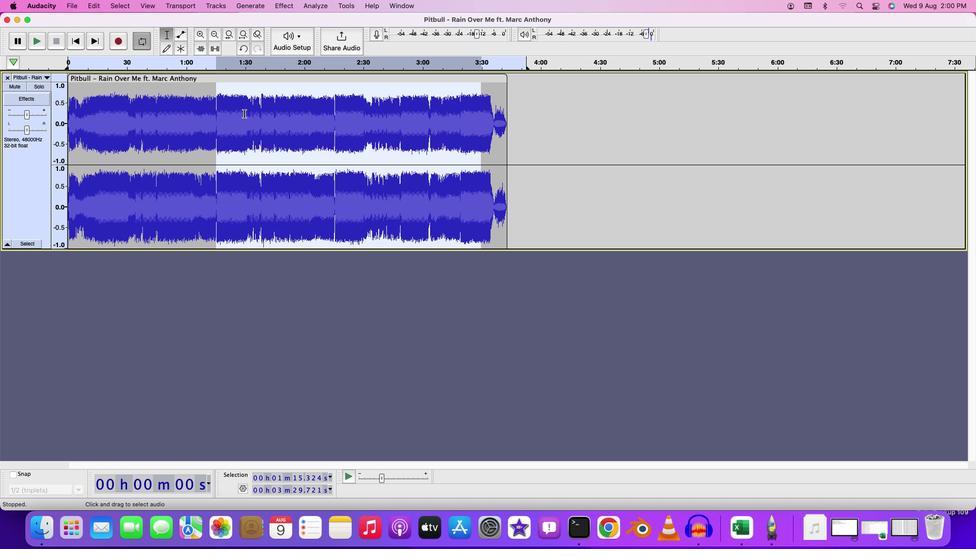 
Action: Key pressed Key.cmd
Screenshot: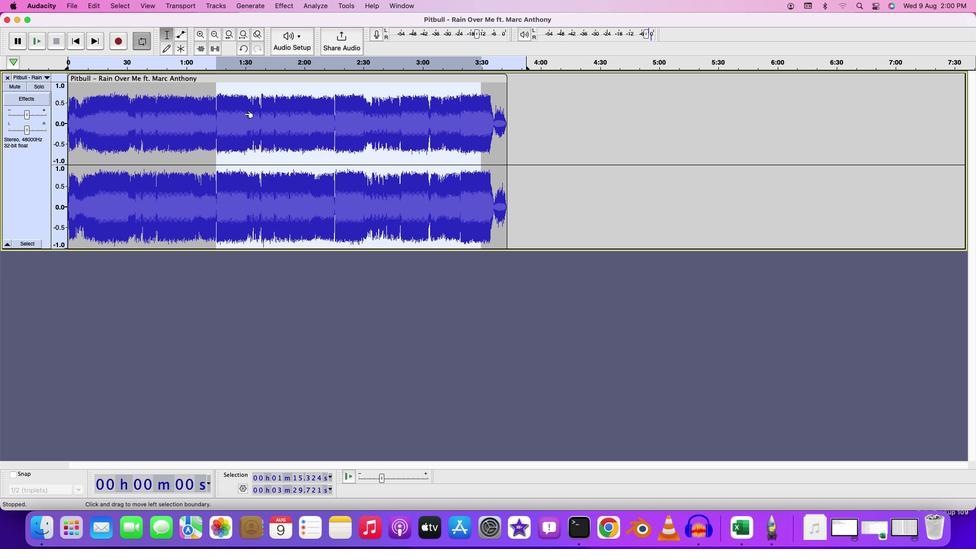 
Action: Mouse scrolled (244, 113) with delta (0, 0)
Screenshot: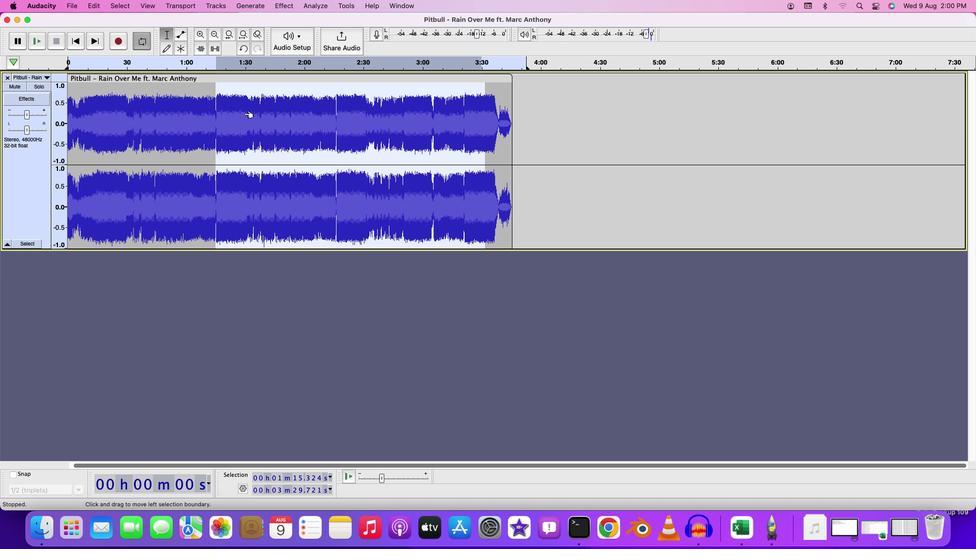 
Action: Mouse scrolled (244, 113) with delta (0, 0)
Screenshot: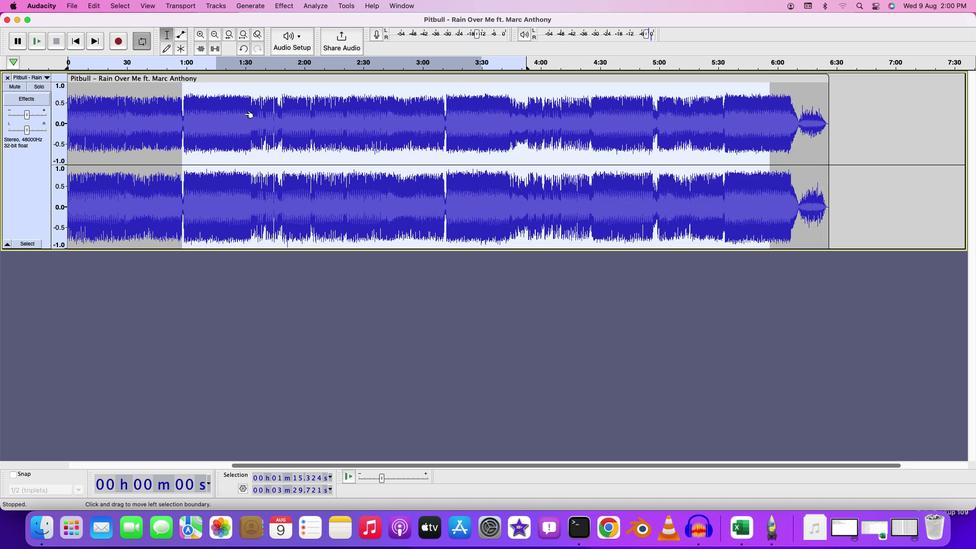 
Action: Mouse scrolled (244, 113) with delta (0, 1)
Screenshot: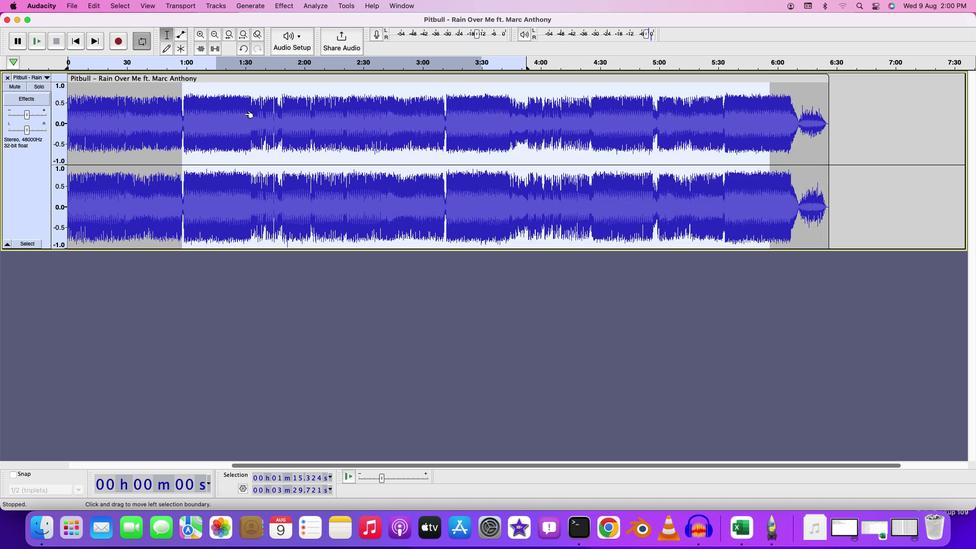 
Action: Mouse scrolled (244, 113) with delta (0, 2)
Screenshot: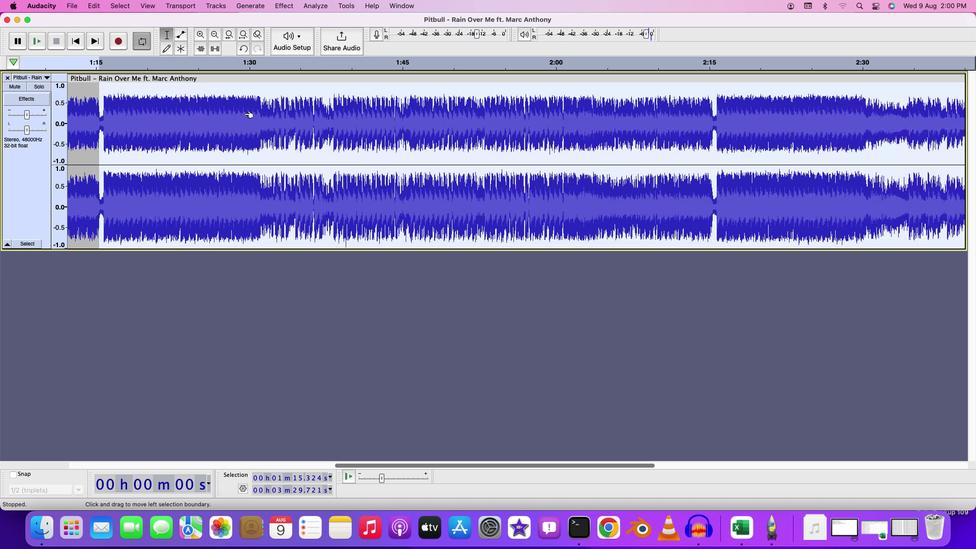 
Action: Mouse scrolled (244, 113) with delta (0, 2)
Screenshot: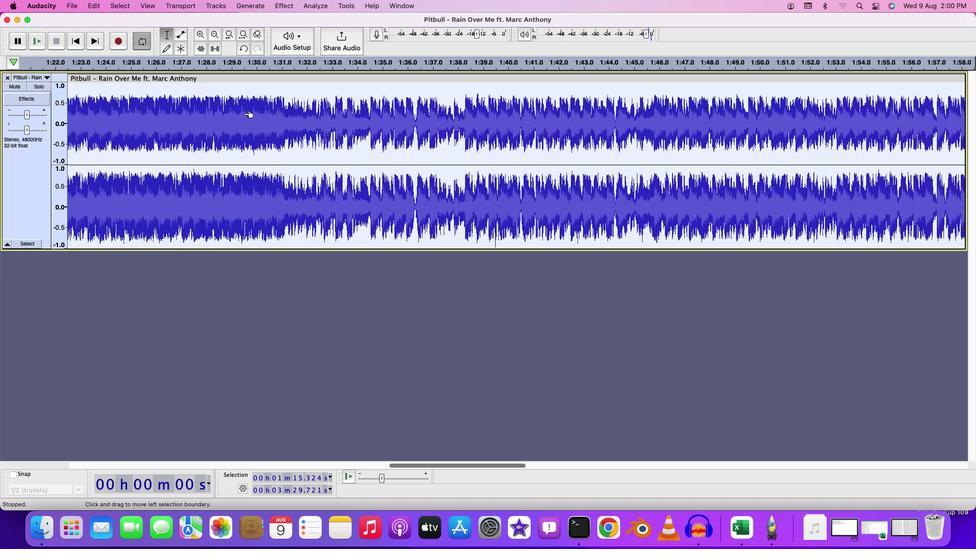 
Action: Mouse moved to (439, 464)
Screenshot: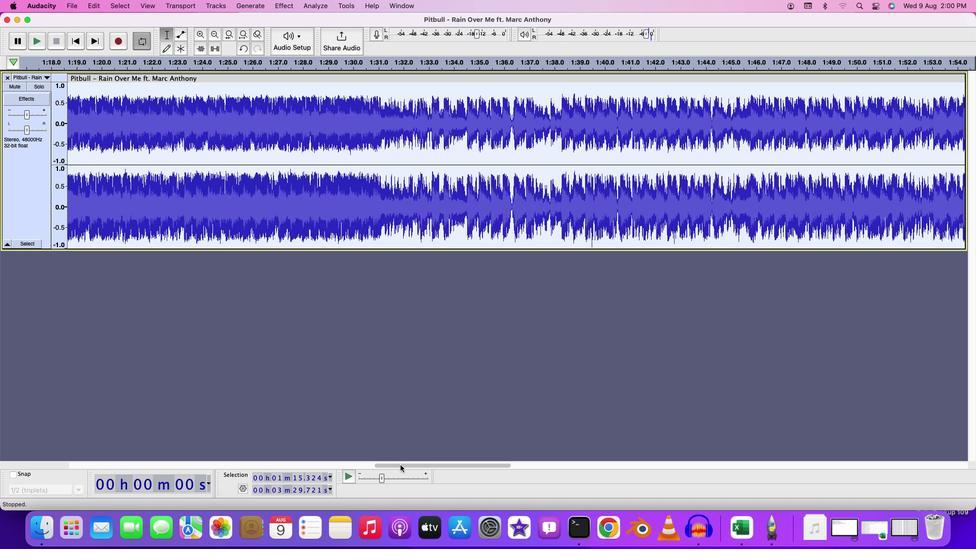 
Action: Mouse pressed left at (439, 464)
Screenshot: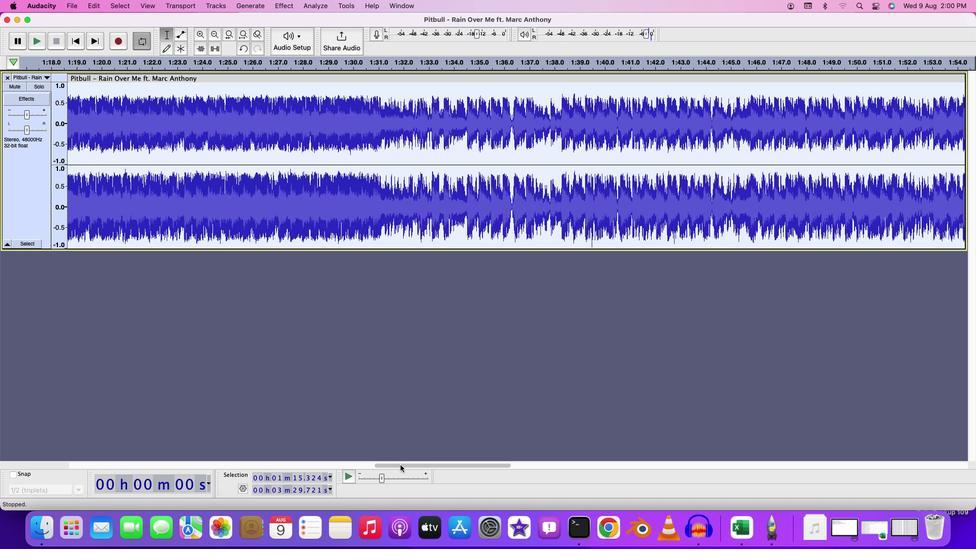 
Action: Mouse moved to (233, 100)
Screenshot: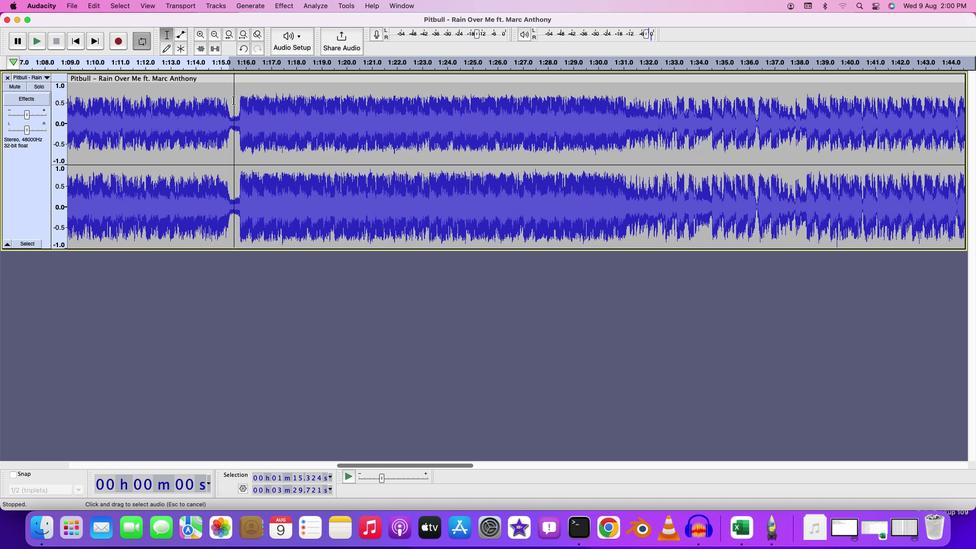 
Action: Mouse pressed left at (233, 100)
Screenshot: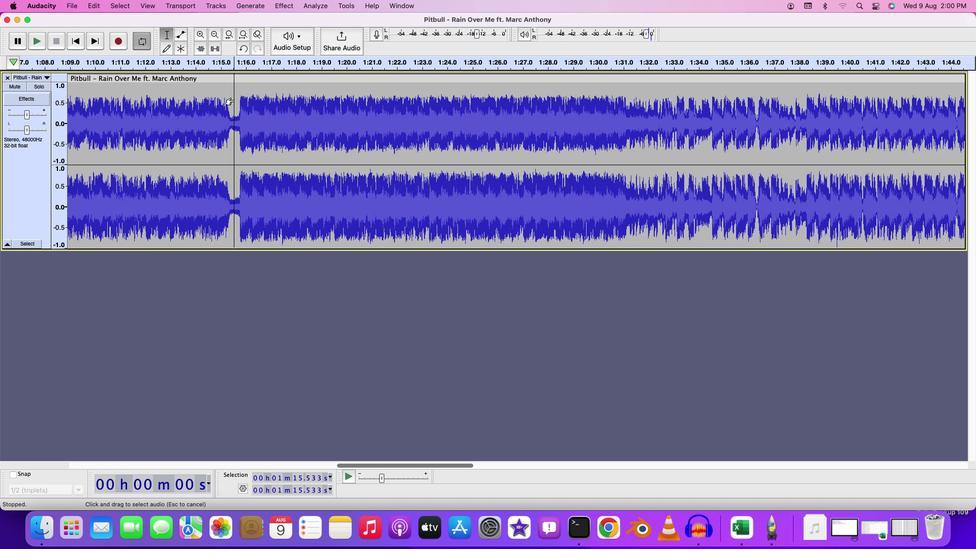 
Action: Mouse moved to (238, 102)
Screenshot: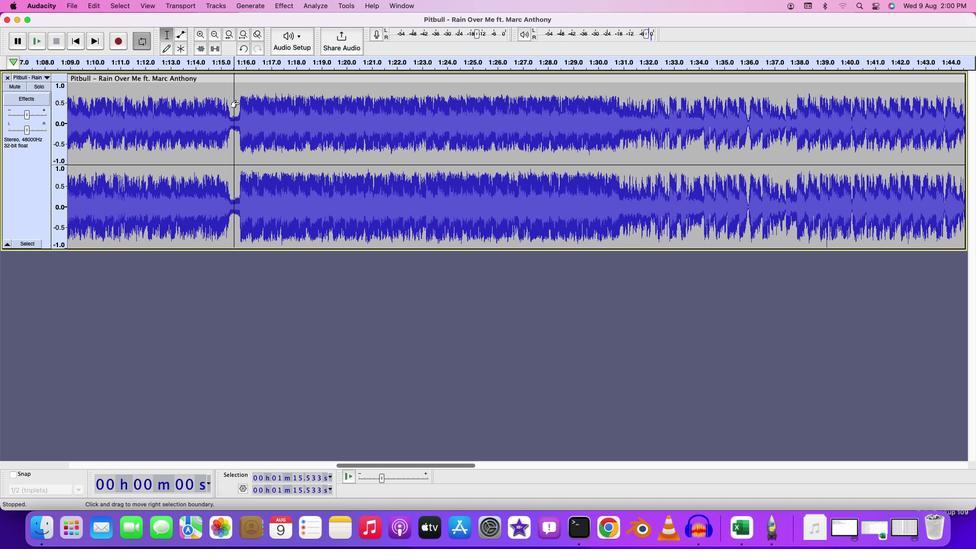 
Action: Key pressed Key.cmd
Screenshot: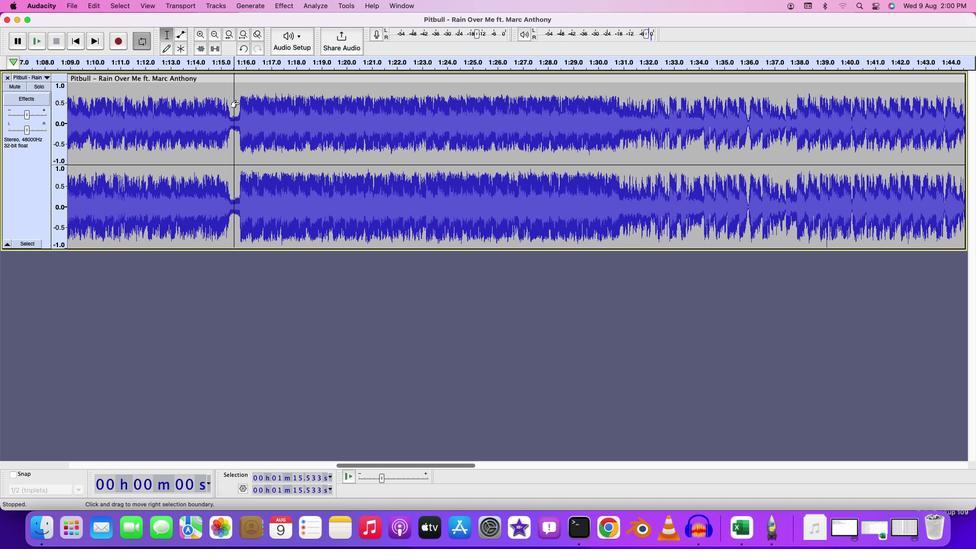 
Action: Mouse moved to (238, 102)
Screenshot: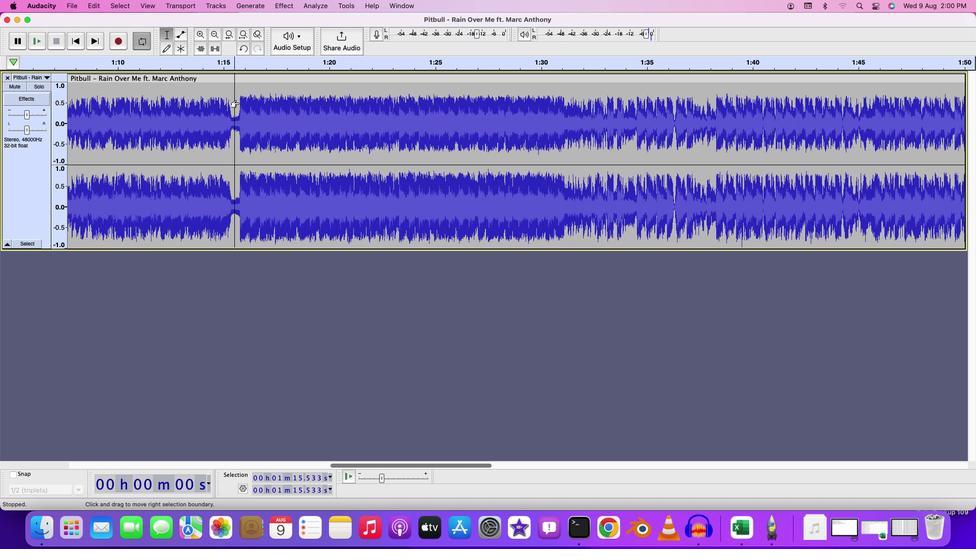 
Action: Mouse scrolled (238, 102) with delta (0, 0)
Screenshot: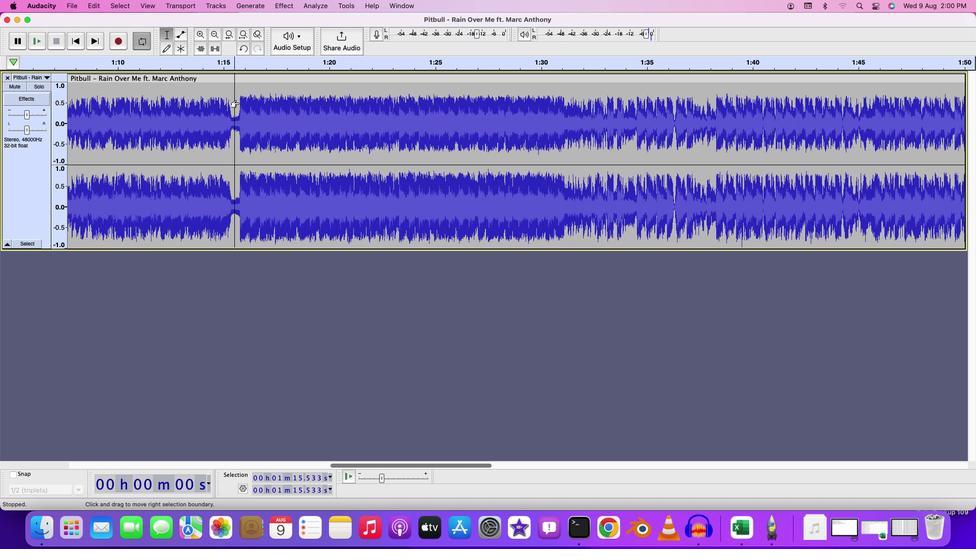 
Action: Mouse scrolled (238, 102) with delta (0, 0)
Screenshot: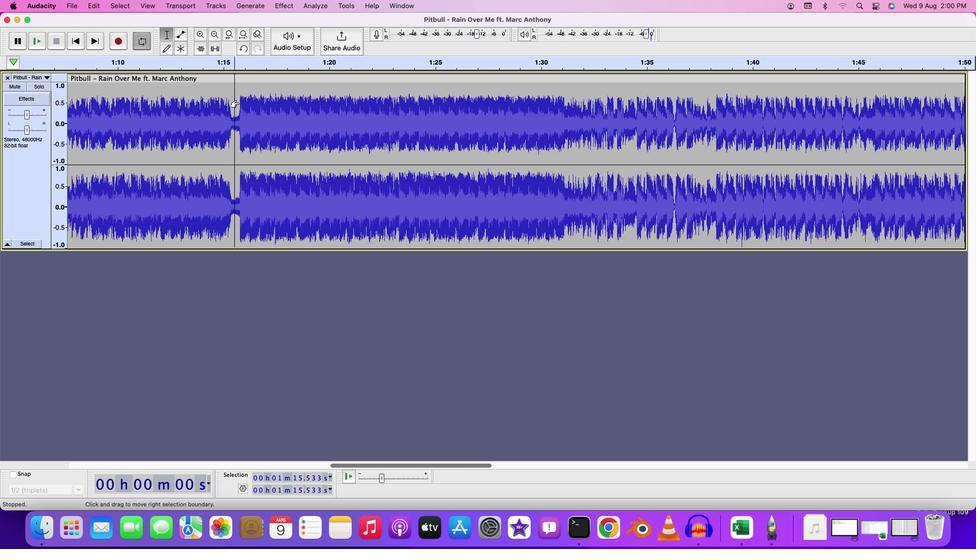 
Action: Mouse scrolled (238, 102) with delta (0, -1)
Screenshot: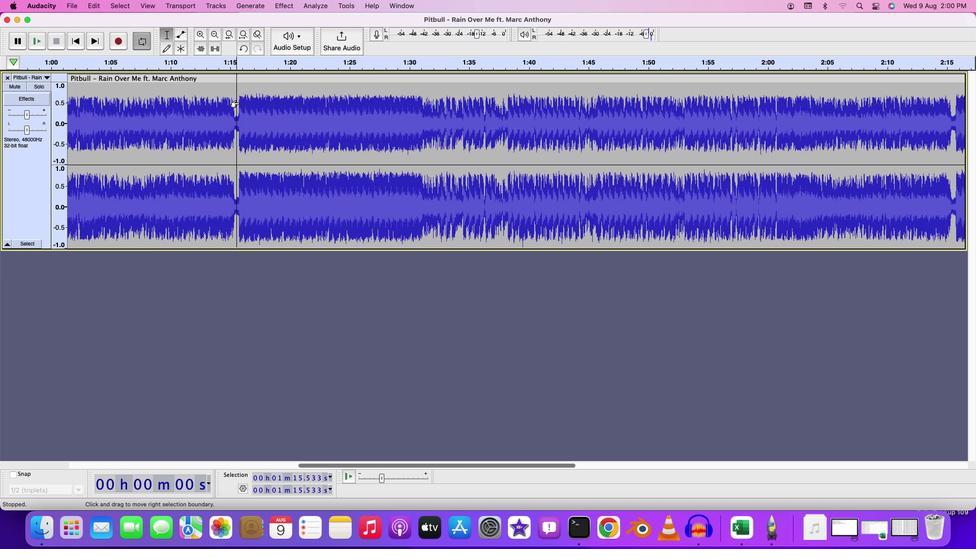 
Action: Mouse moved to (238, 103)
Screenshot: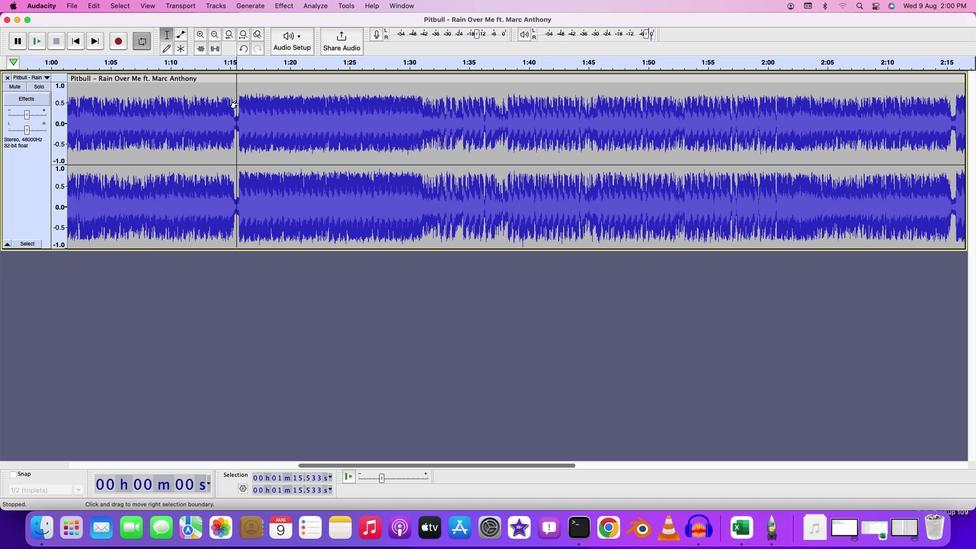 
Action: Mouse scrolled (238, 103) with delta (0, 0)
Screenshot: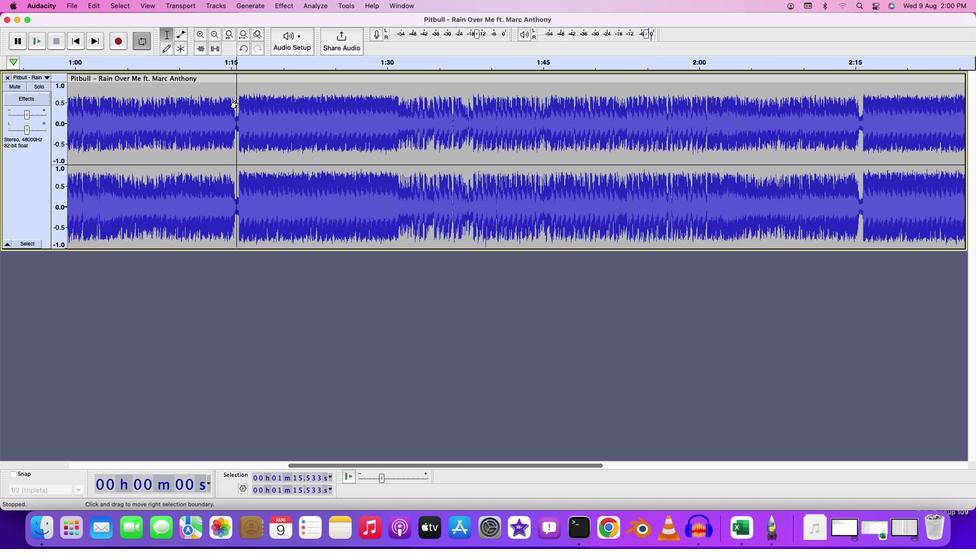 
Action: Mouse scrolled (238, 103) with delta (0, 0)
Screenshot: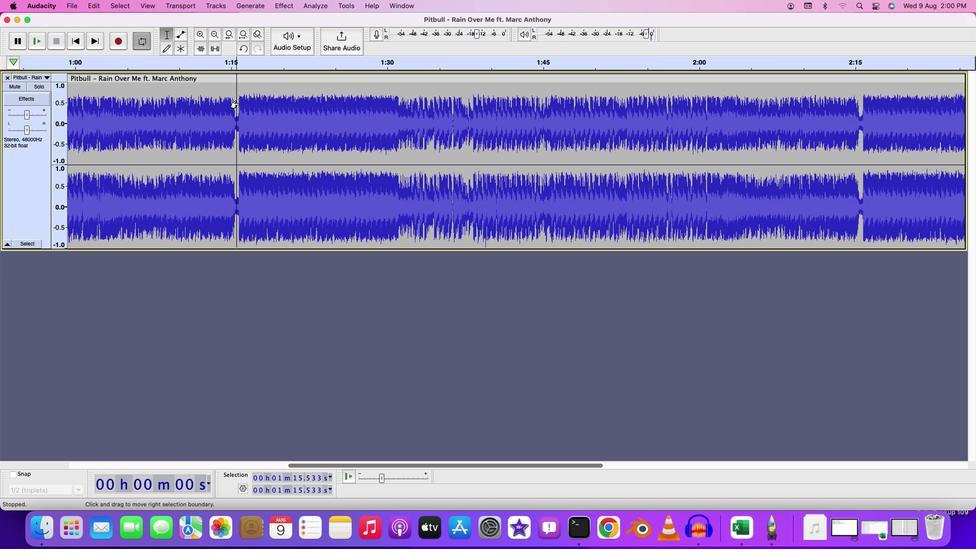 
Action: Mouse moved to (237, 98)
Screenshot: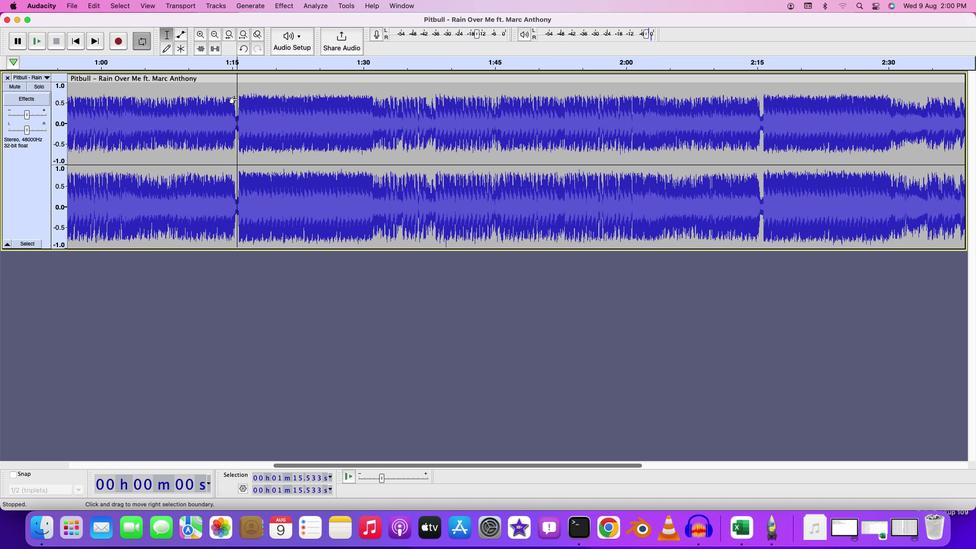 
Action: Mouse scrolled (237, 98) with delta (0, 0)
Screenshot: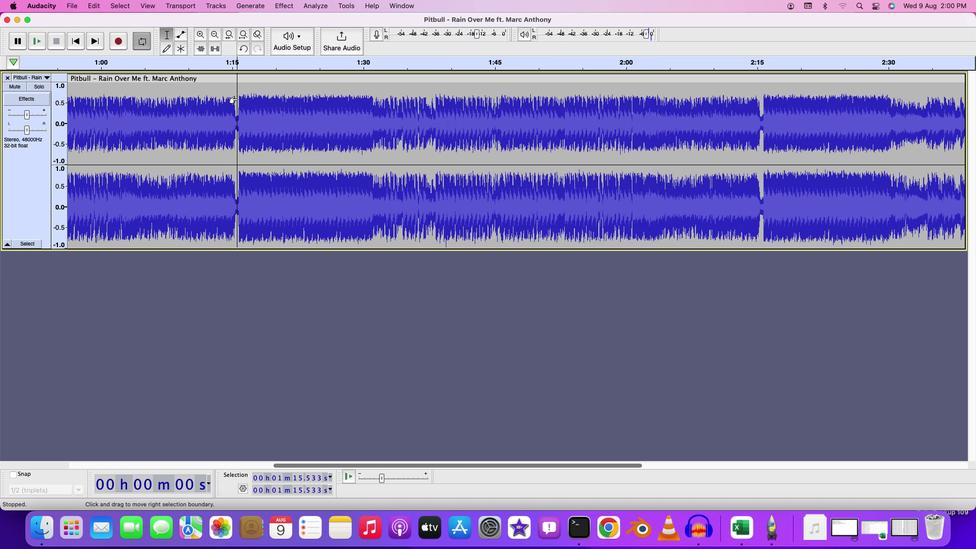 
Action: Mouse scrolled (237, 98) with delta (0, 0)
Screenshot: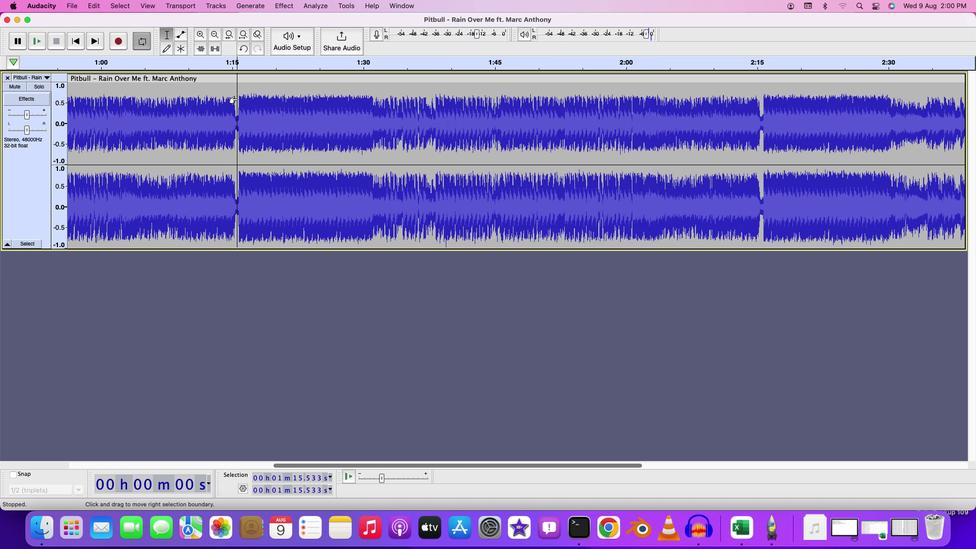 
Action: Mouse moved to (237, 98)
Screenshot: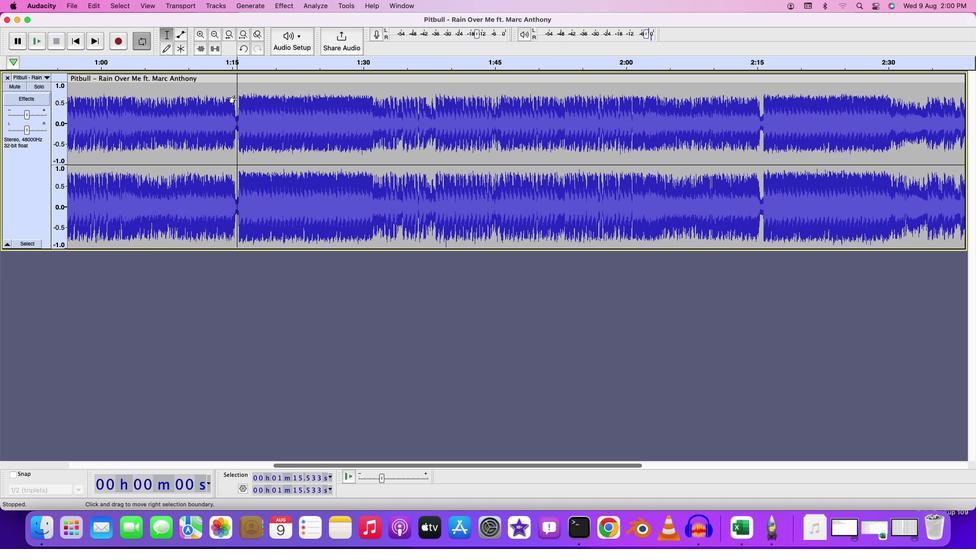 
Action: Mouse scrolled (237, 98) with delta (0, 0)
Screenshot: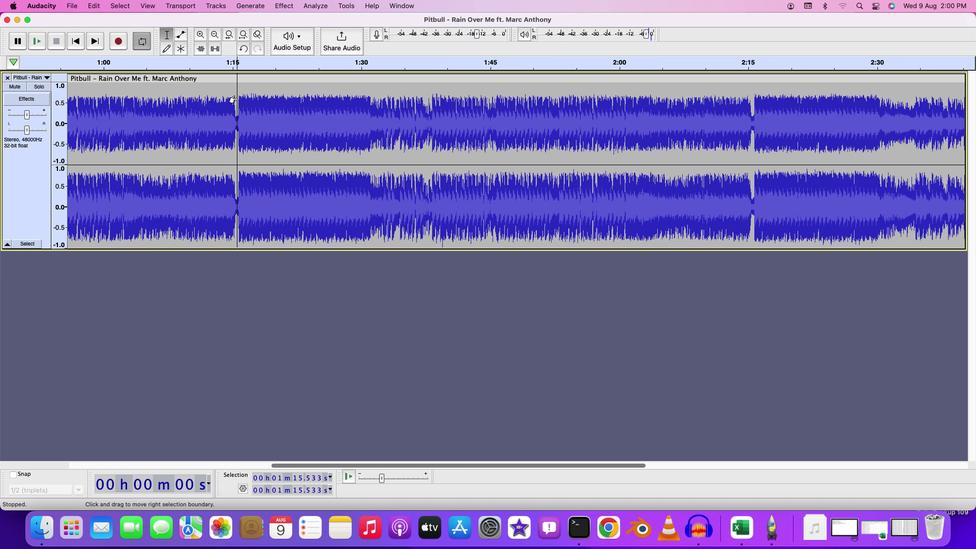 
Action: Mouse scrolled (237, 98) with delta (0, 0)
Screenshot: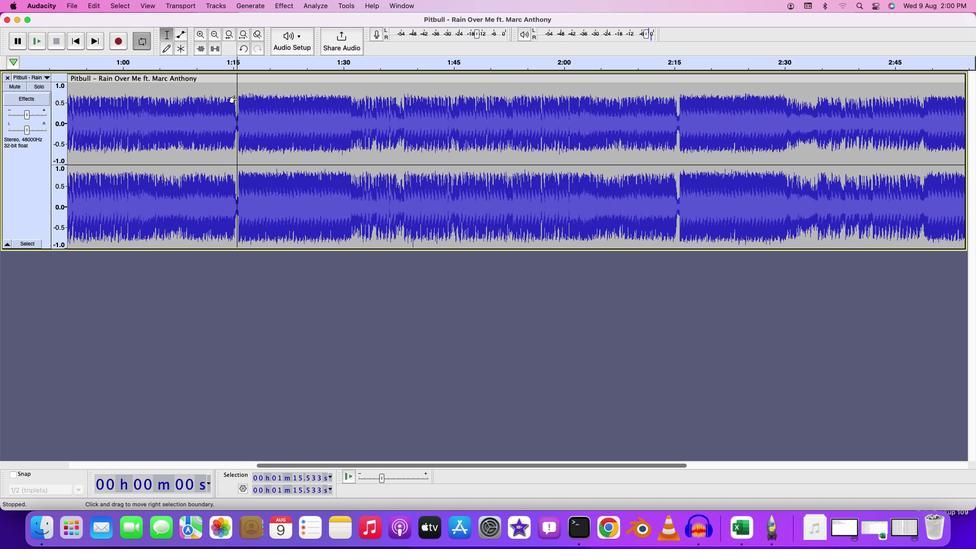 
Action: Mouse scrolled (237, 98) with delta (0, 0)
Screenshot: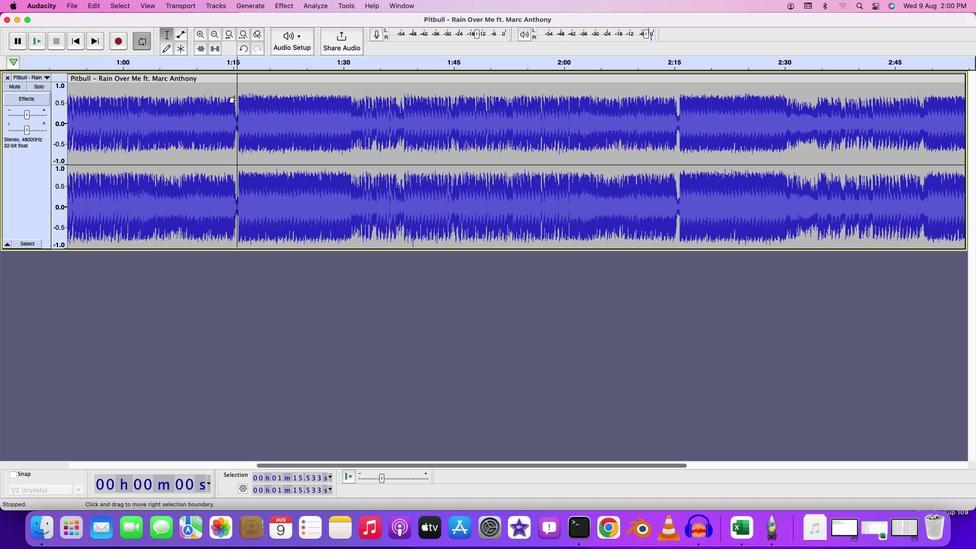 
Action: Mouse moved to (237, 97)
Screenshot: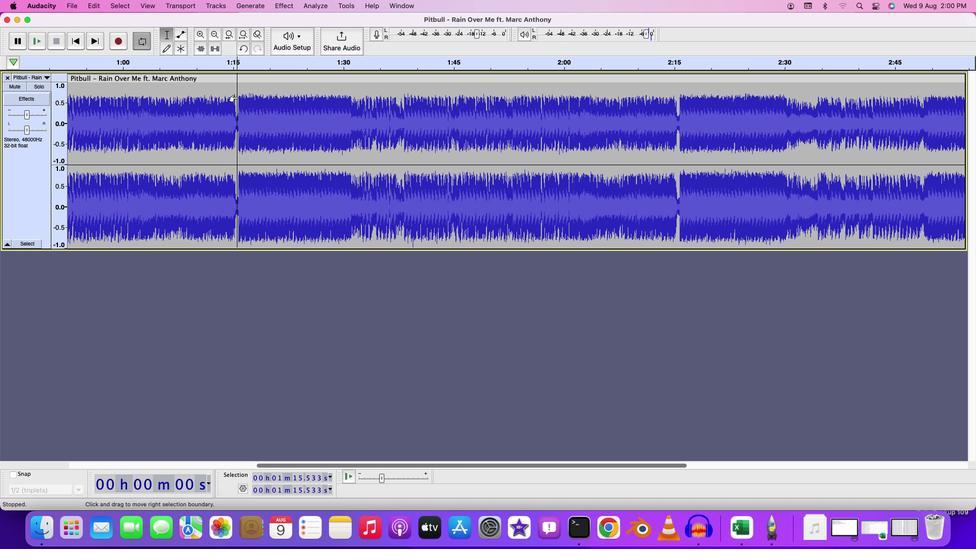 
Action: Mouse scrolled (237, 97) with delta (0, 0)
Screenshot: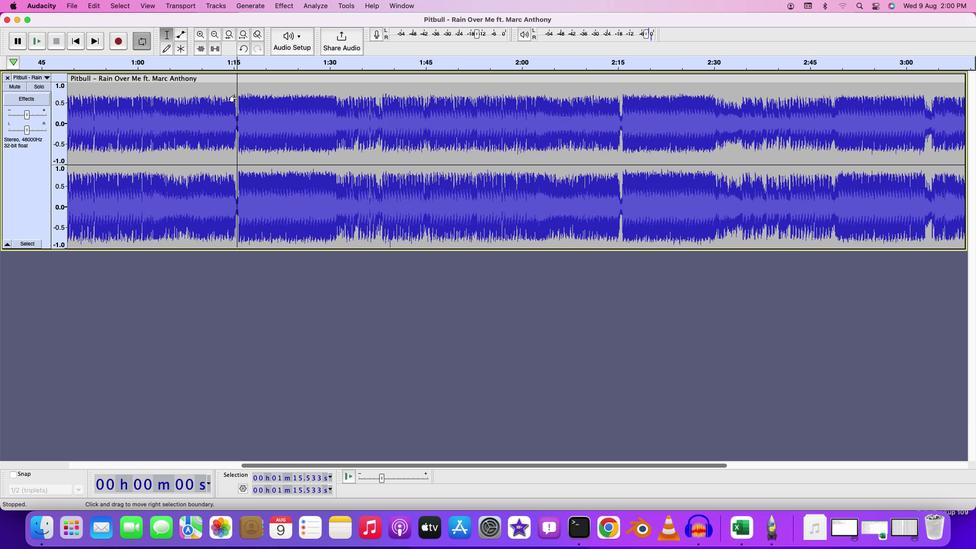 
Action: Mouse scrolled (237, 97) with delta (0, 0)
Screenshot: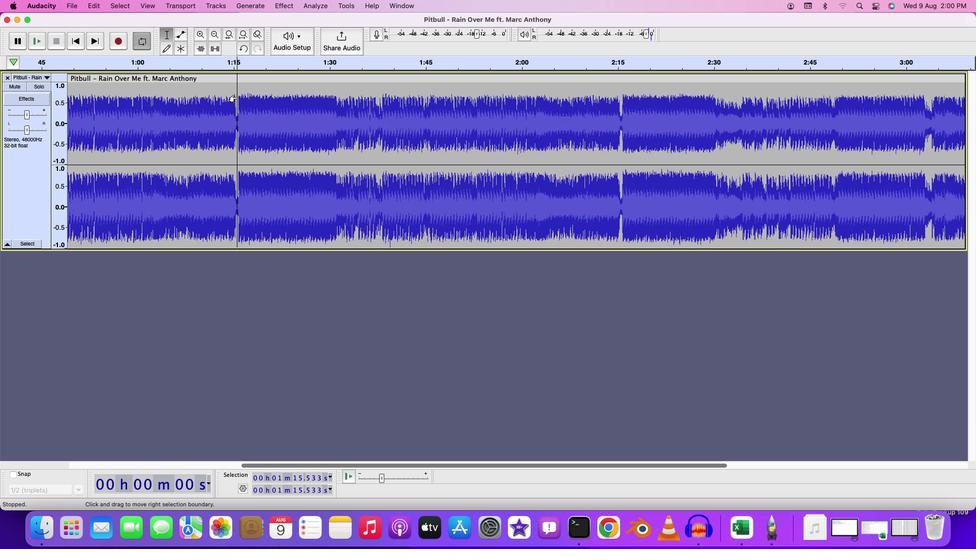 
Action: Mouse scrolled (237, 97) with delta (0, 0)
Screenshot: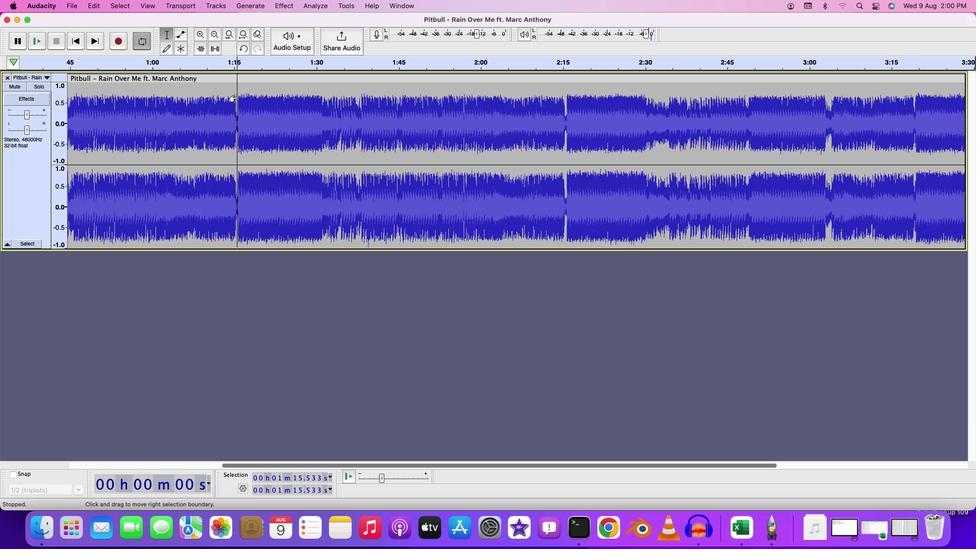 
Action: Mouse scrolled (237, 97) with delta (0, 0)
Screenshot: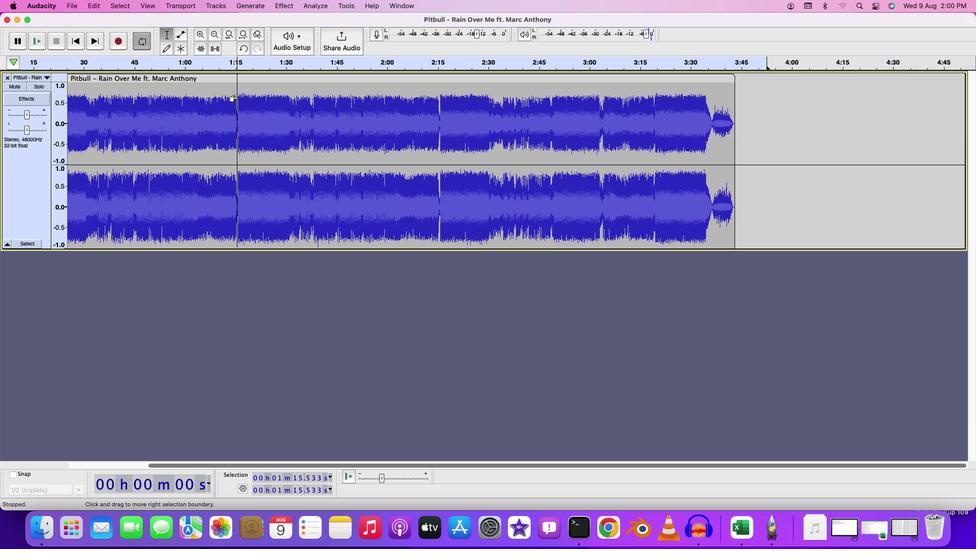 
Action: Mouse scrolled (237, 97) with delta (0, -1)
Screenshot: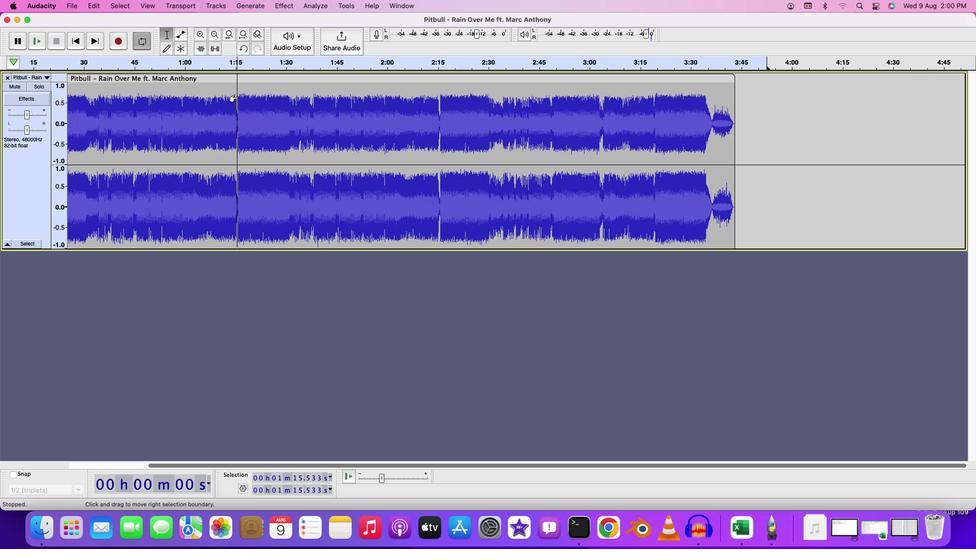 
Action: Mouse moved to (235, 93)
Screenshot: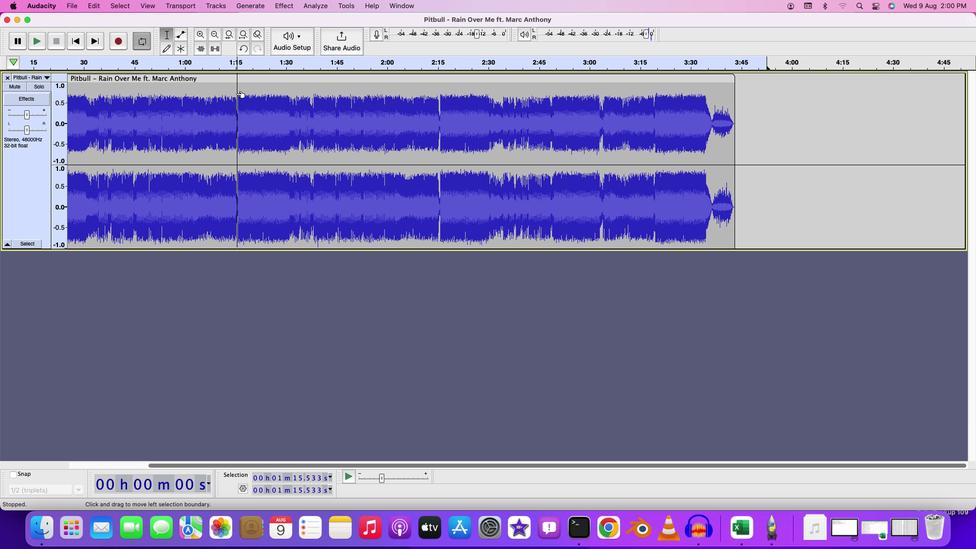 
Action: Mouse pressed left at (235, 93)
Screenshot: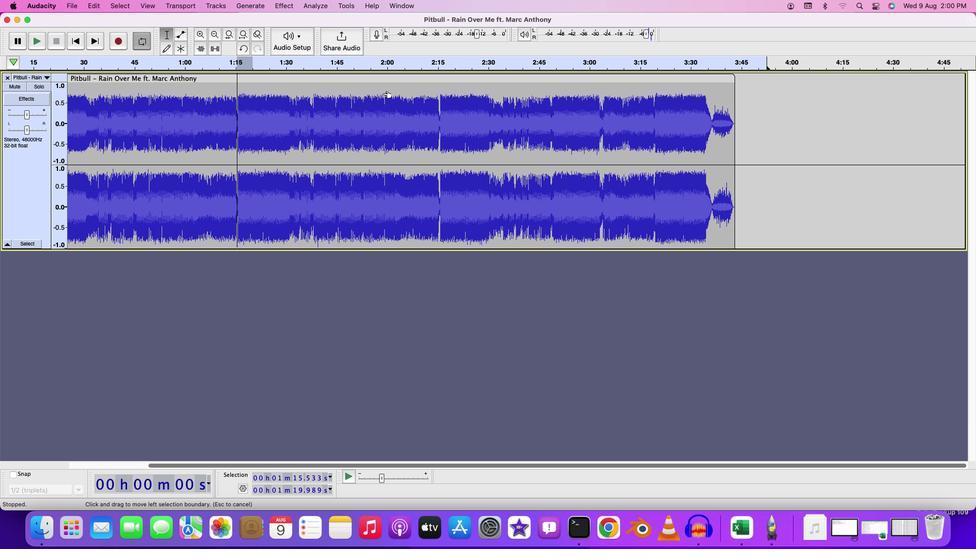 
Action: Mouse moved to (734, 101)
Screenshot: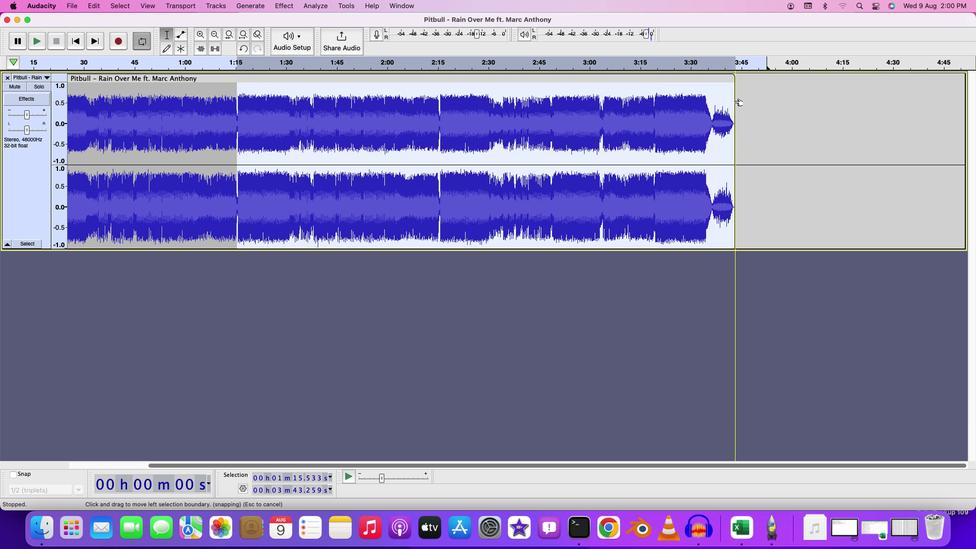 
Action: Key pressed Key.delete
Screenshot: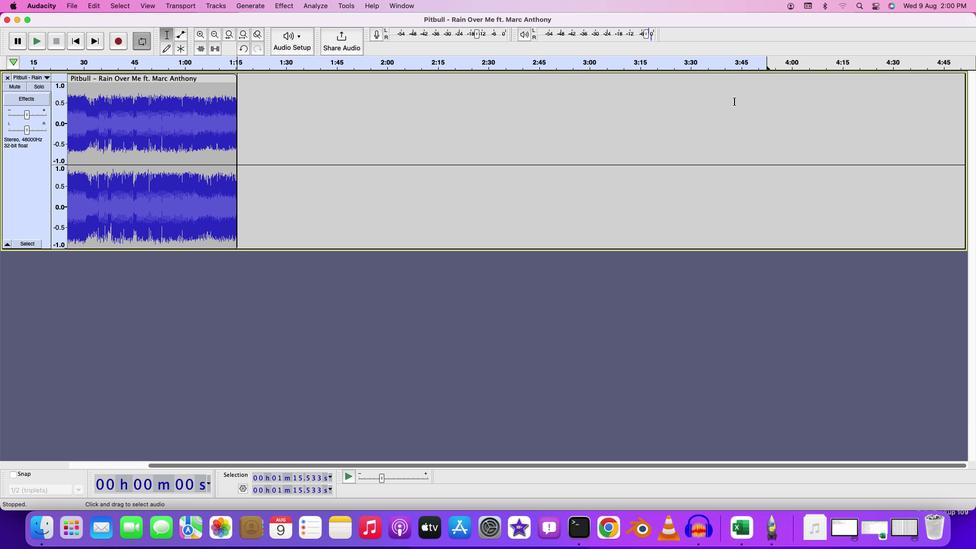 
Action: Mouse moved to (221, 97)
Screenshot: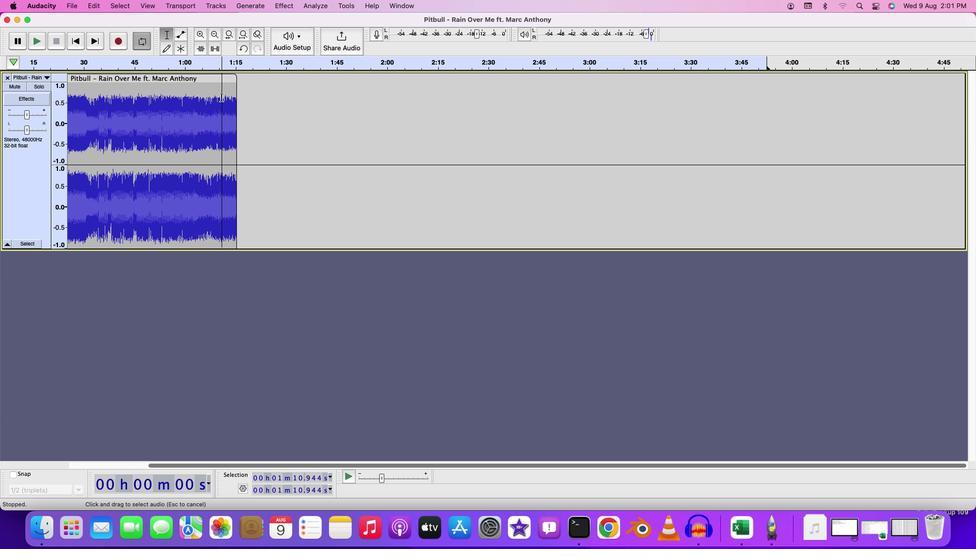
Action: Mouse pressed left at (221, 97)
Screenshot: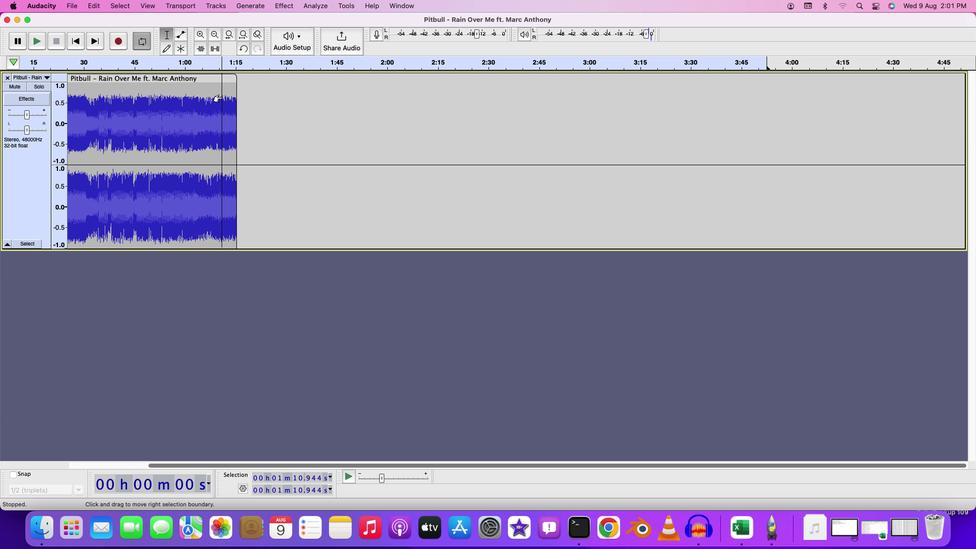 
Action: Mouse moved to (199, 98)
Screenshot: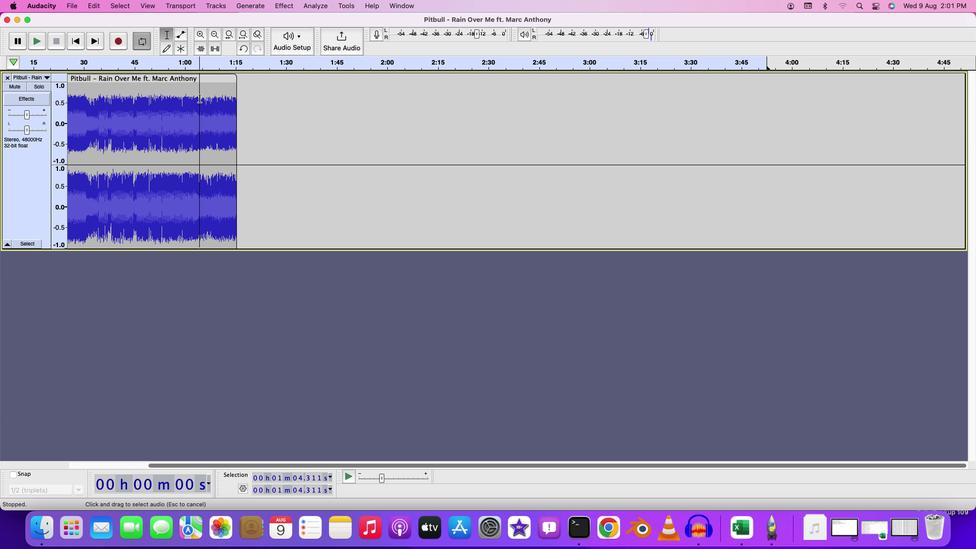 
Action: Mouse pressed left at (199, 98)
Screenshot: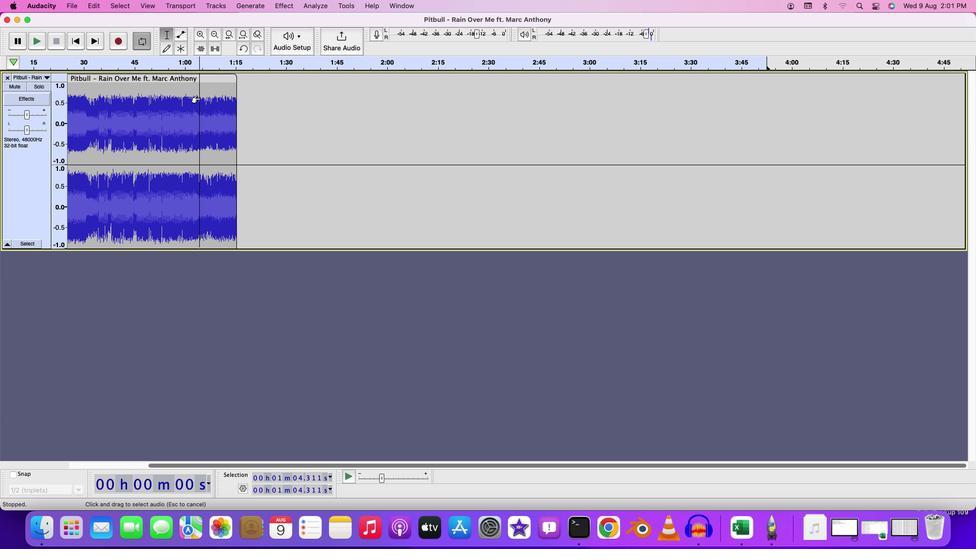 
Action: Key pressed Key.space
Screenshot: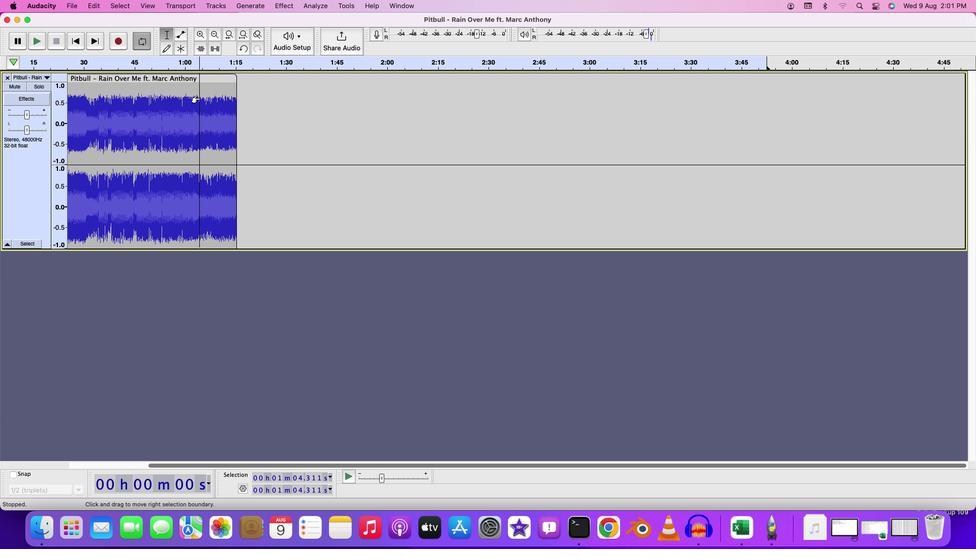 
Action: Mouse moved to (325, 108)
Screenshot: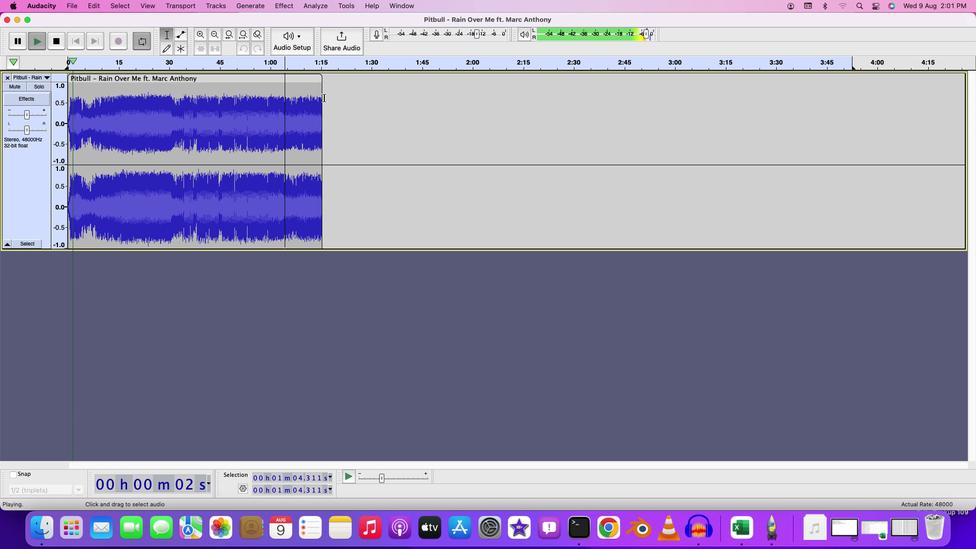 
Action: Key pressed Key.space
Screenshot: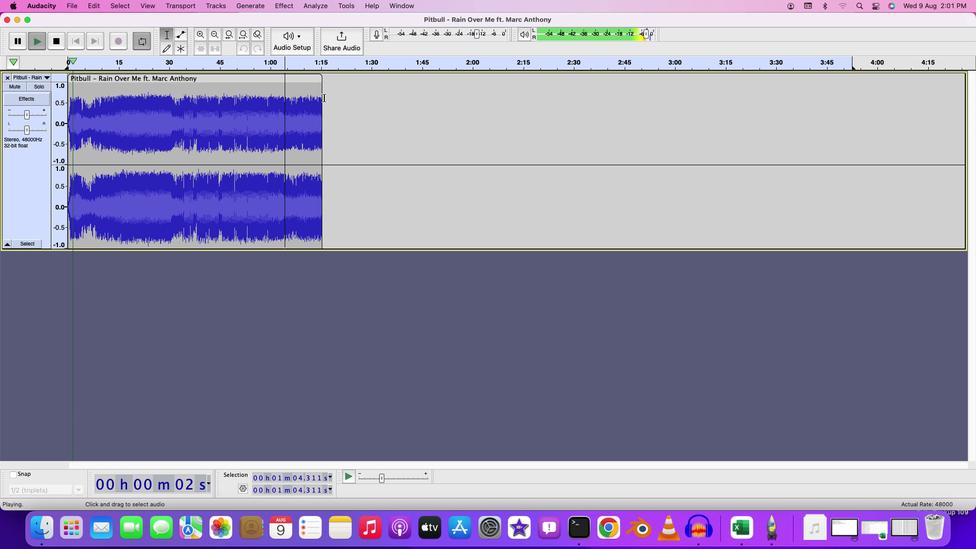 
Action: Mouse moved to (67, 67)
Screenshot: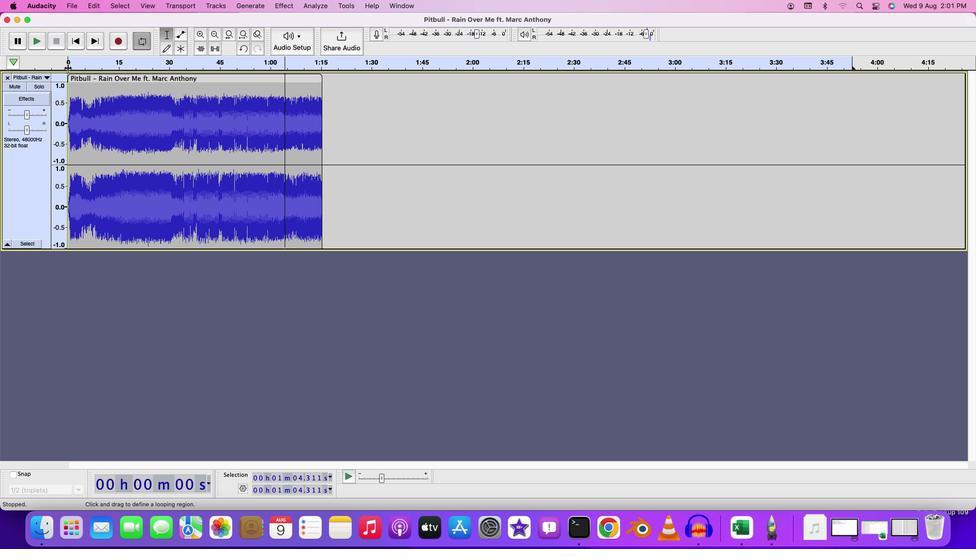 
Action: Mouse pressed left at (67, 67)
Screenshot: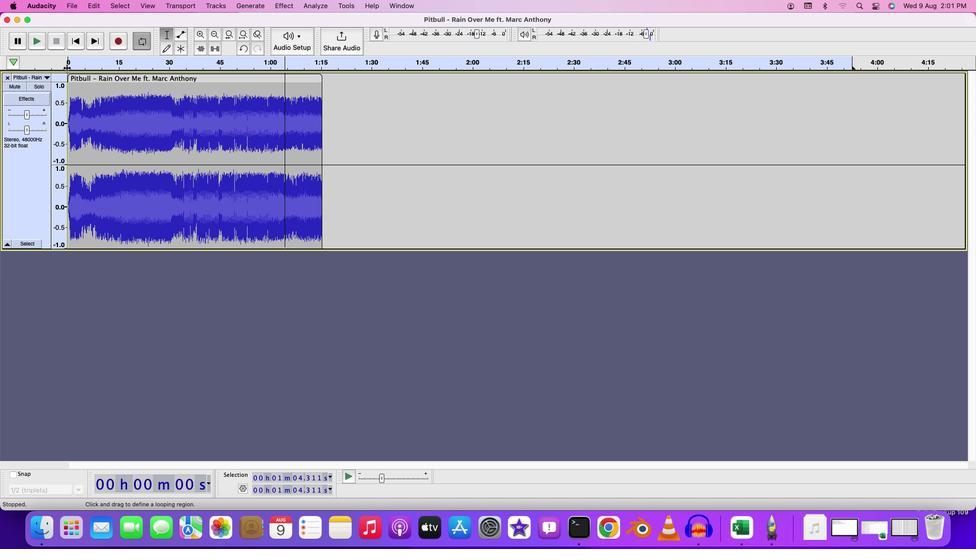 
Action: Mouse moved to (852, 66)
Screenshot: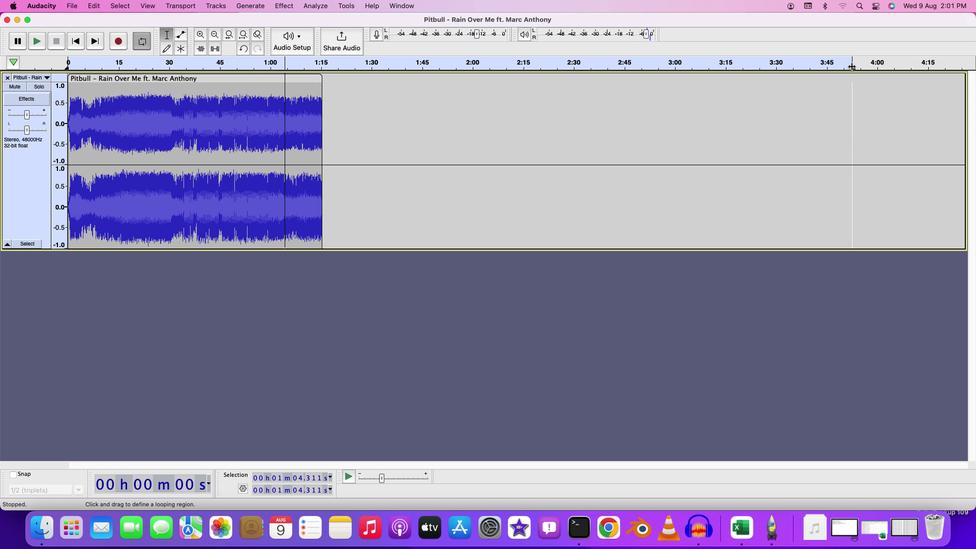
Action: Mouse pressed left at (852, 66)
Screenshot: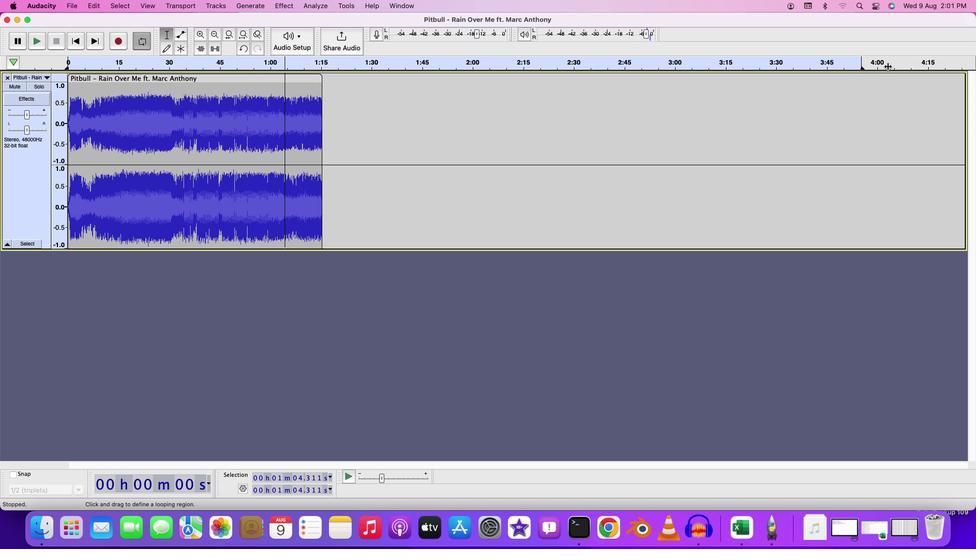 
Action: Mouse moved to (294, 97)
Screenshot: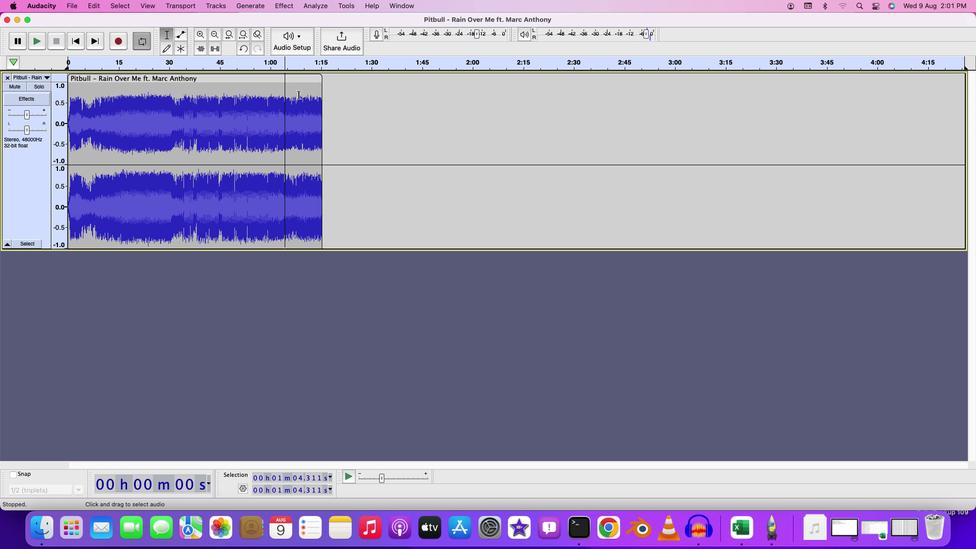
Action: Key pressed Key.space
Screenshot: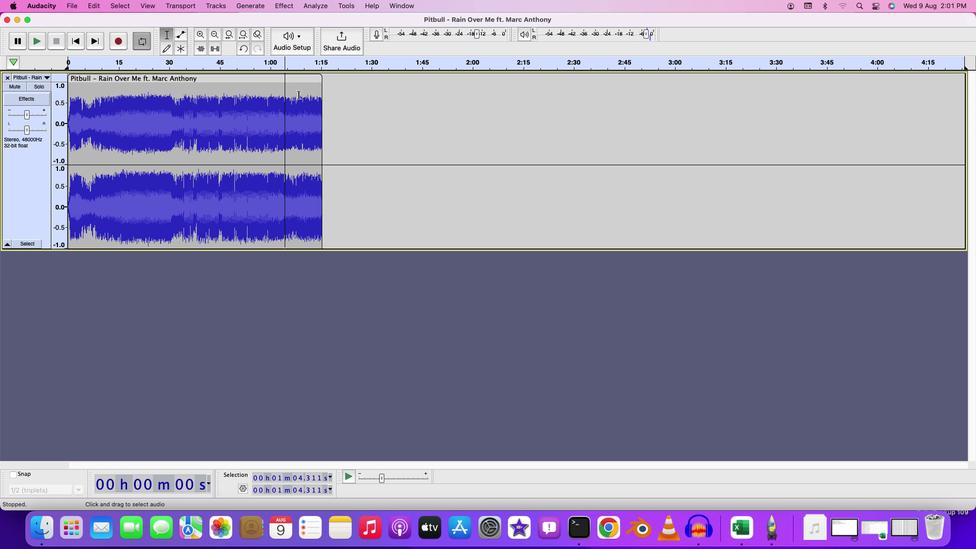 
Action: Mouse moved to (314, 87)
Screenshot: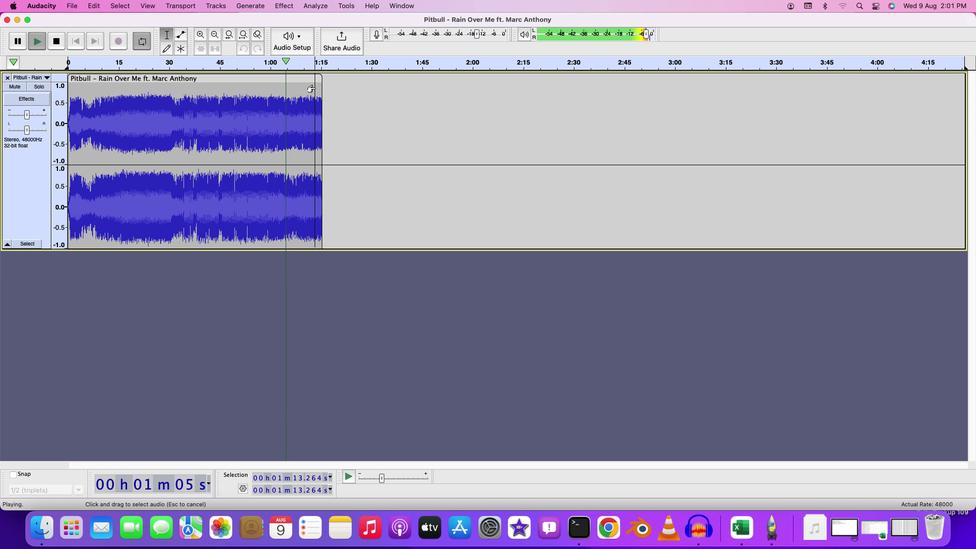 
Action: Mouse pressed left at (314, 87)
Screenshot: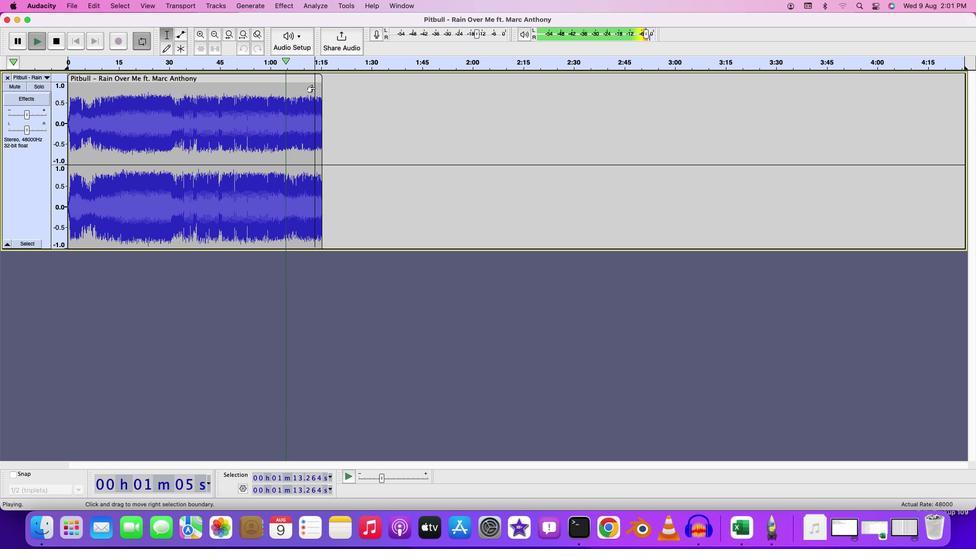 
Action: Key pressed Key.spaceKey.space
Screenshot: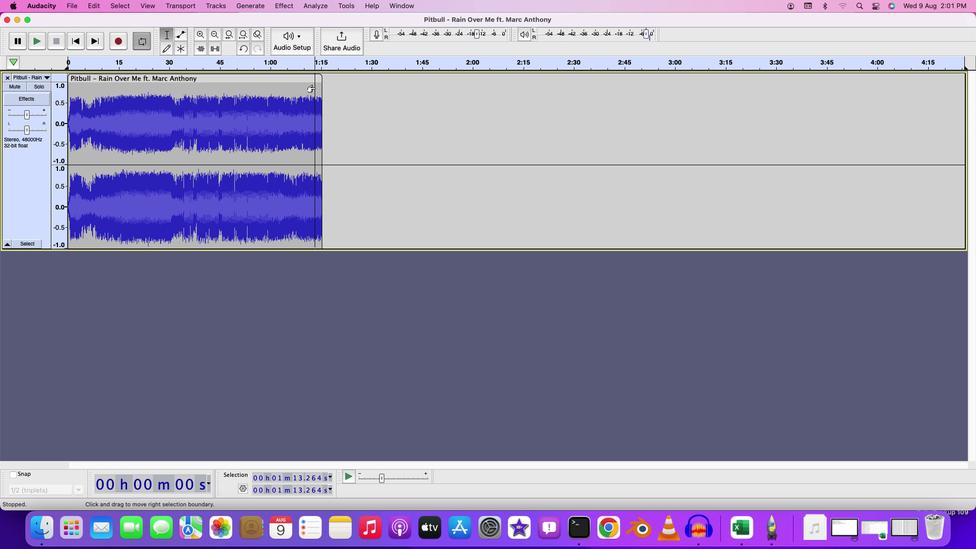 
Action: Mouse moved to (373, 144)
Screenshot: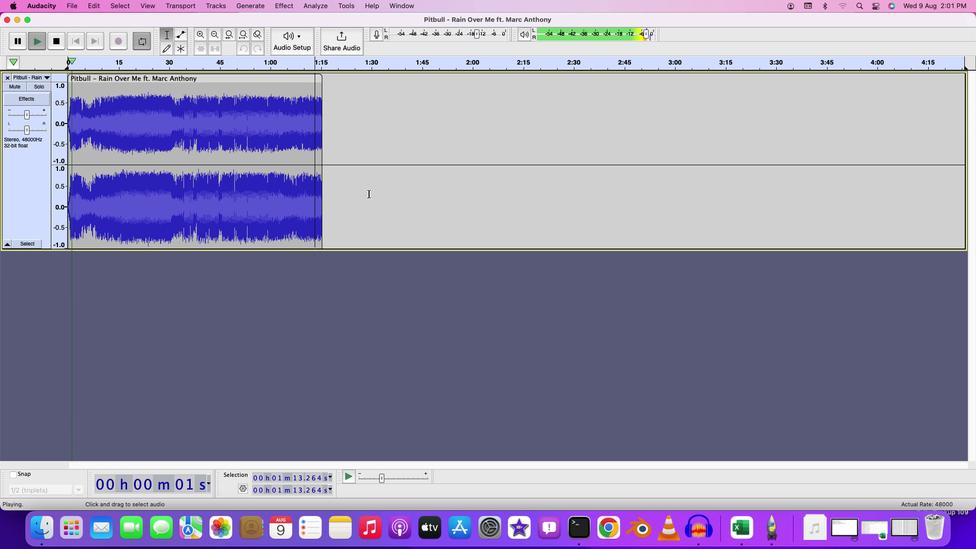 
Action: Key pressed Key.space
Screenshot: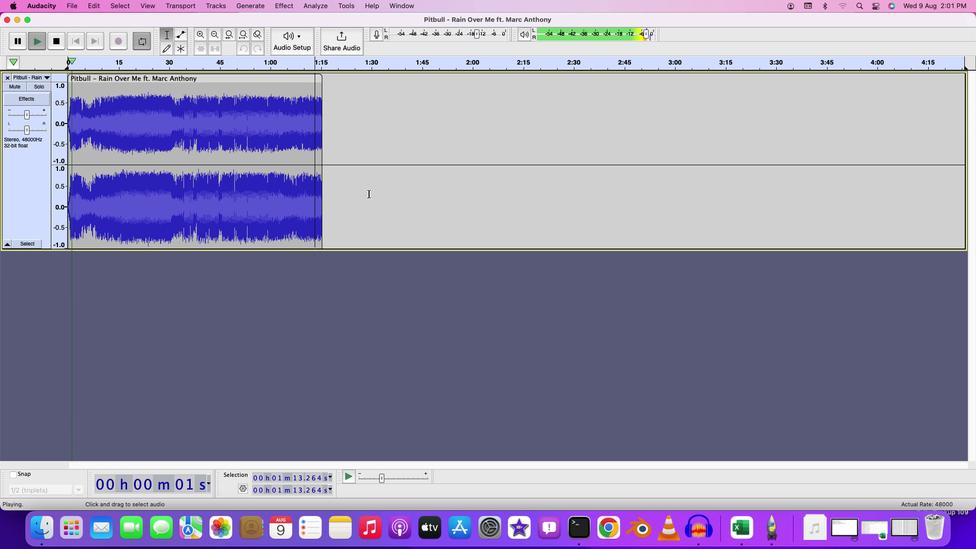 
Action: Mouse moved to (202, 290)
Screenshot: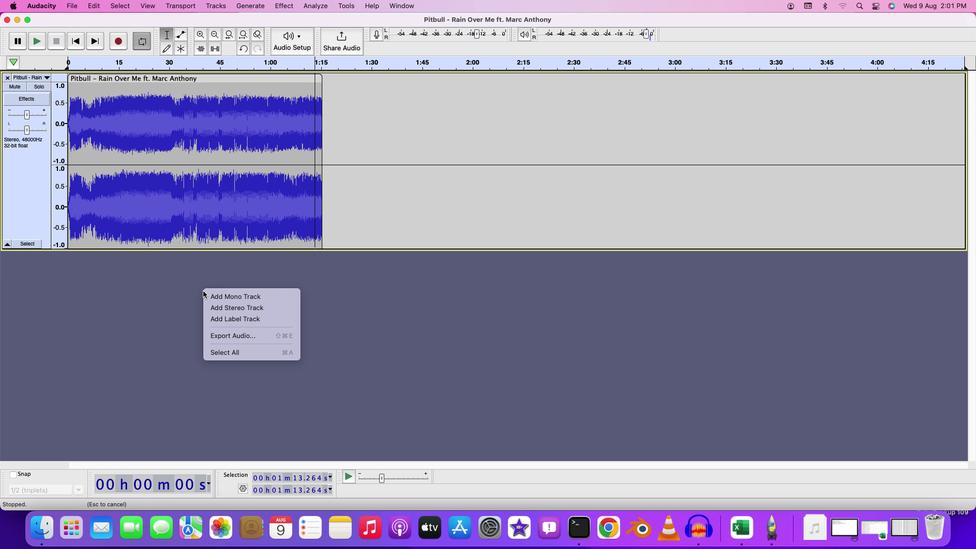 
Action: Mouse pressed right at (202, 290)
Screenshot: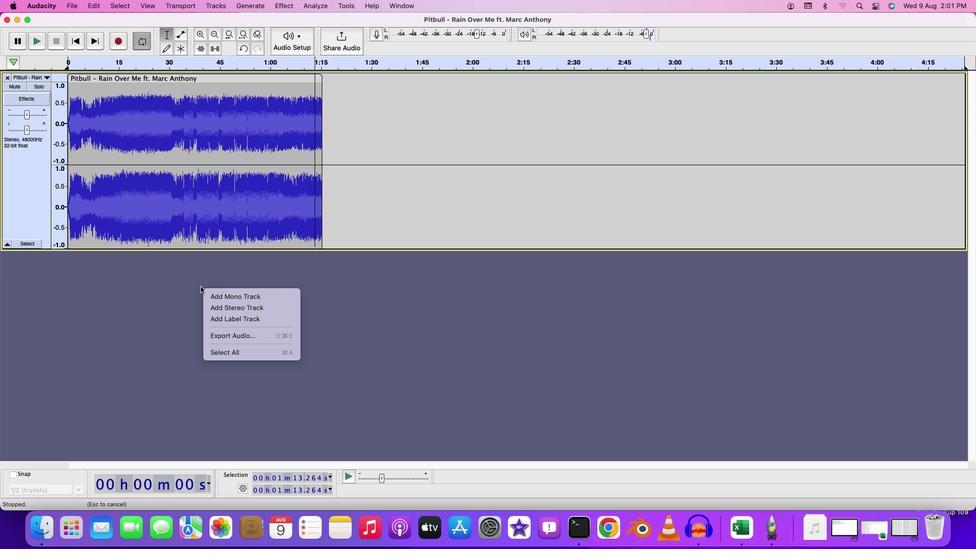 
Action: Mouse moved to (144, 280)
Screenshot: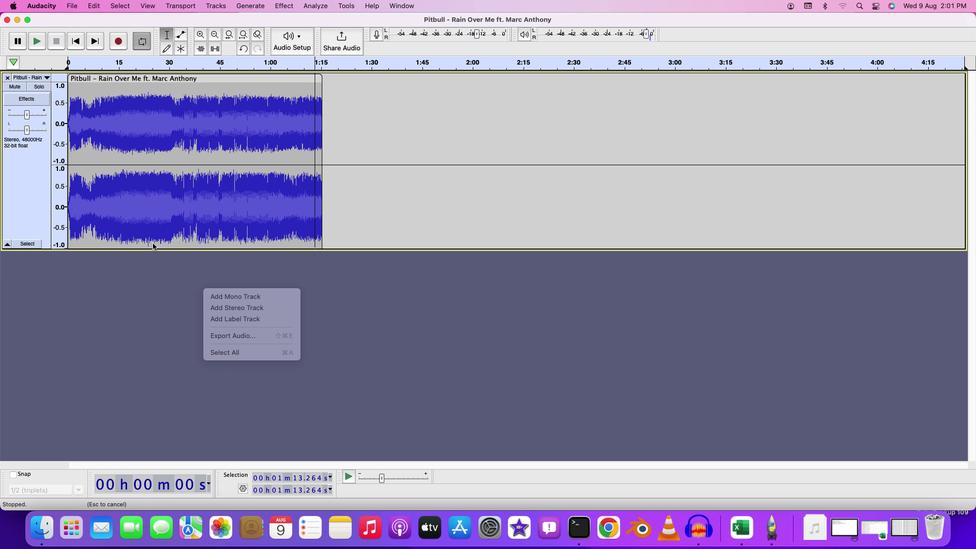 
Action: Mouse pressed left at (144, 280)
Screenshot: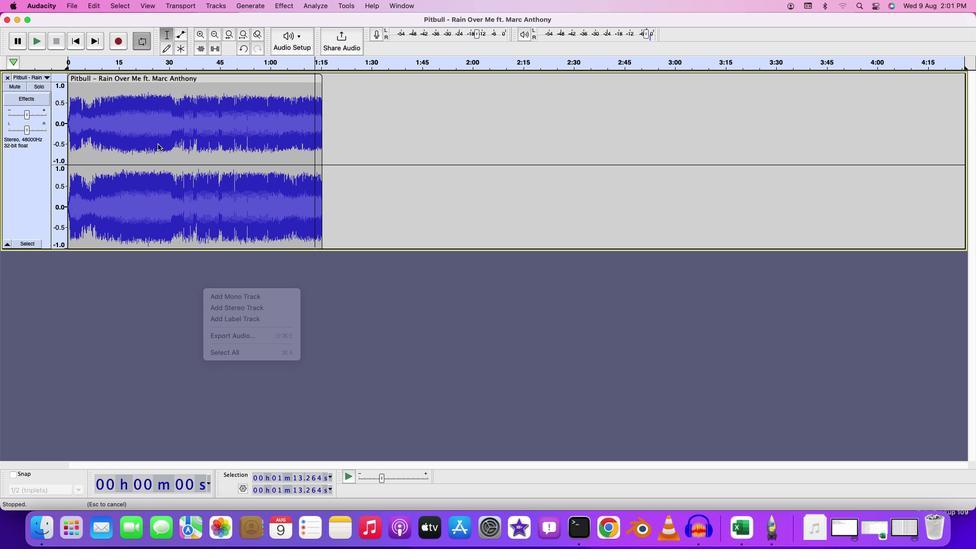 
Action: Mouse moved to (72, 5)
Screenshot: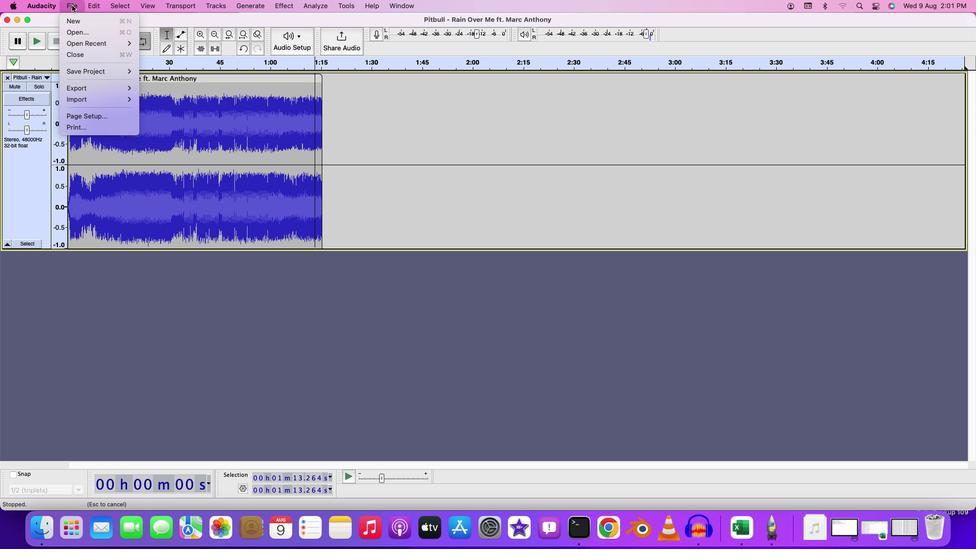 
Action: Mouse pressed left at (72, 5)
Screenshot: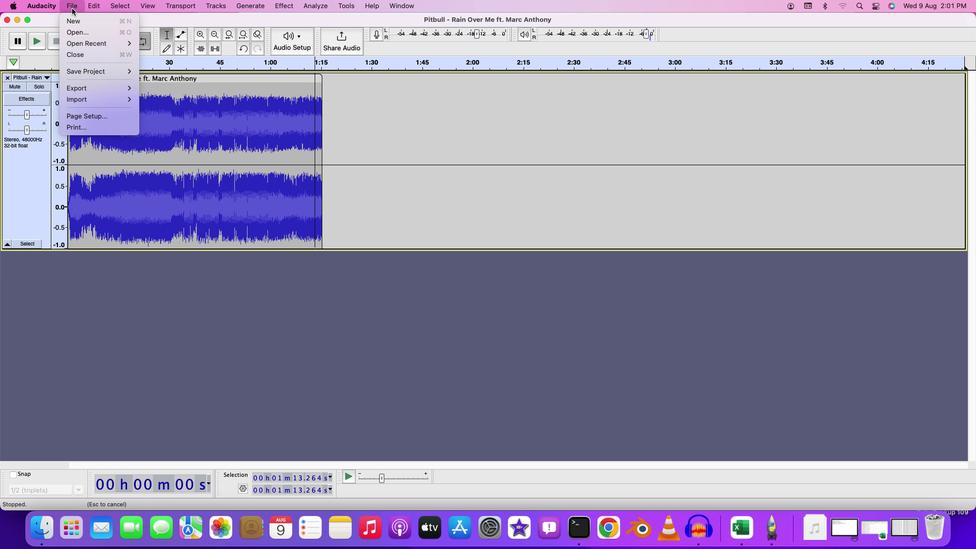 
Action: Mouse moved to (80, 30)
Screenshot: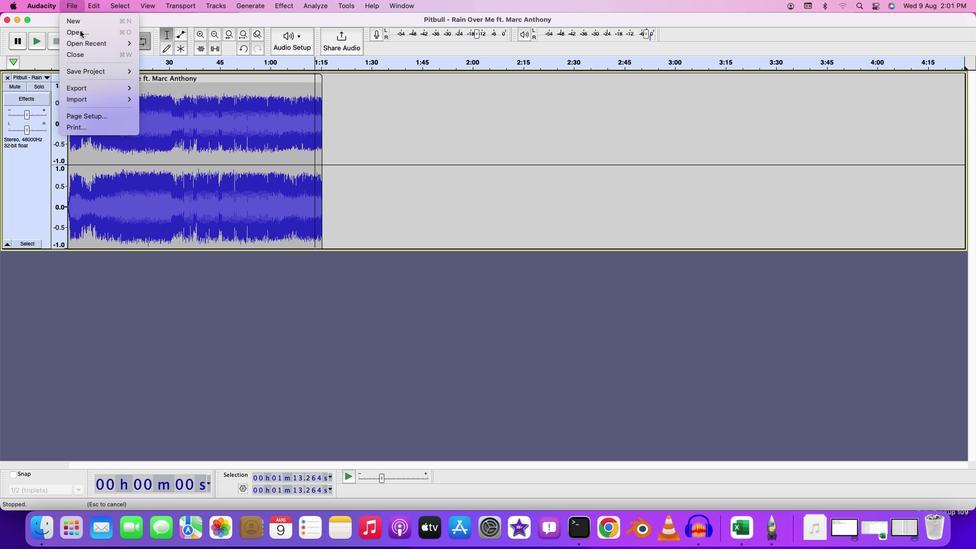 
Action: Mouse pressed left at (80, 30)
Screenshot: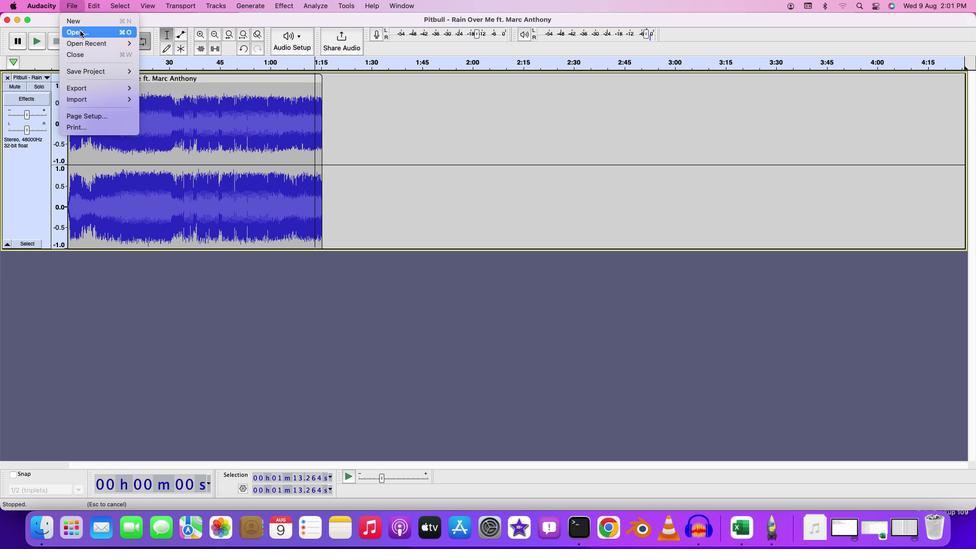 
Action: Mouse moved to (425, 194)
Screenshot: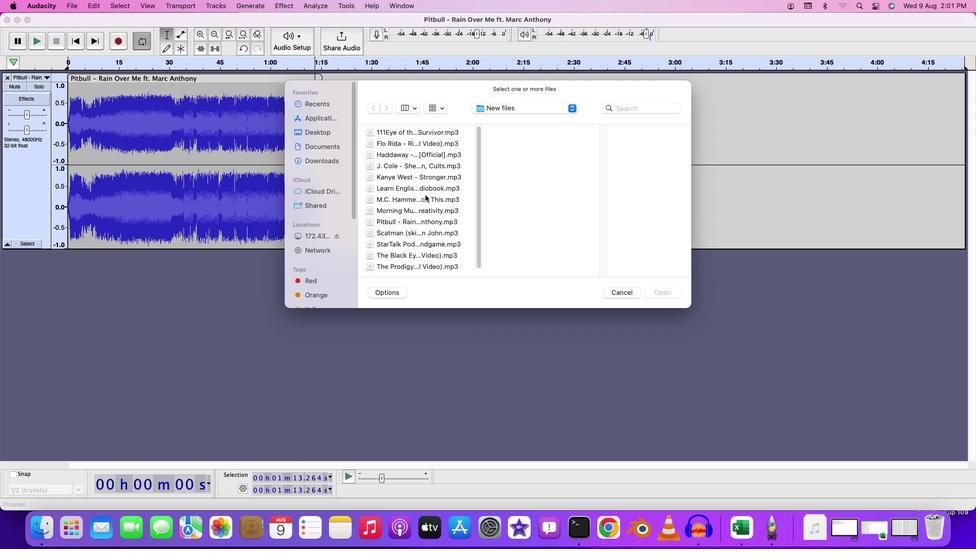
Action: Mouse scrolled (425, 194) with delta (0, 0)
Screenshot: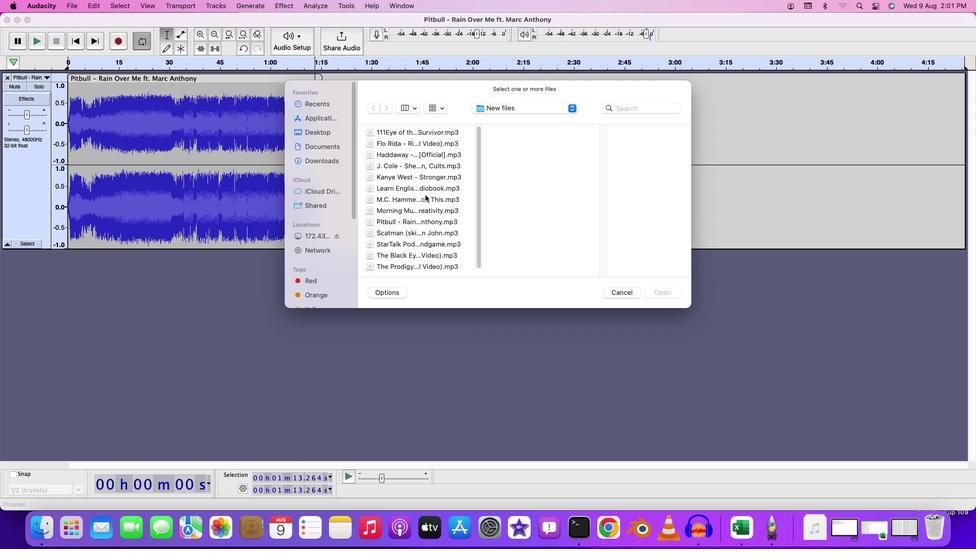 
Action: Mouse scrolled (425, 194) with delta (0, 0)
Screenshot: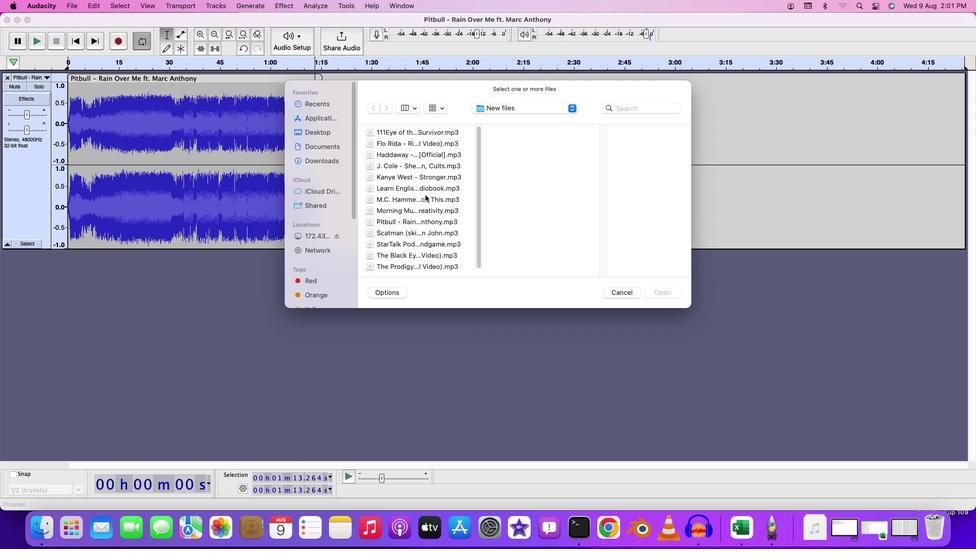 
Action: Mouse moved to (425, 194)
Screenshot: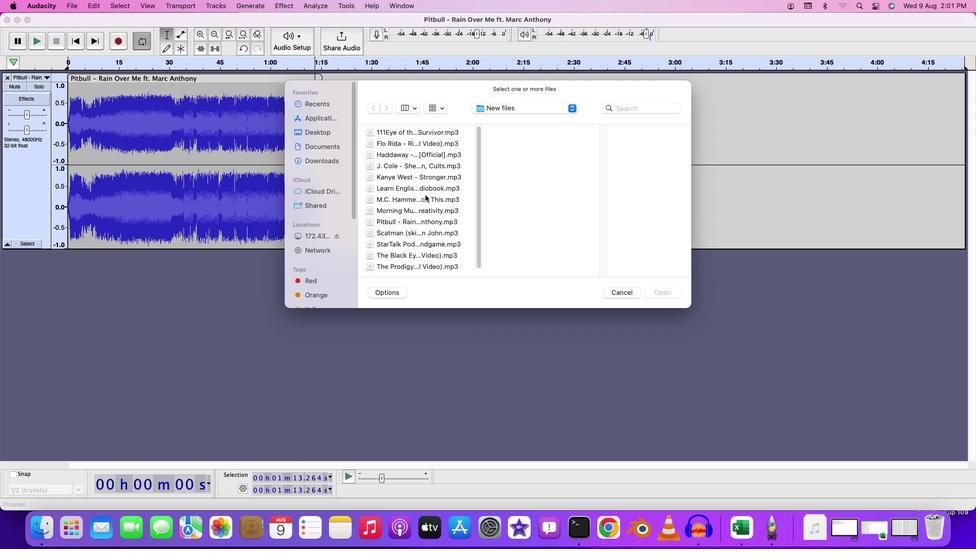 
Action: Mouse scrolled (425, 194) with delta (0, -1)
Screenshot: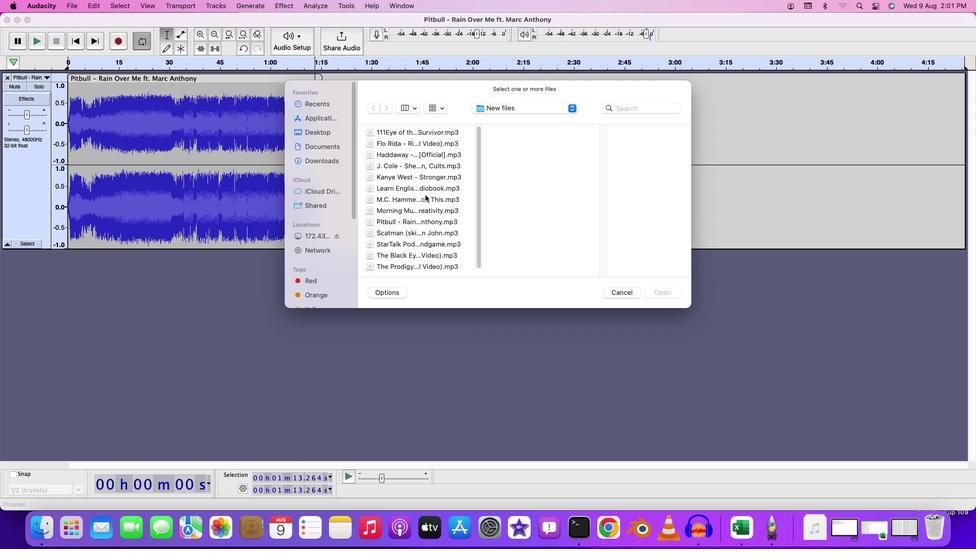 
Action: Mouse scrolled (425, 194) with delta (0, -2)
Screenshot: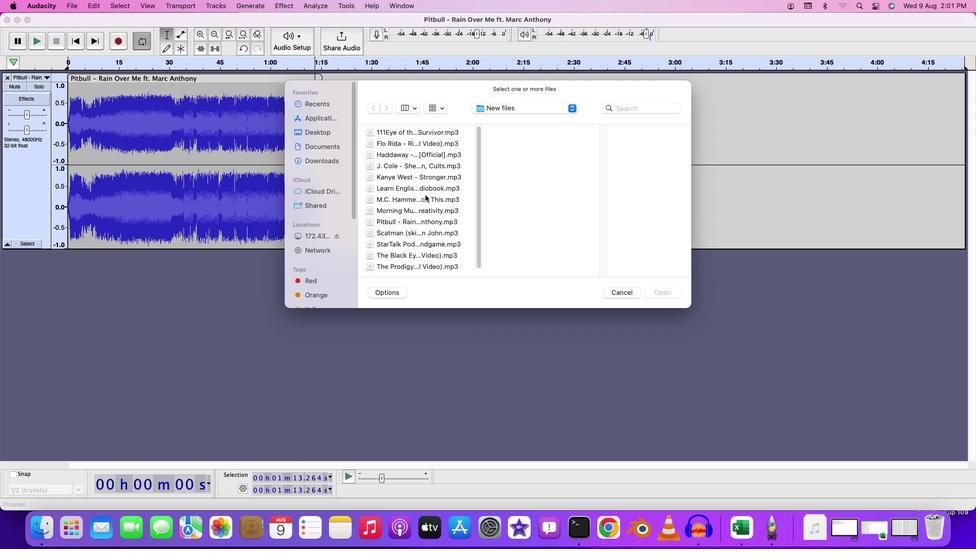 
Action: Mouse moved to (416, 224)
Screenshot: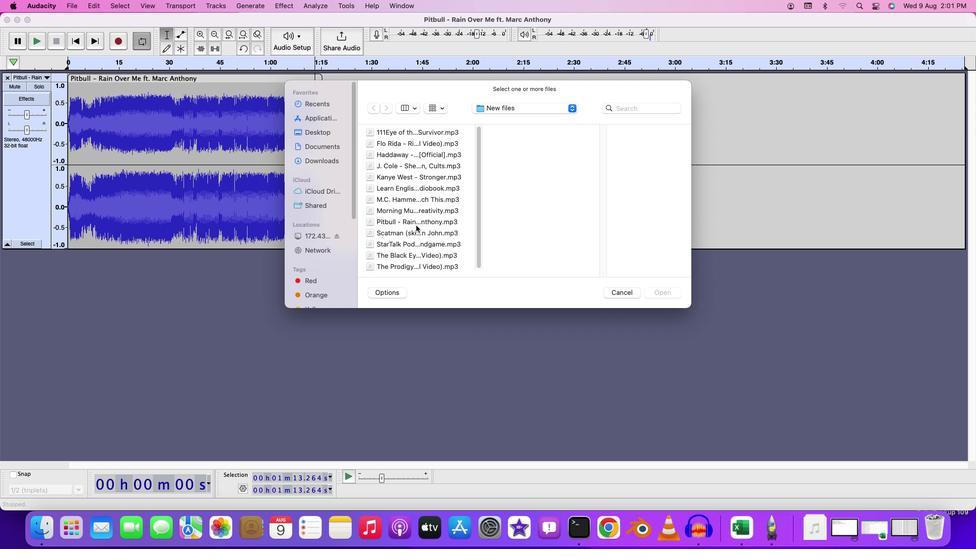 
Action: Mouse scrolled (416, 224) with delta (0, 0)
Screenshot: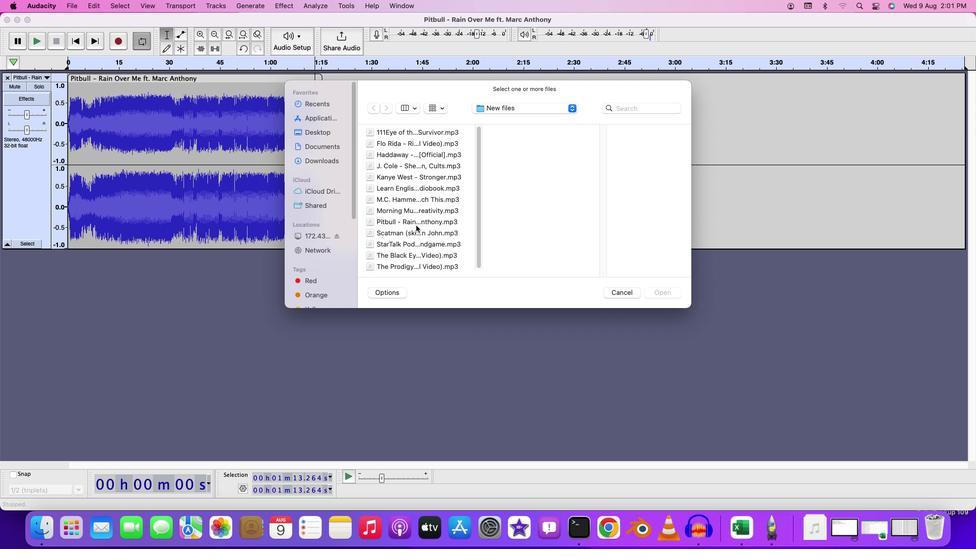 
Action: Mouse moved to (416, 225)
Screenshot: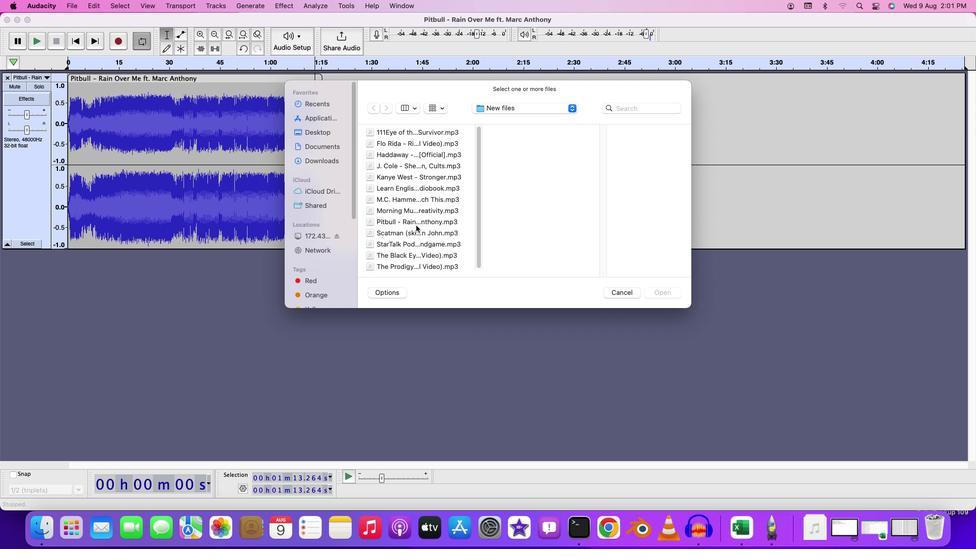 
Action: Mouse scrolled (416, 225) with delta (0, 0)
Screenshot: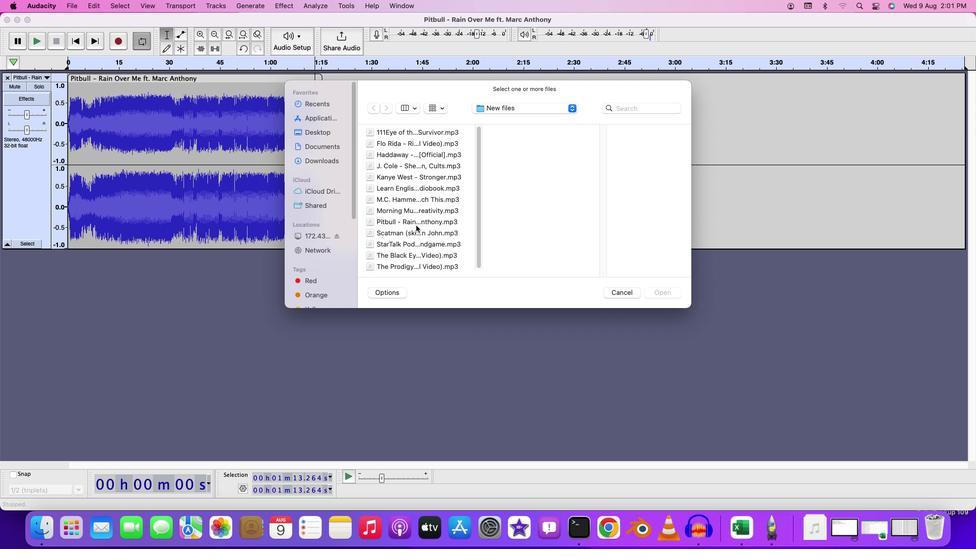 
Action: Mouse scrolled (416, 225) with delta (0, -1)
Screenshot: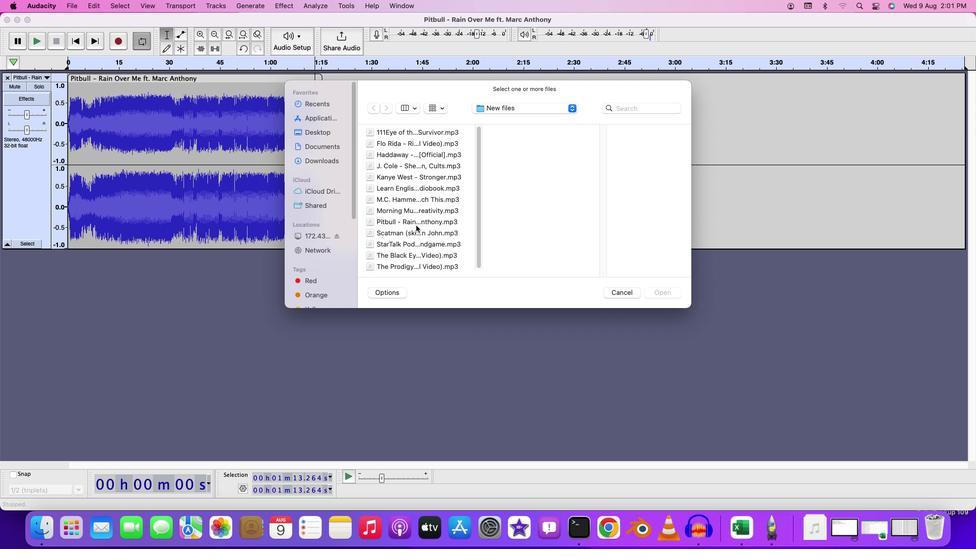 
Action: Mouse moved to (416, 225)
Screenshot: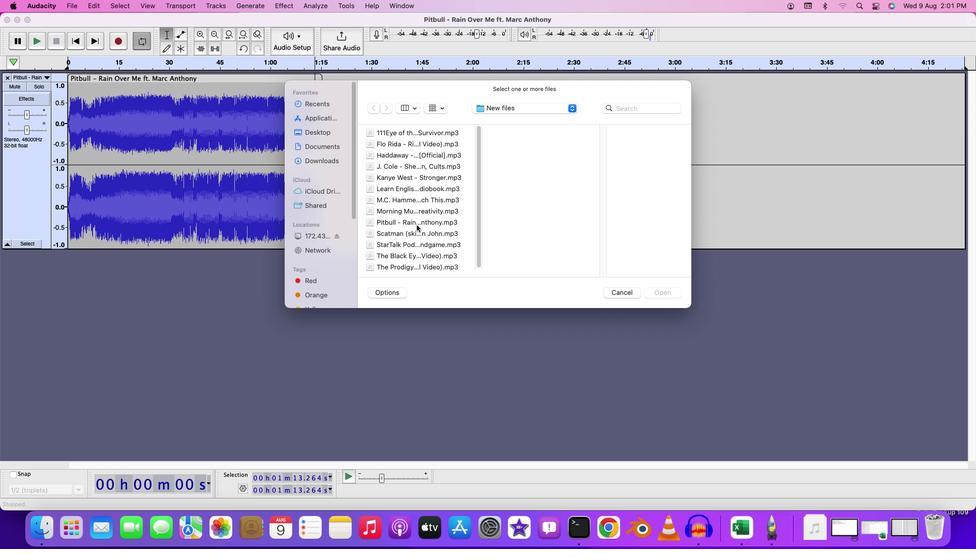 
Action: Mouse scrolled (416, 225) with delta (0, 0)
Screenshot: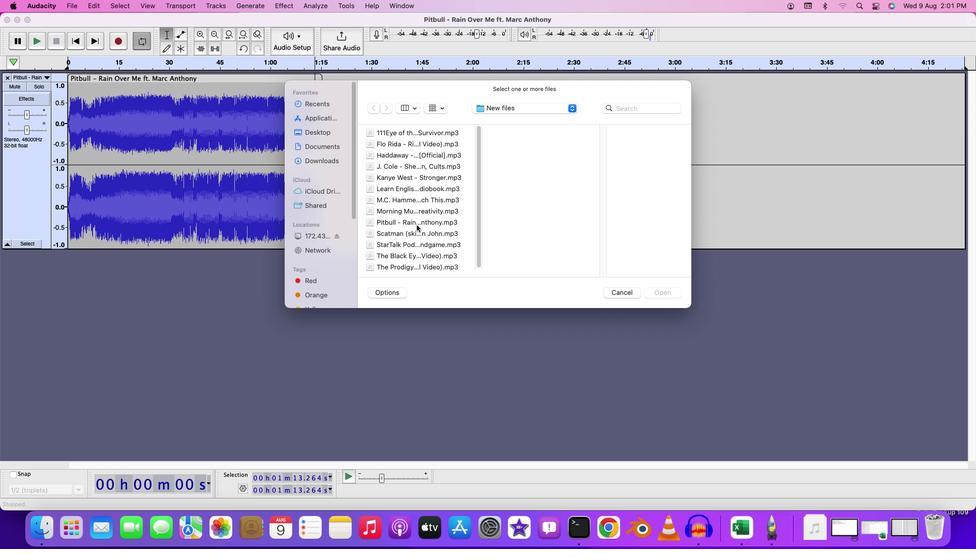 
Action: Mouse scrolled (416, 225) with delta (0, 0)
Screenshot: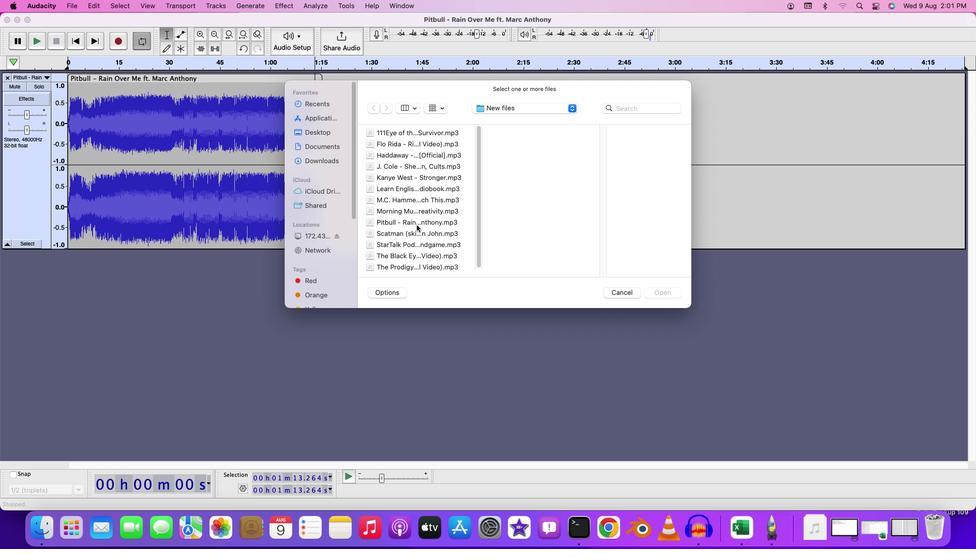 
Action: Mouse scrolled (416, 225) with delta (0, 1)
Screenshot: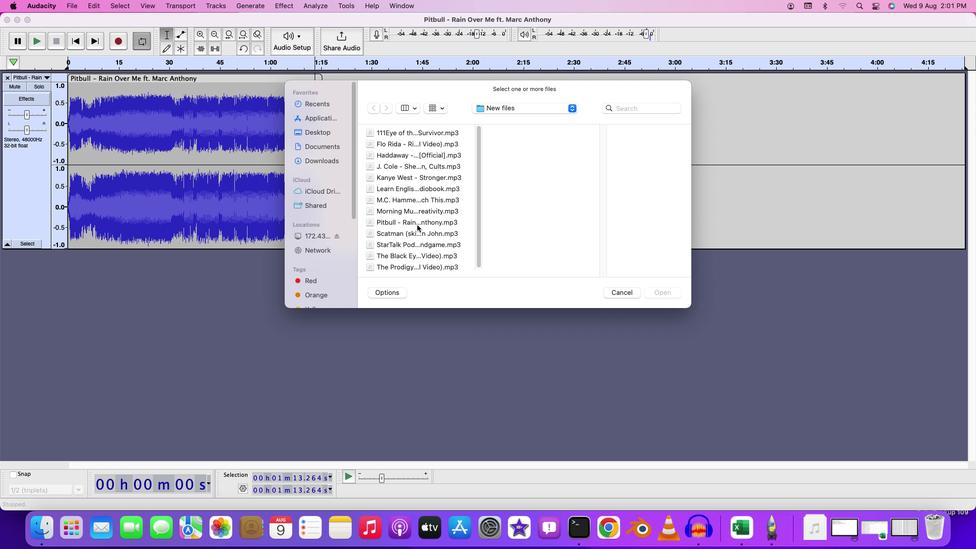 
Action: Mouse scrolled (416, 225) with delta (0, 2)
Screenshot: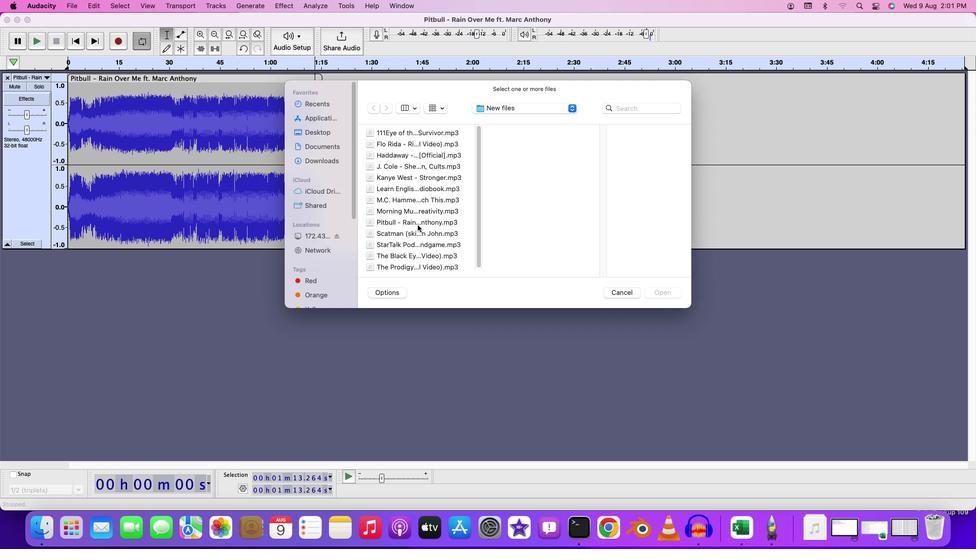 
Action: Mouse moved to (422, 263)
Screenshot: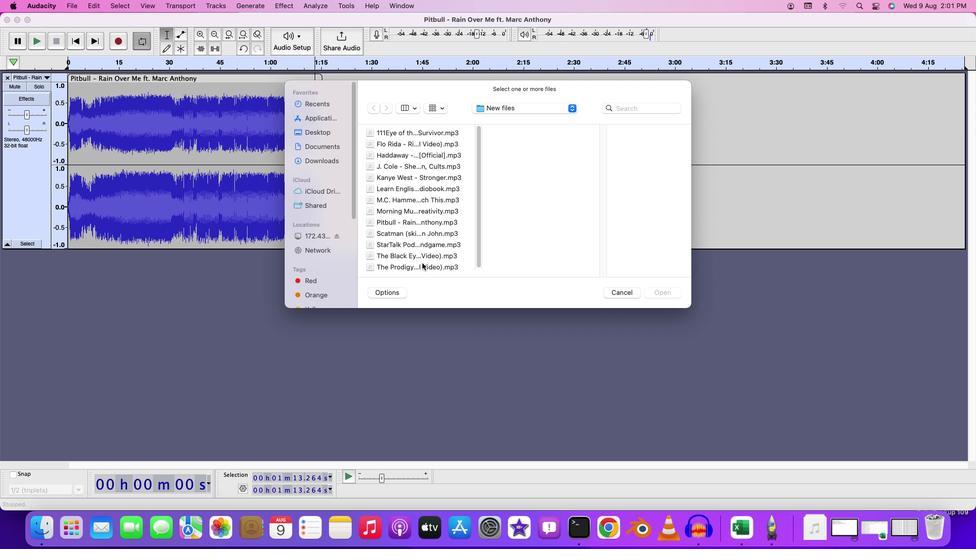 
Action: Mouse pressed left at (422, 263)
Screenshot: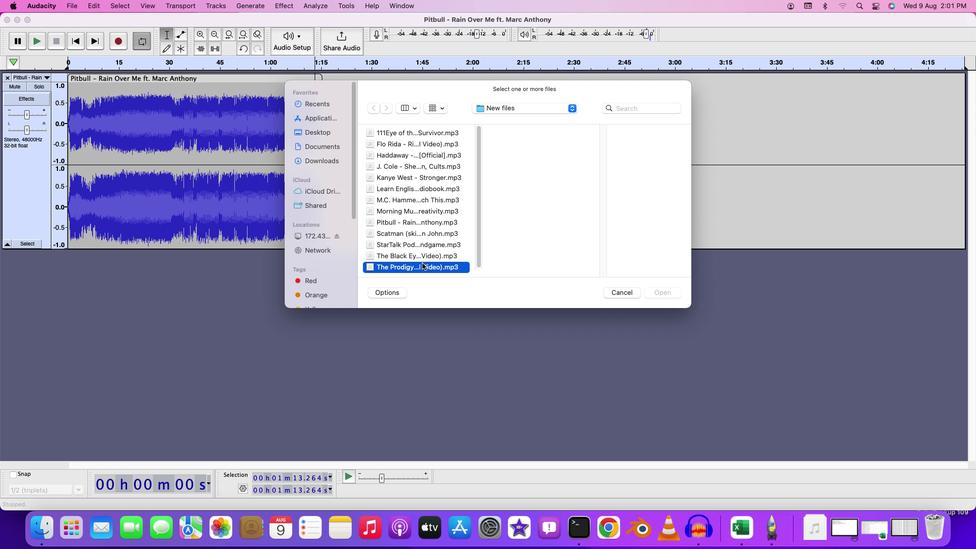 
Action: Mouse moved to (414, 135)
Screenshot: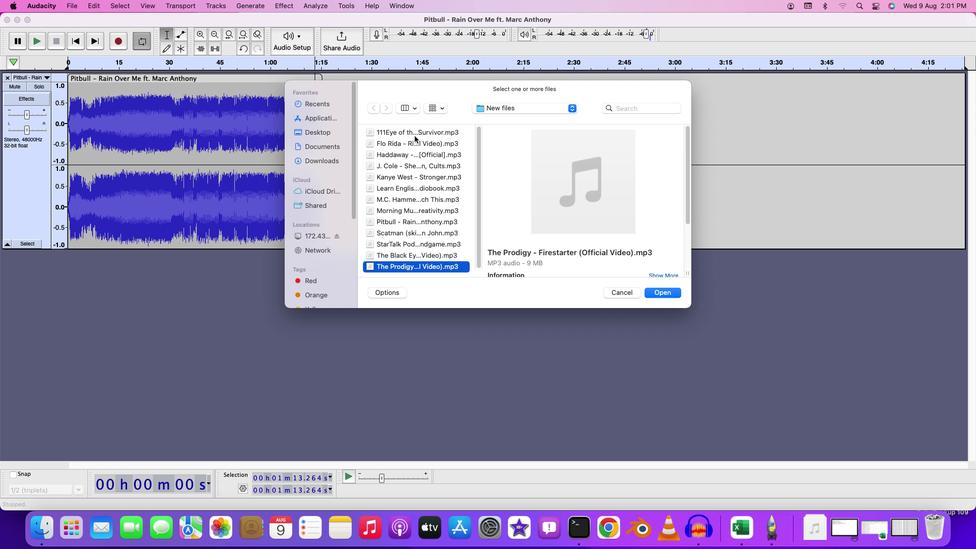 
Action: Mouse pressed left at (414, 135)
Screenshot: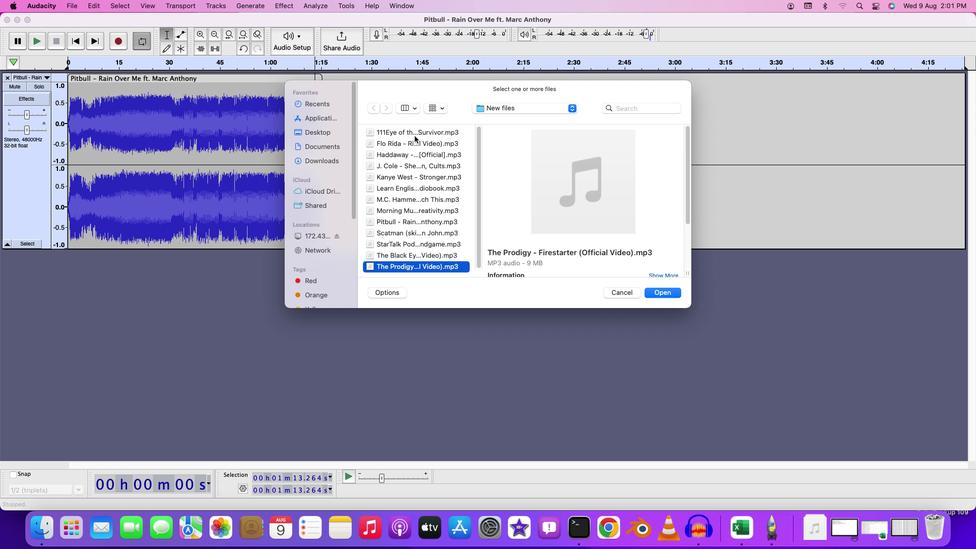 
Action: Mouse moved to (416, 158)
Screenshot: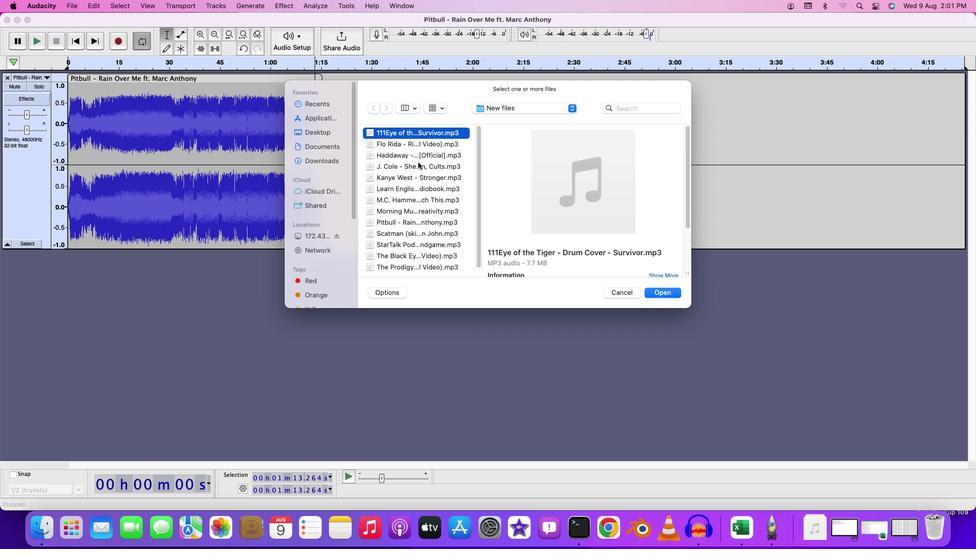 
Action: Mouse scrolled (416, 158) with delta (0, 0)
Screenshot: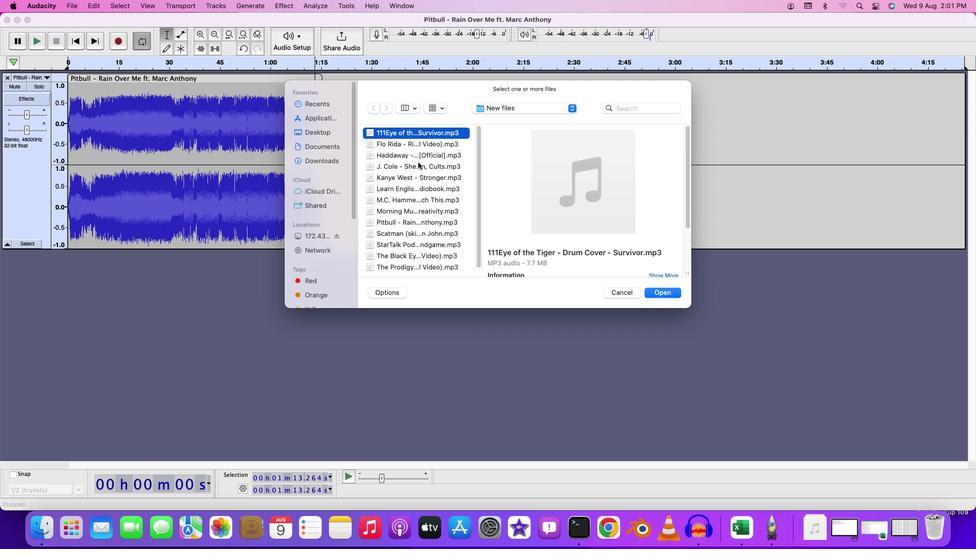 
Action: Mouse moved to (416, 158)
Screenshot: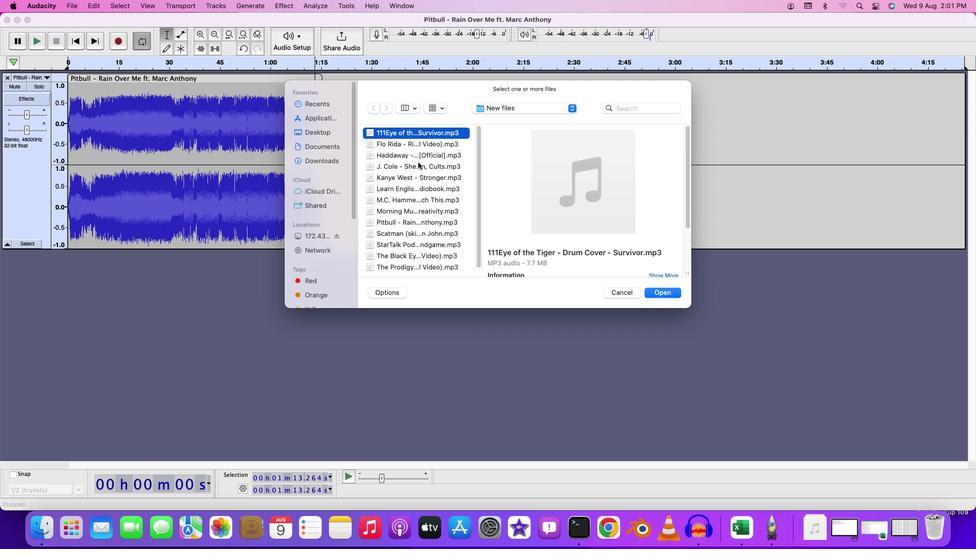 
Action: Mouse scrolled (416, 158) with delta (0, 0)
Screenshot: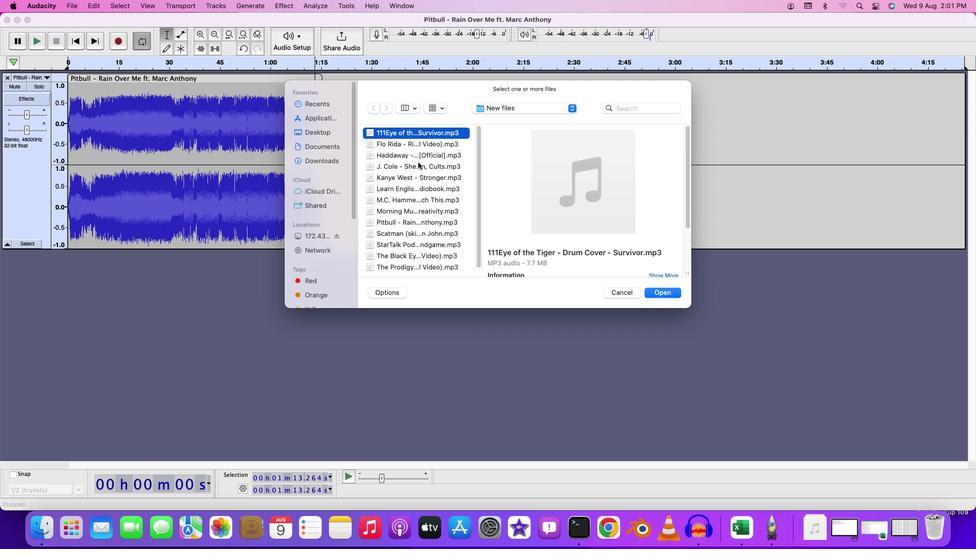 
Action: Mouse moved to (416, 158)
Screenshot: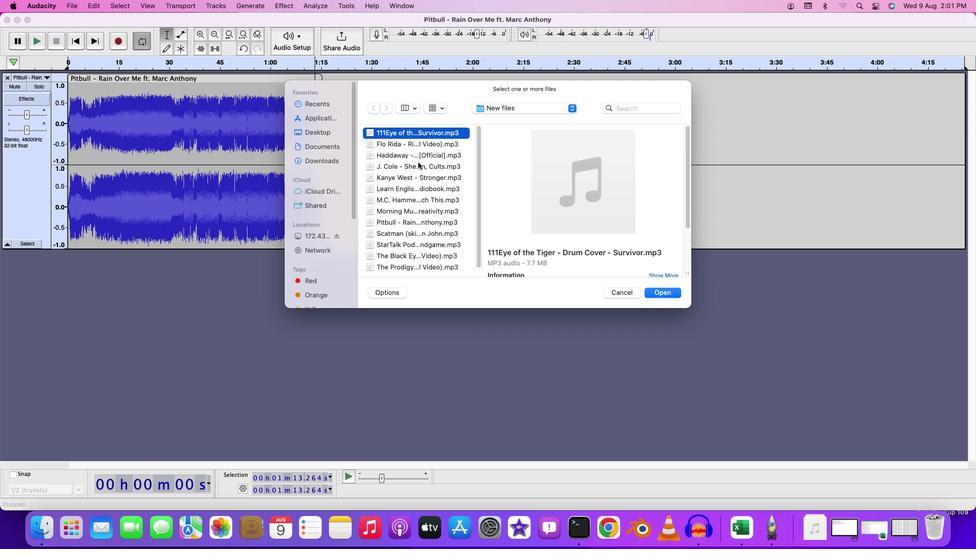 
Action: Mouse scrolled (416, 158) with delta (0, 1)
Screenshot: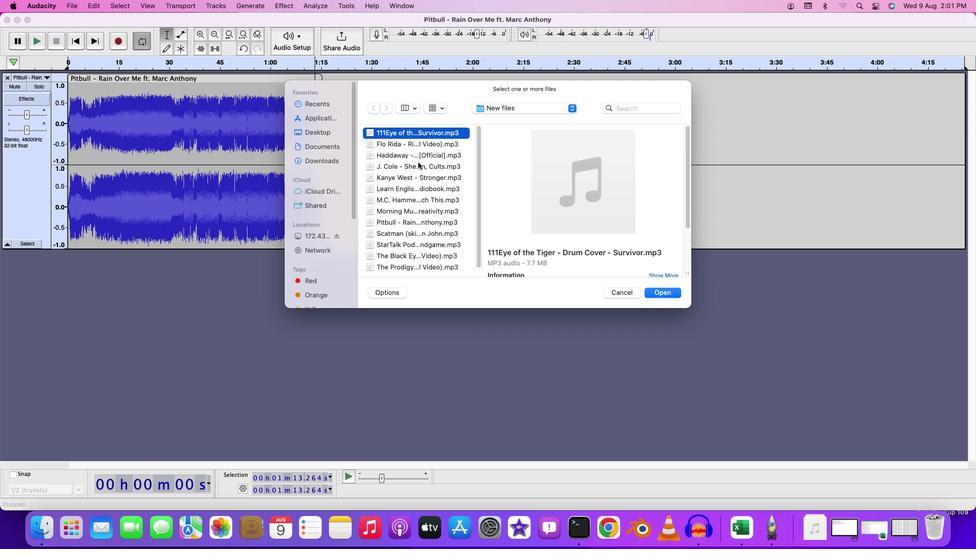 
Action: Mouse moved to (417, 161)
Screenshot: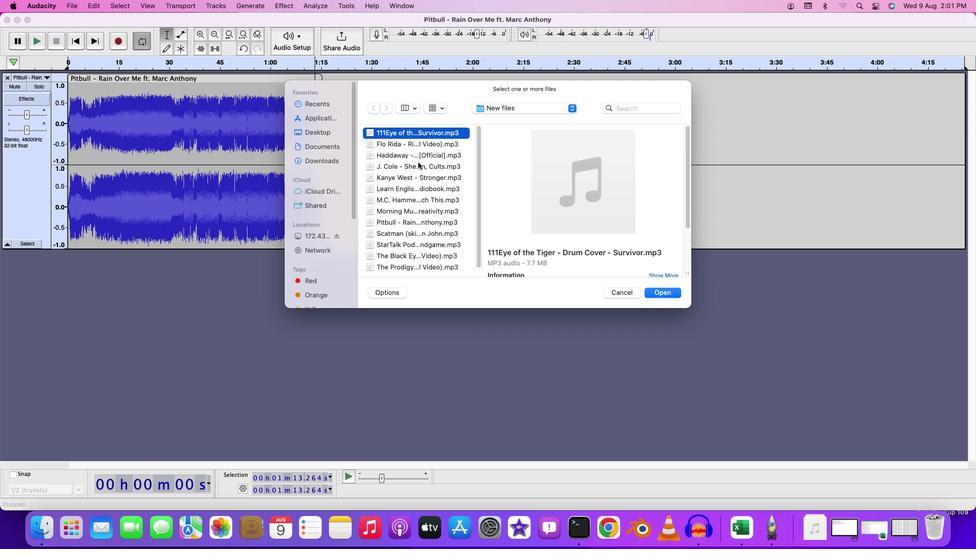 
Action: Mouse scrolled (417, 161) with delta (0, 2)
Screenshot: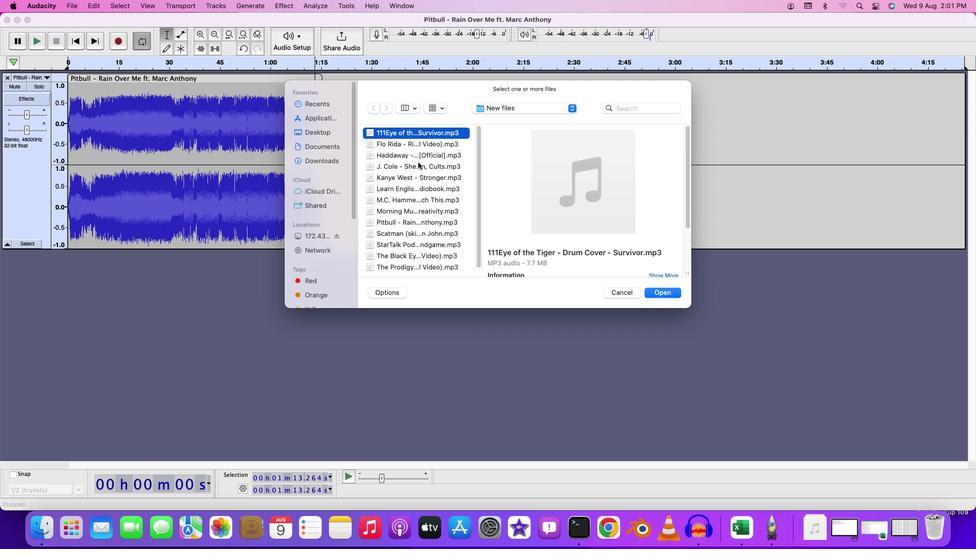 
Action: Mouse moved to (418, 162)
Screenshot: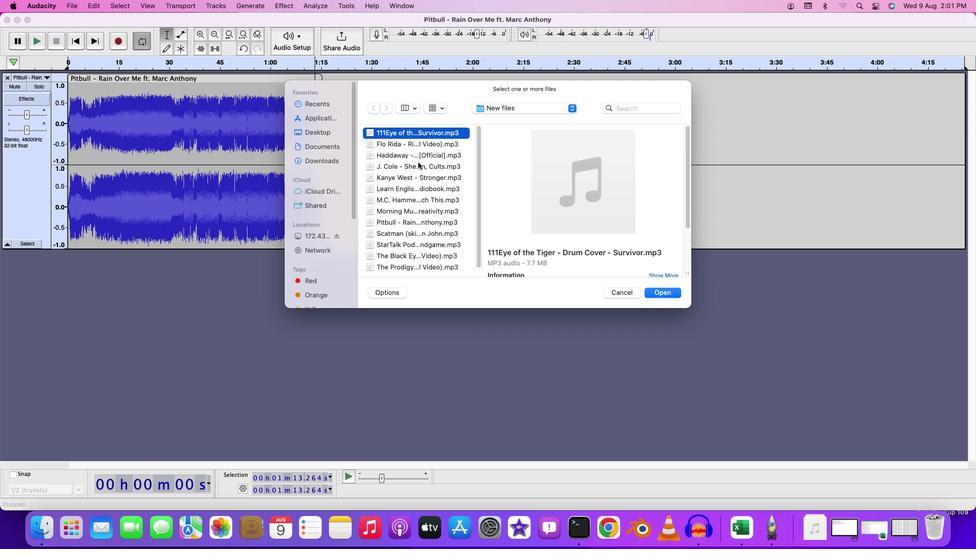
Action: Mouse scrolled (418, 162) with delta (0, 2)
Screenshot: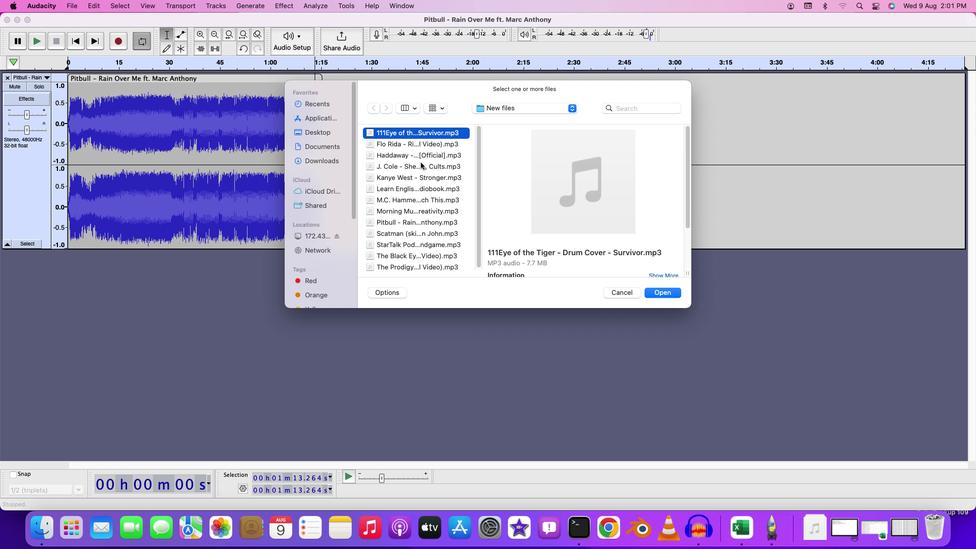 
Action: Mouse moved to (413, 150)
Screenshot: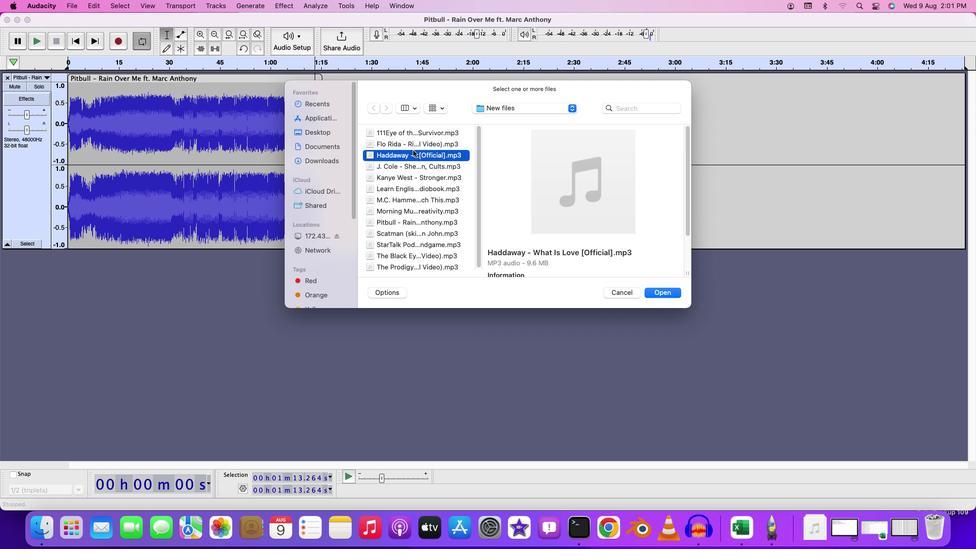 
Action: Mouse pressed left at (413, 150)
Screenshot: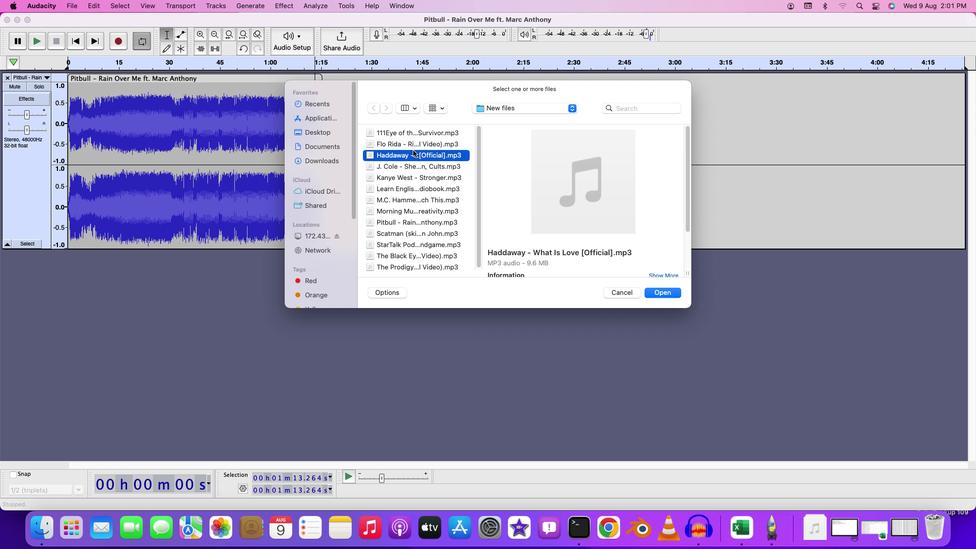 
Action: Mouse moved to (413, 144)
Screenshot: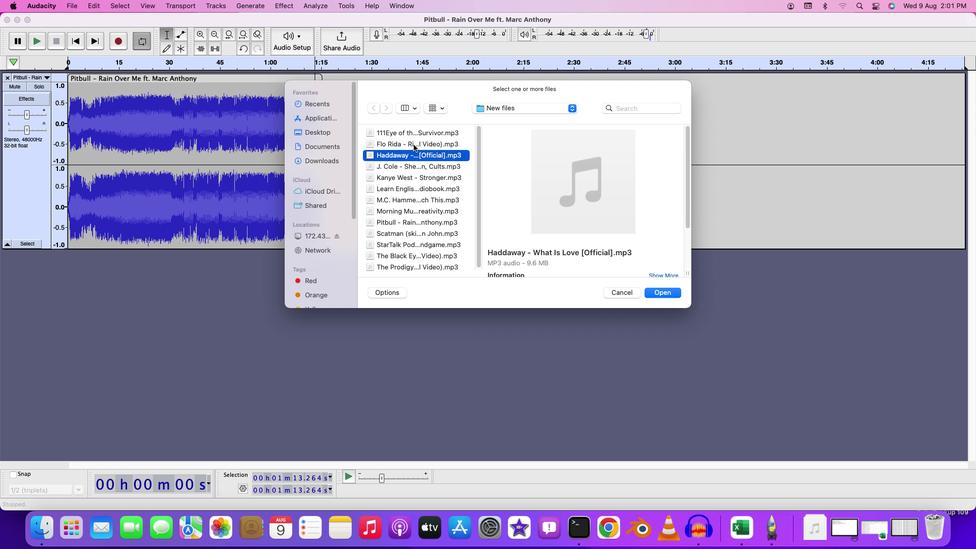 
Action: Mouse pressed left at (413, 144)
Screenshot: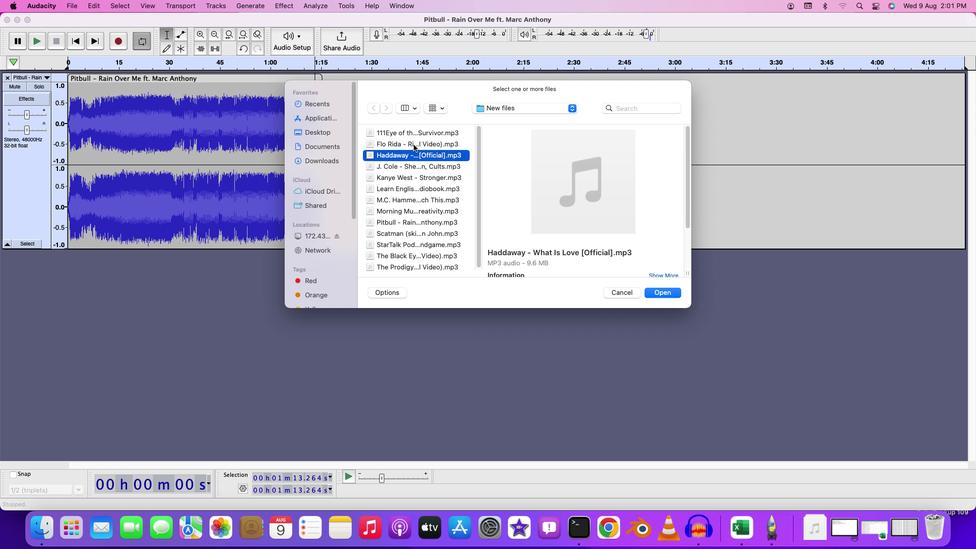
Action: Mouse moved to (416, 167)
Screenshot: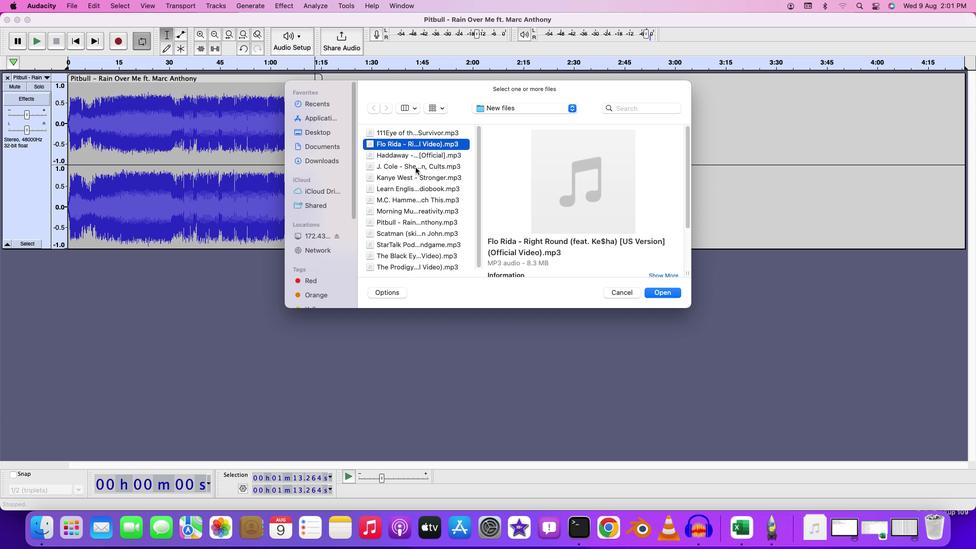
Action: Mouse pressed left at (416, 167)
Screenshot: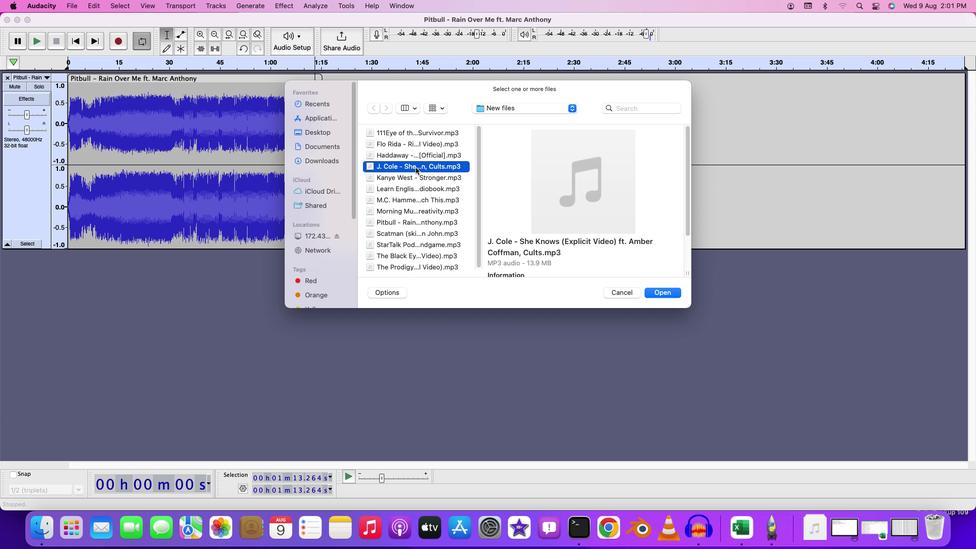 
Action: Mouse moved to (414, 178)
Screenshot: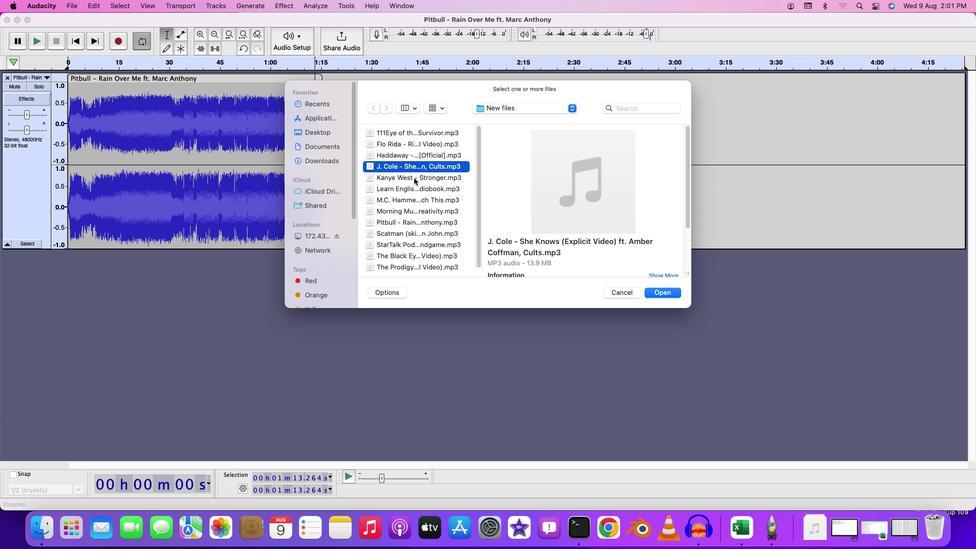 
Action: Mouse pressed left at (414, 178)
Screenshot: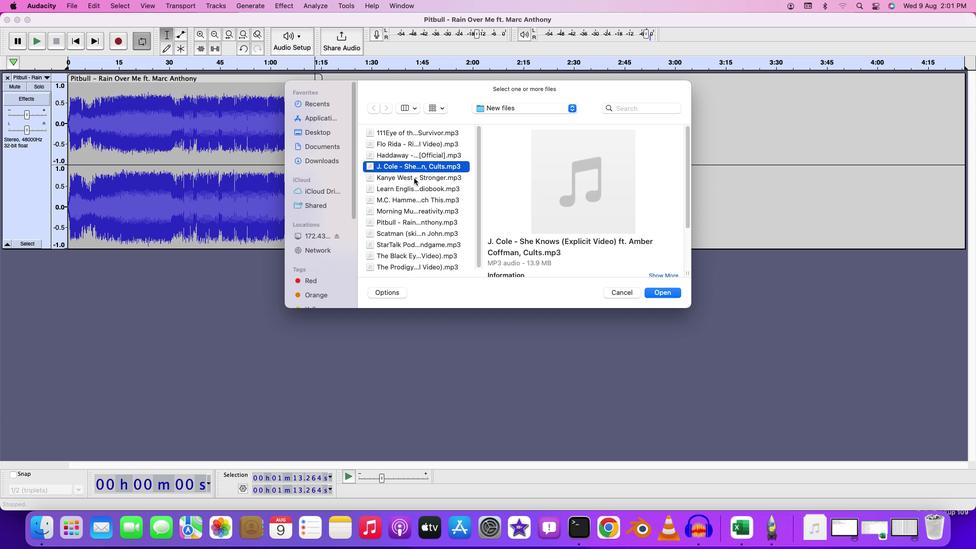 
Action: Mouse moved to (427, 188)
Screenshot: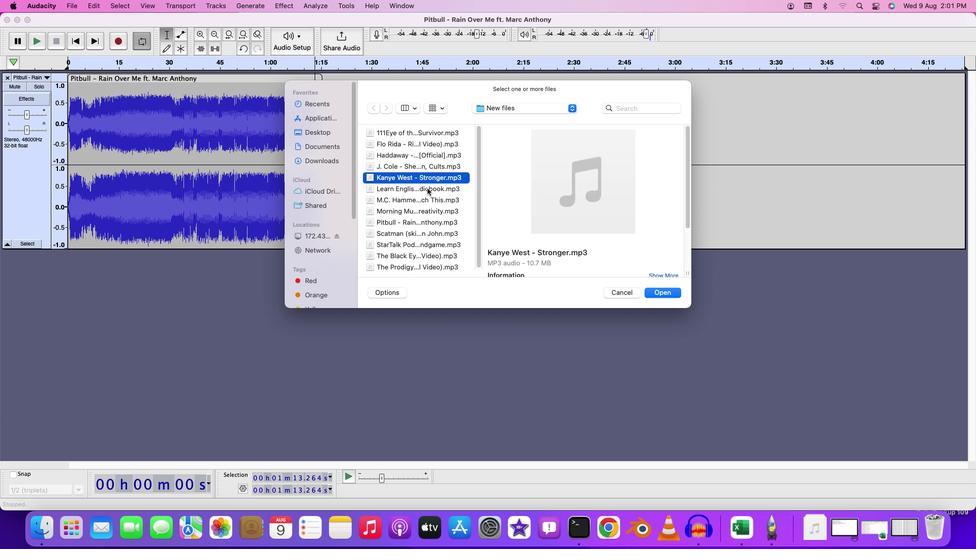 
Action: Mouse pressed left at (427, 188)
Screenshot: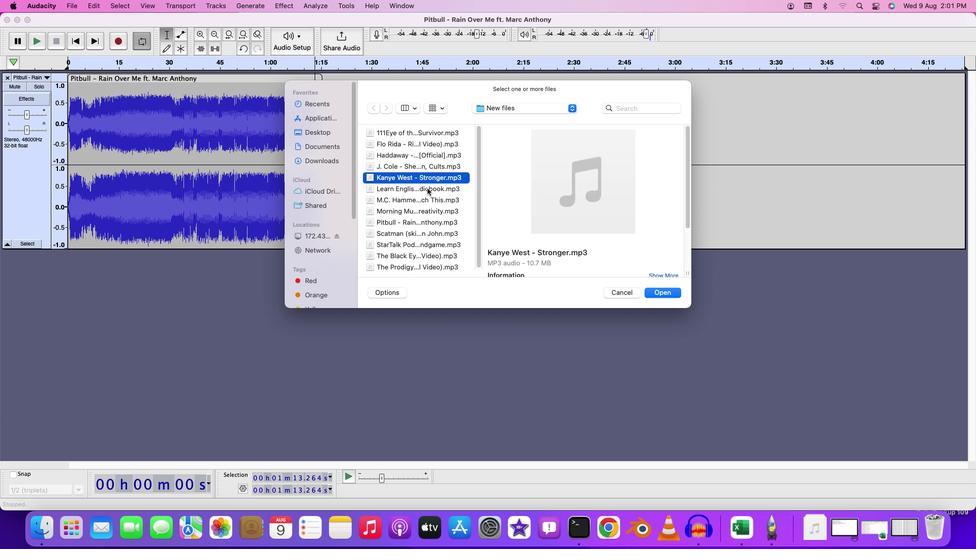 
Action: Mouse moved to (429, 177)
Screenshot: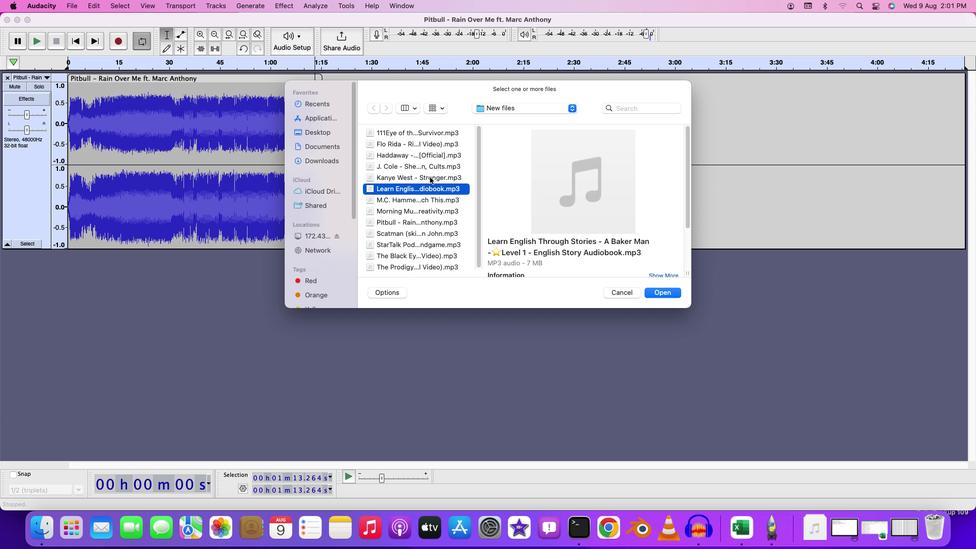 
Action: Mouse pressed left at (429, 177)
Screenshot: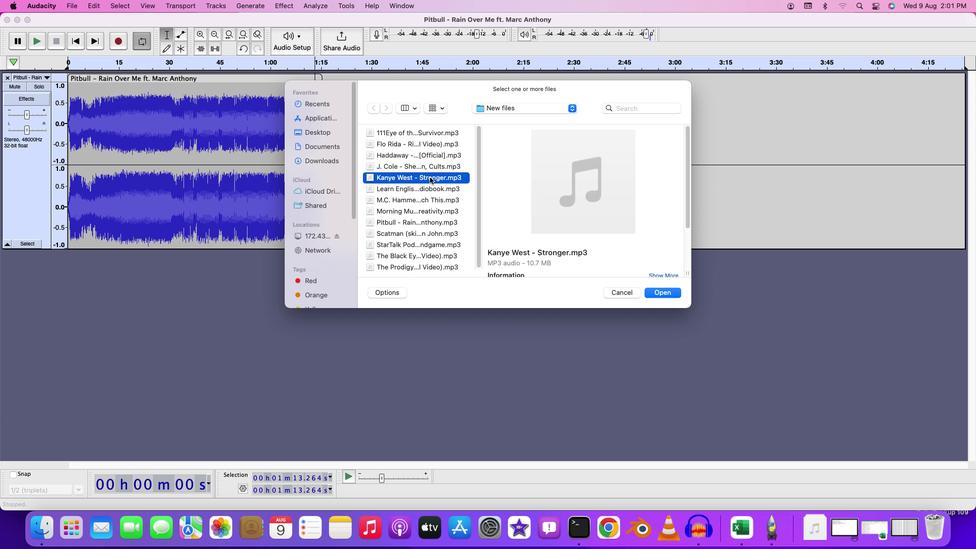 
Action: Mouse moved to (433, 177)
Screenshot: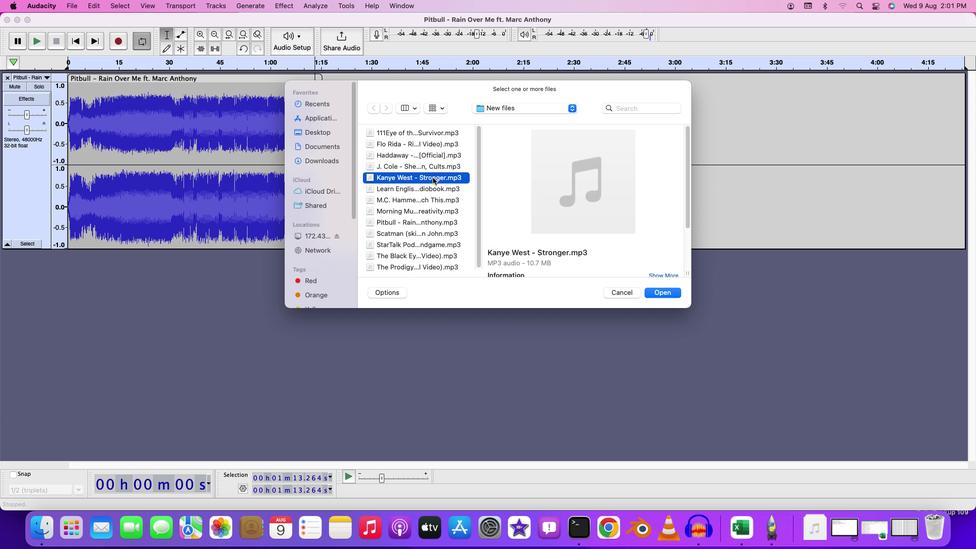 
Action: Mouse pressed left at (433, 177)
Screenshot: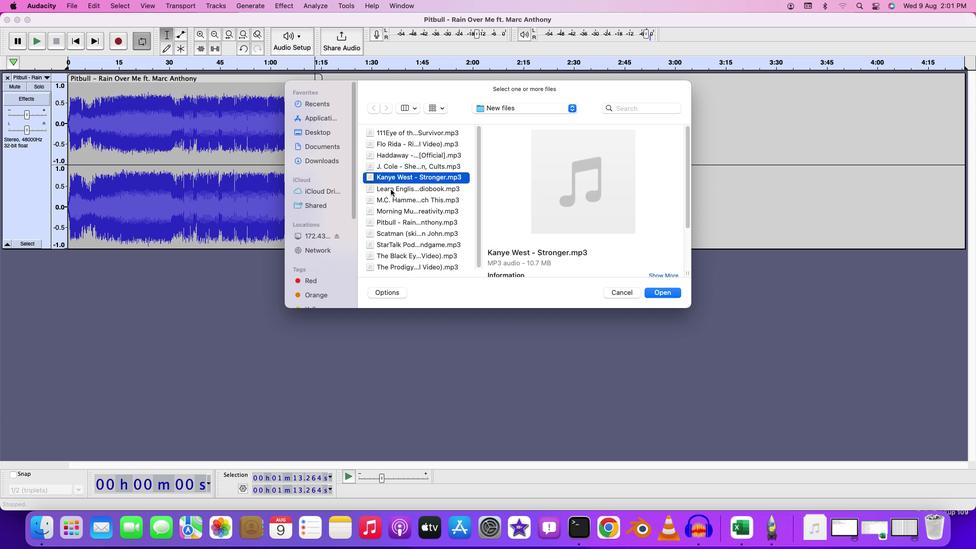 
Action: Mouse moved to (630, 293)
Screenshot: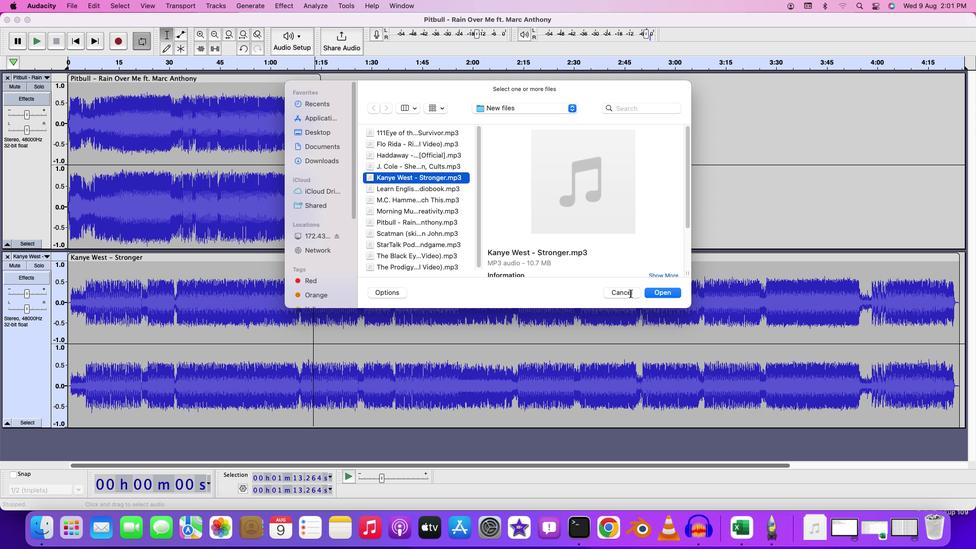 
Action: Mouse pressed left at (630, 293)
Screenshot: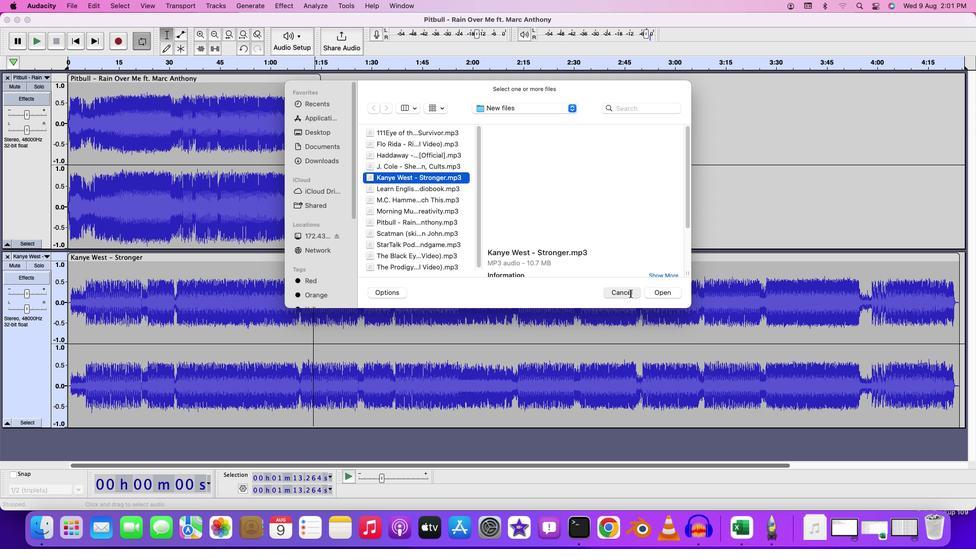 
Action: Mouse moved to (157, 278)
Screenshot: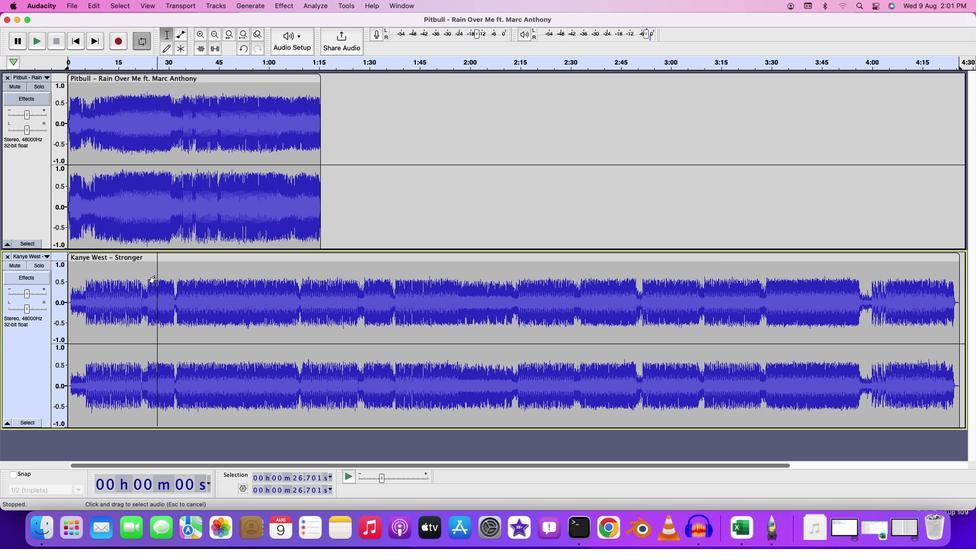 
Action: Mouse pressed left at (157, 278)
Screenshot: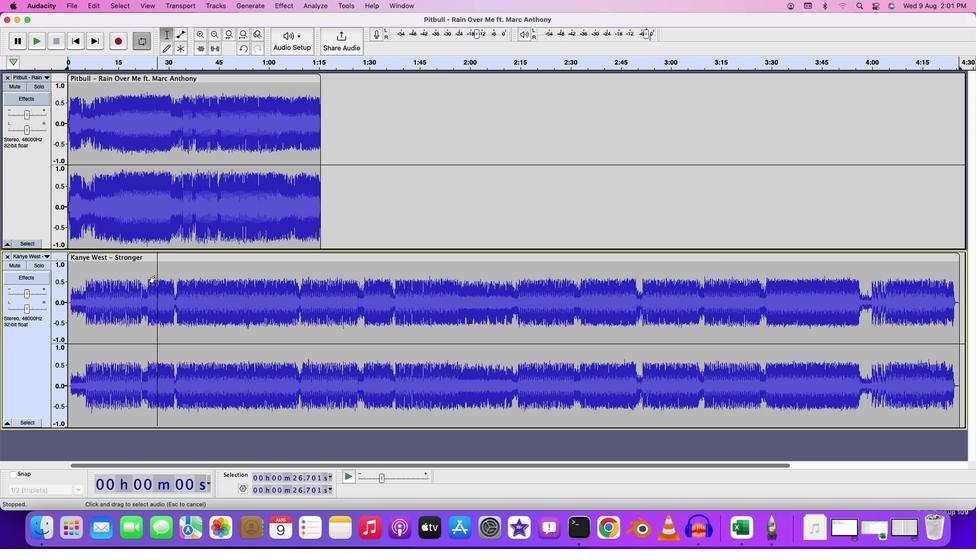 
Action: Key pressed Key.space
Screenshot: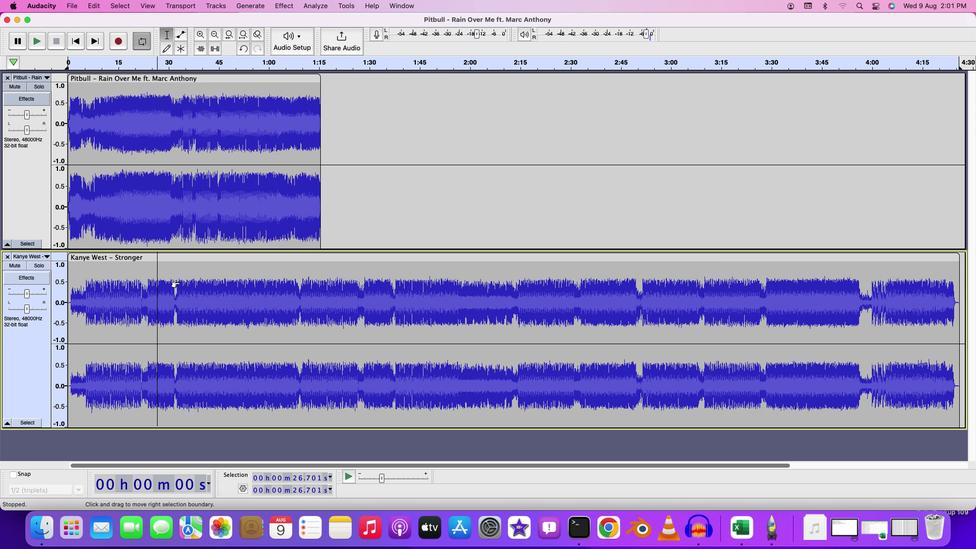 
Action: Mouse moved to (16, 87)
Screenshot: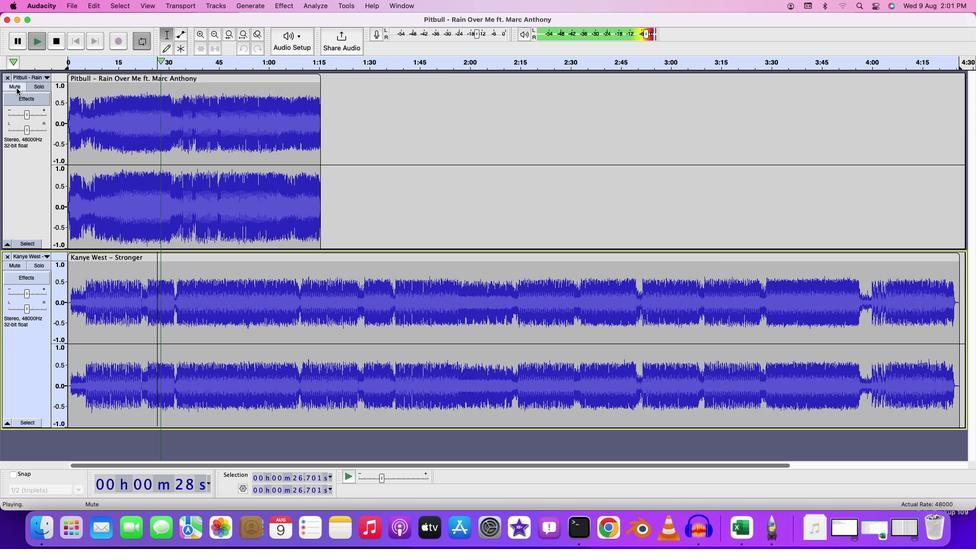 
Action: Mouse pressed left at (16, 87)
Screenshot: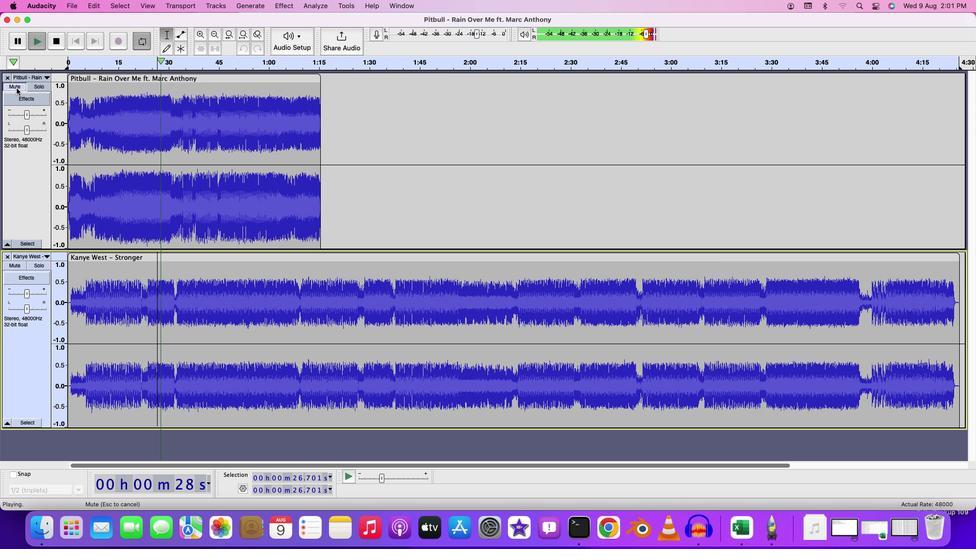 
Action: Mouse moved to (293, 278)
Screenshot: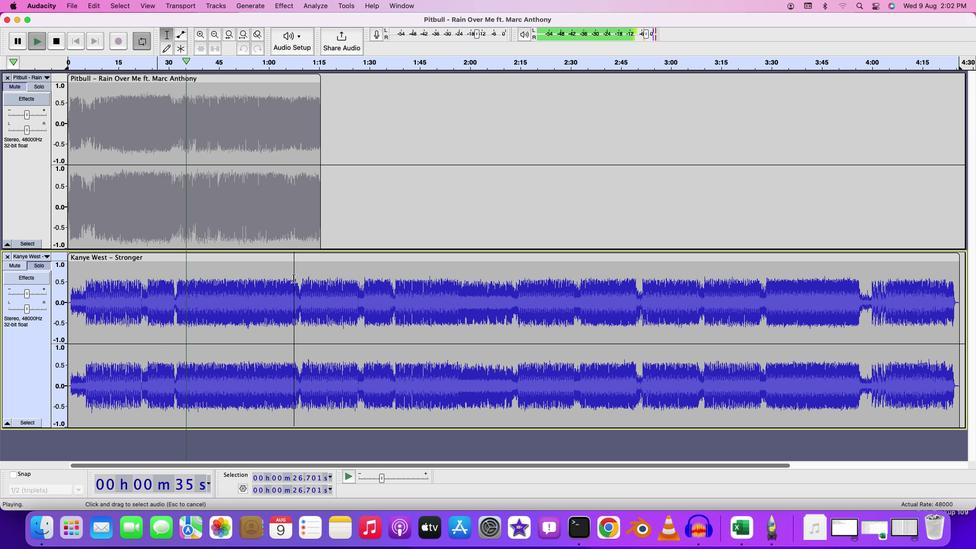
Action: Mouse pressed left at (293, 278)
Screenshot: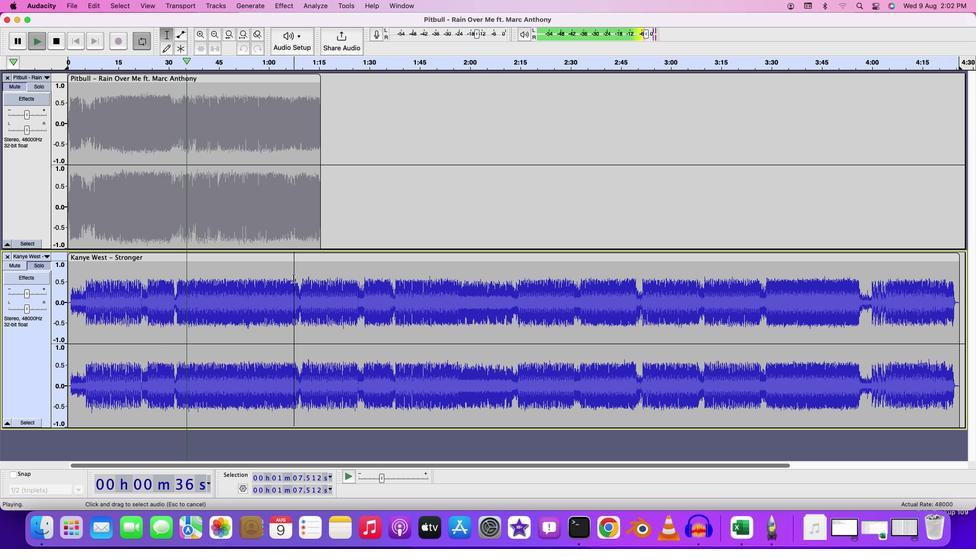 
Action: Key pressed Key.space
Screenshot: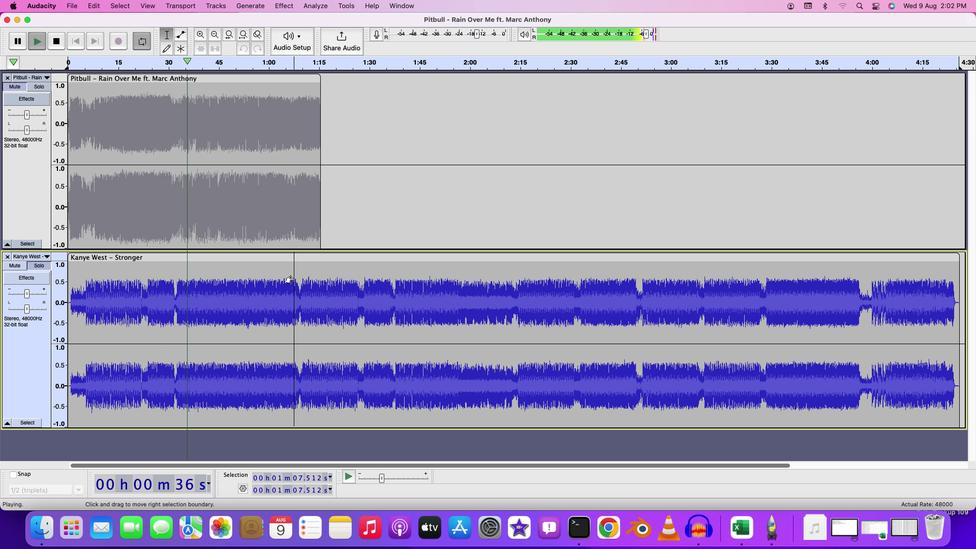 
Action: Mouse moved to (293, 278)
Screenshot: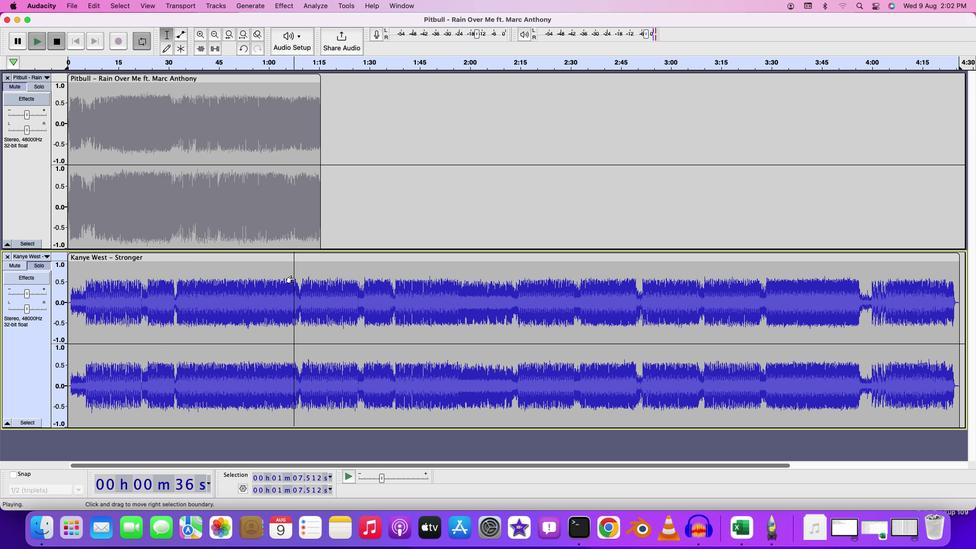 
Action: Key pressed Key.space
Screenshot: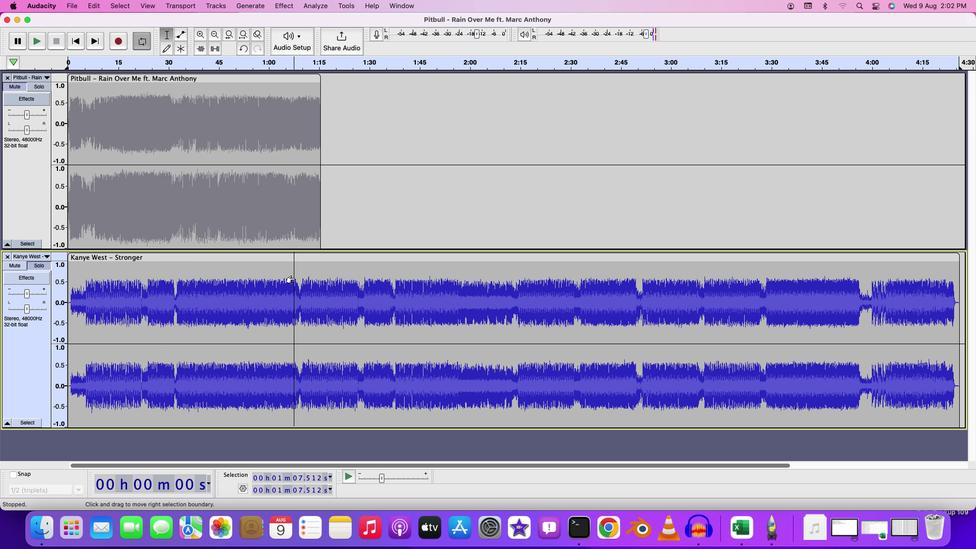 
Action: Mouse moved to (636, 274)
Screenshot: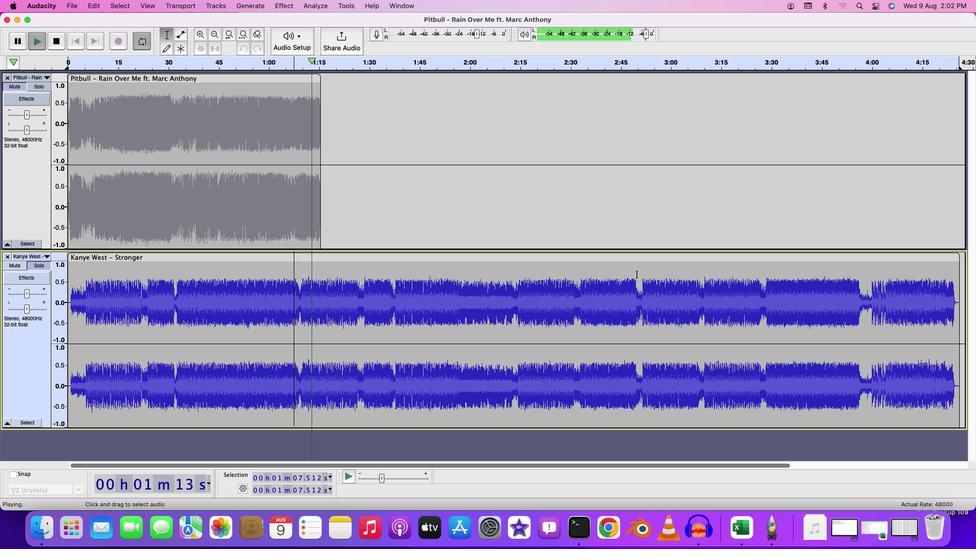 
Action: Mouse pressed left at (636, 274)
